 Task: Compose an email with the signature Markus Robinson with the subject Feedback on a social media marketing plan and the message Can you provide me with the training materials for the new software system? from softage.3@softage.net to softage.10@softage.net with an attached audio file Audio_guitar_jam.mp3, change the font of the message to Verdana and change the font typography to bold and italics Send the email. Finally, move the email from Sent Items to the label Trademark licenses
Action: Mouse moved to (101, 156)
Screenshot: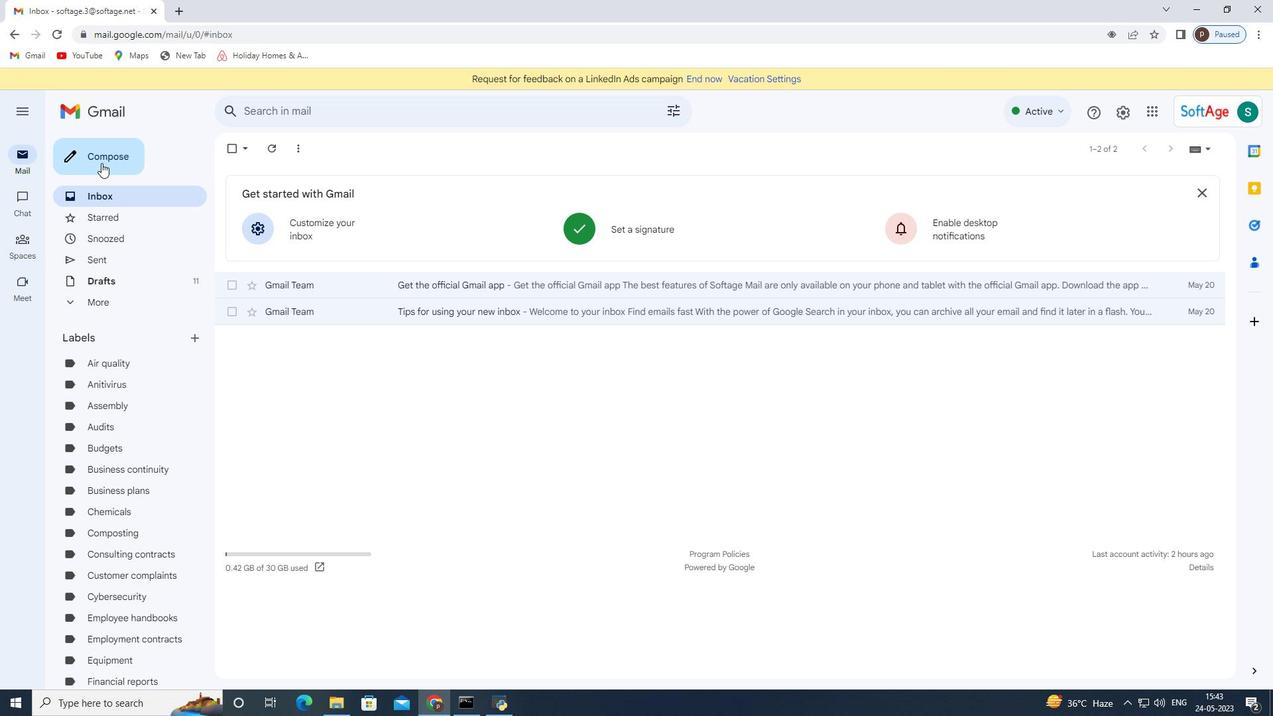 
Action: Mouse pressed left at (101, 156)
Screenshot: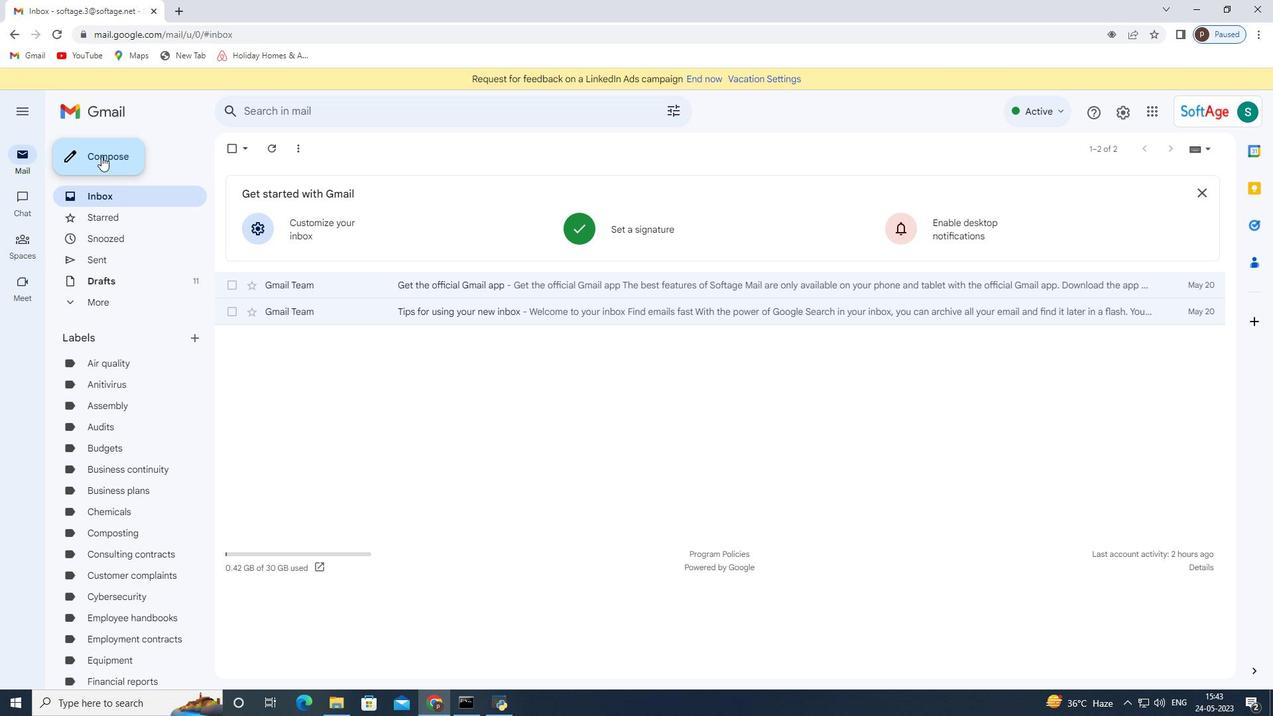 
Action: Mouse moved to (1067, 664)
Screenshot: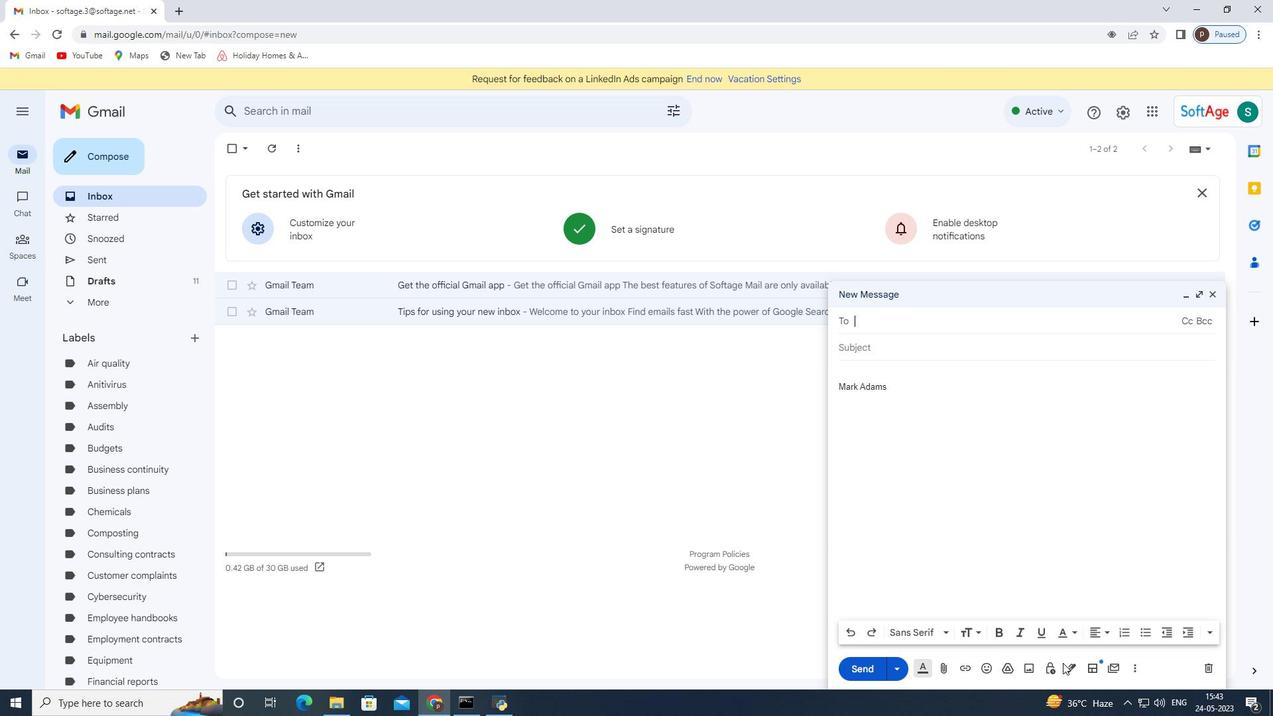 
Action: Mouse pressed left at (1067, 664)
Screenshot: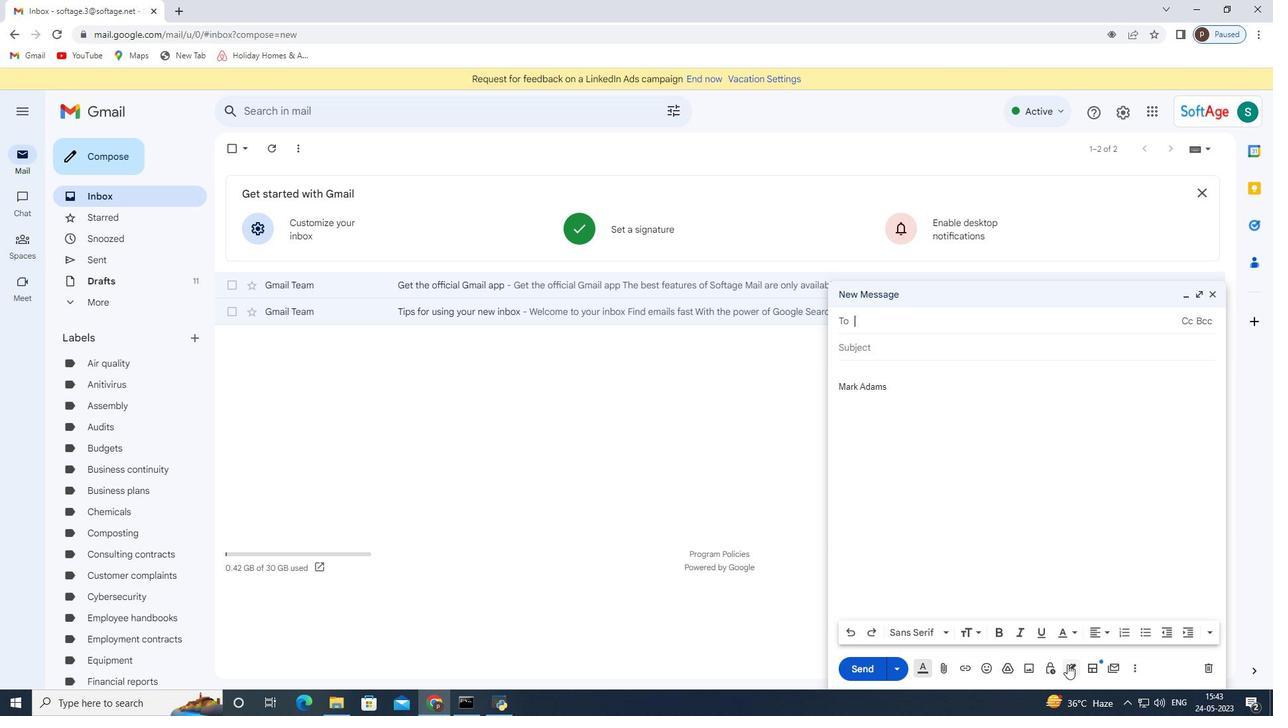 
Action: Mouse moved to (1088, 594)
Screenshot: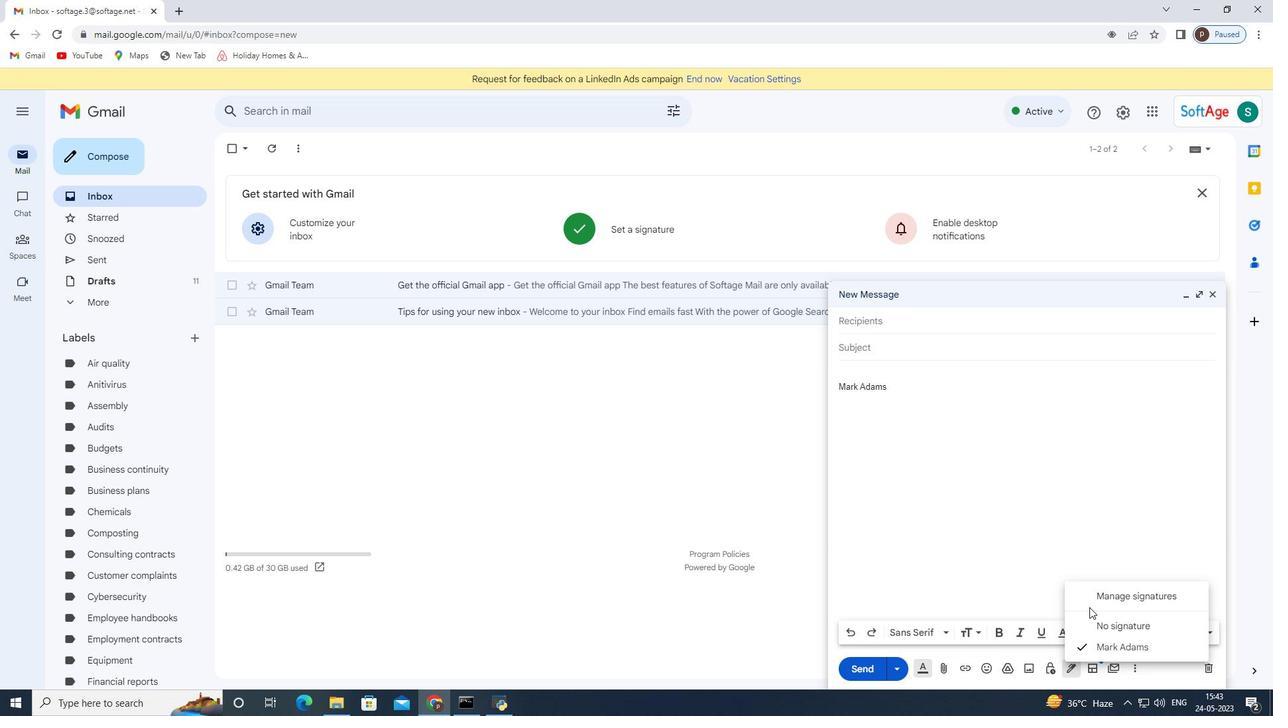 
Action: Mouse pressed left at (1088, 594)
Screenshot: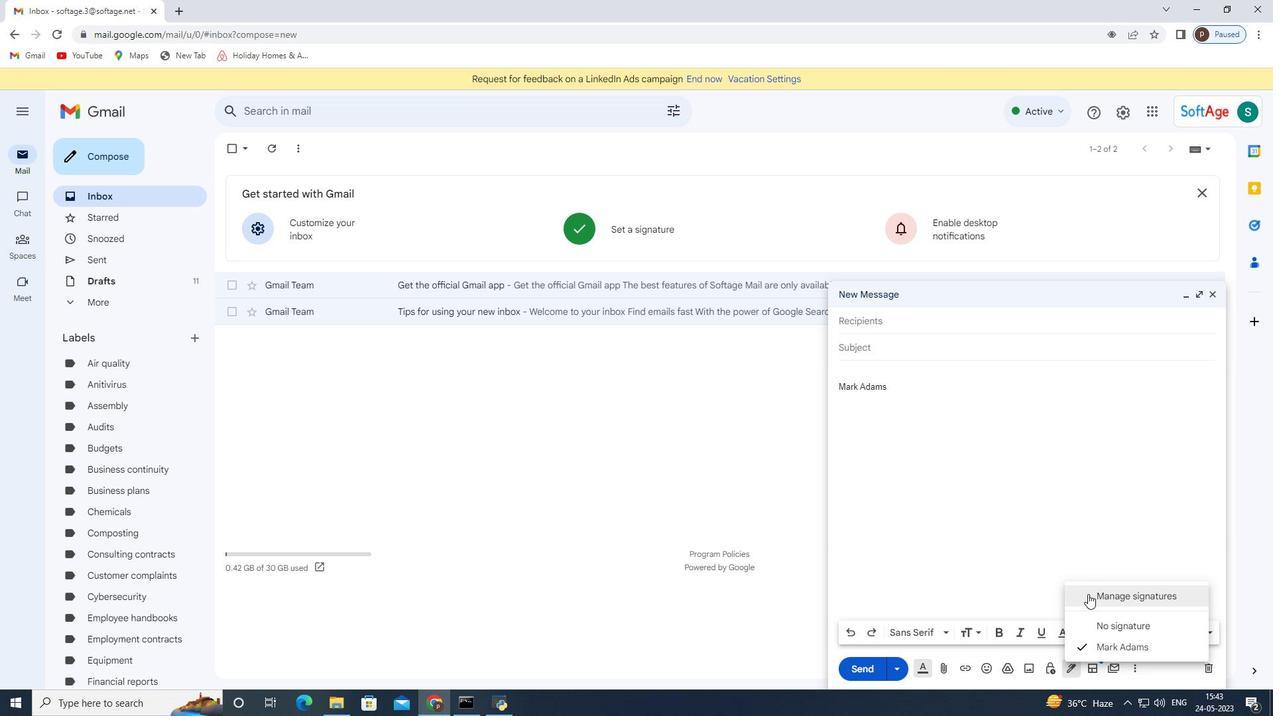 
Action: Mouse moved to (1209, 293)
Screenshot: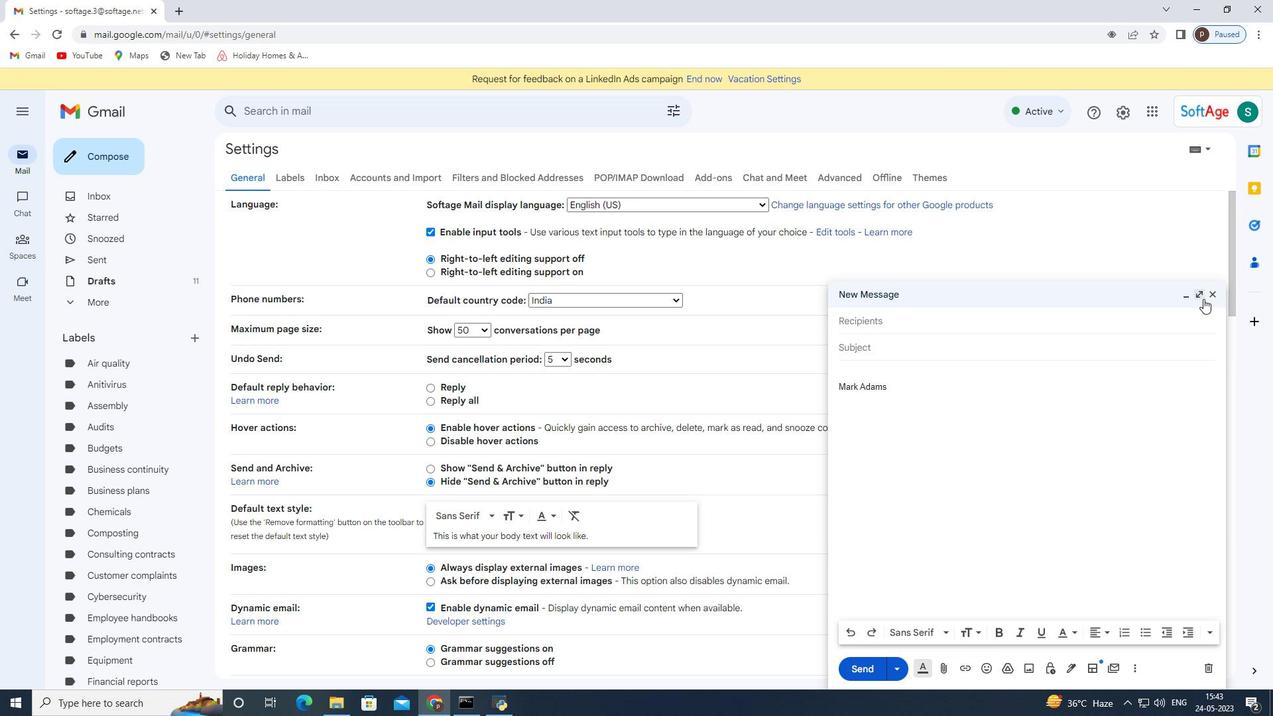 
Action: Mouse pressed left at (1209, 293)
Screenshot: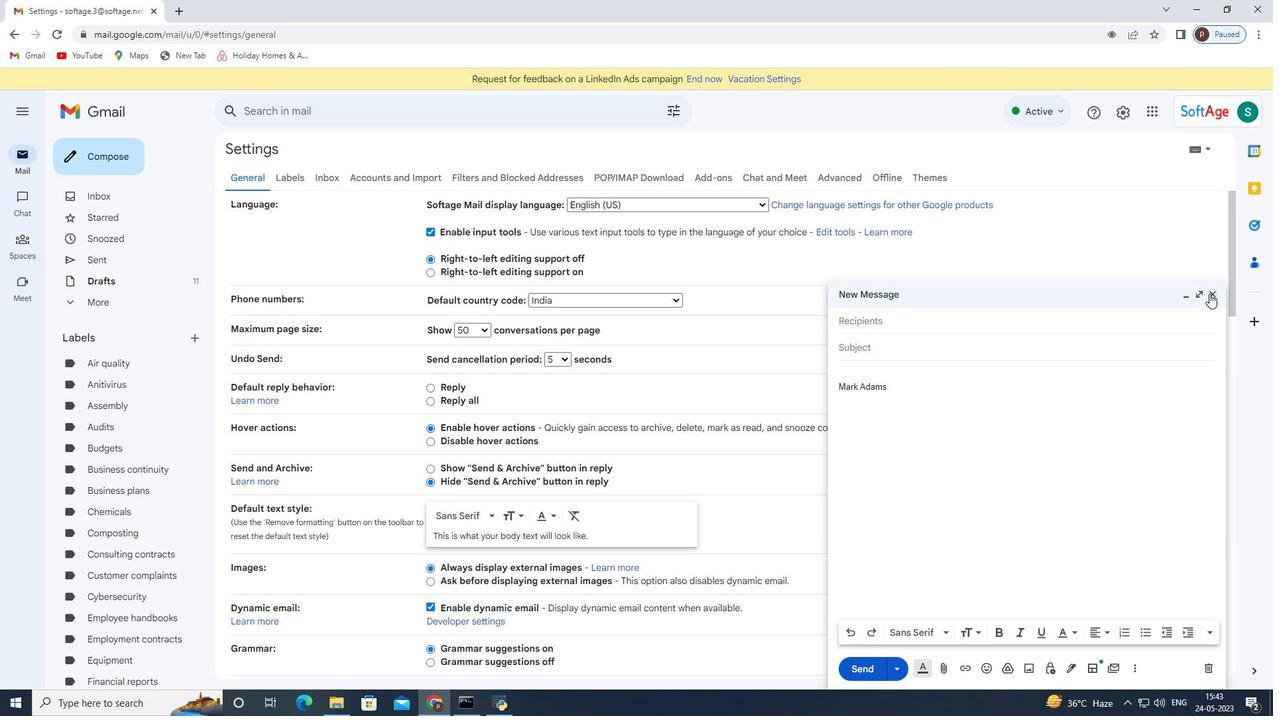 
Action: Mouse moved to (607, 456)
Screenshot: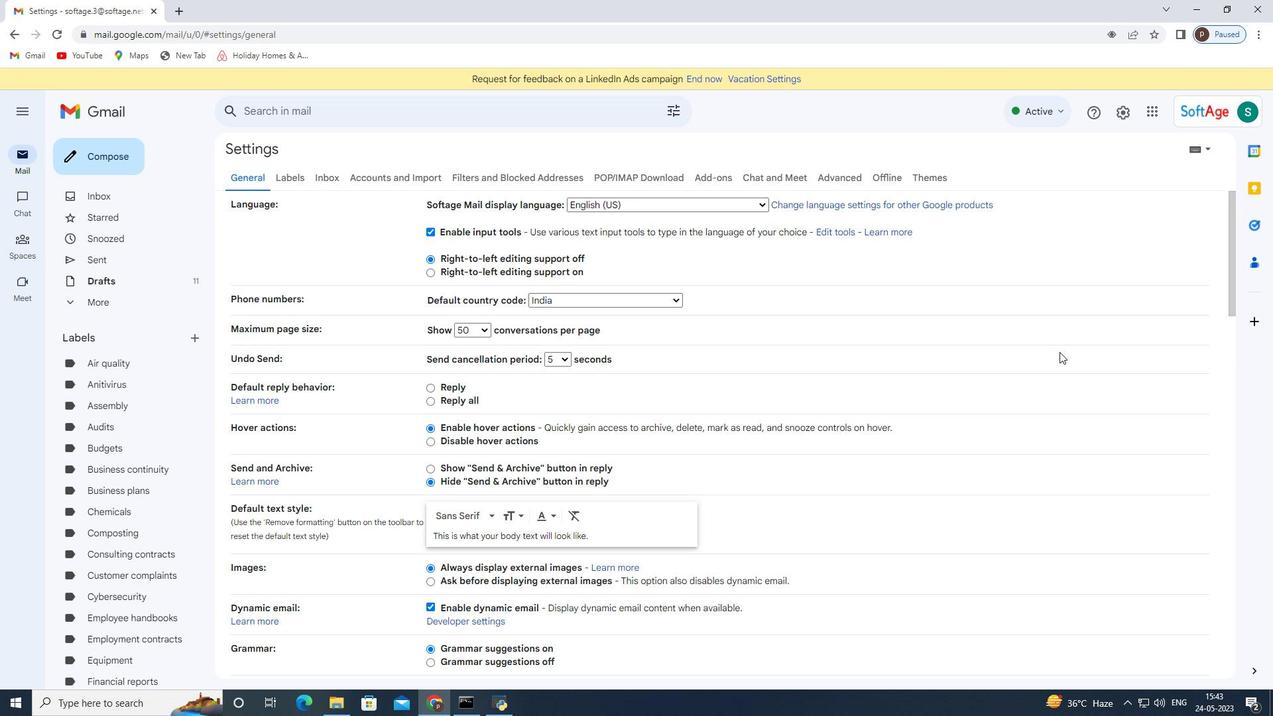 
Action: Mouse scrolled (607, 455) with delta (0, 0)
Screenshot: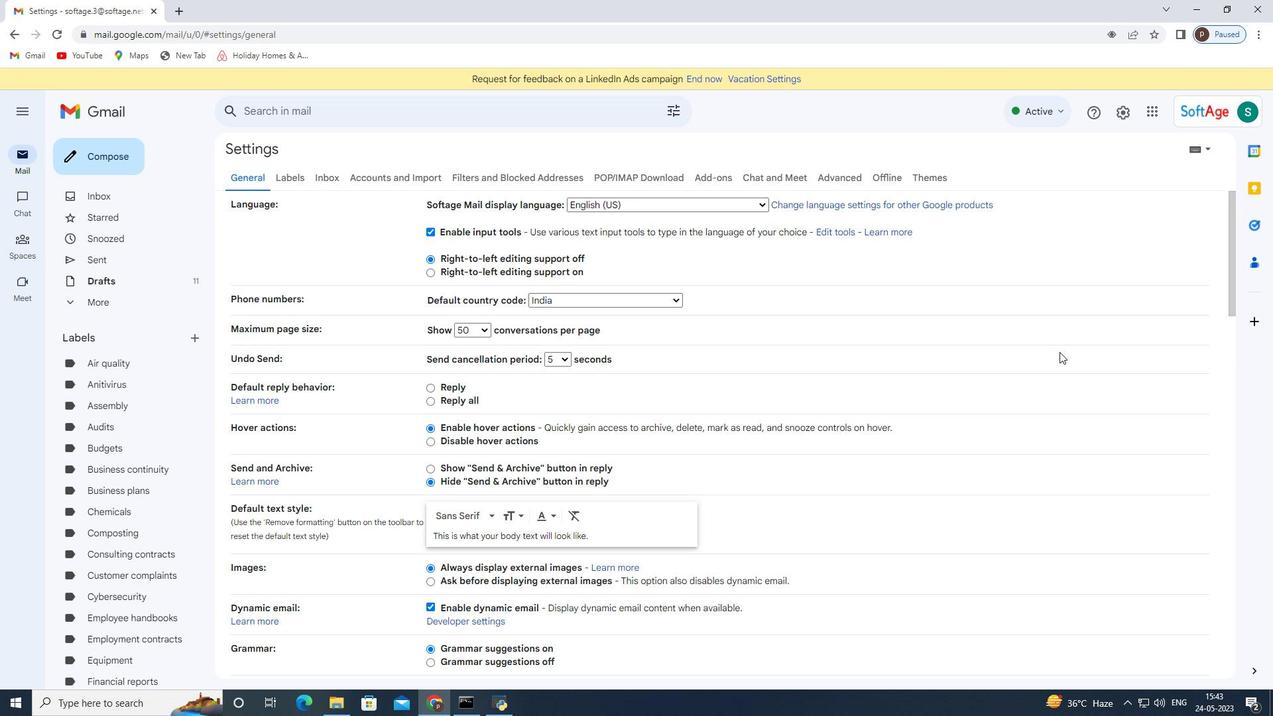 
Action: Mouse moved to (582, 464)
Screenshot: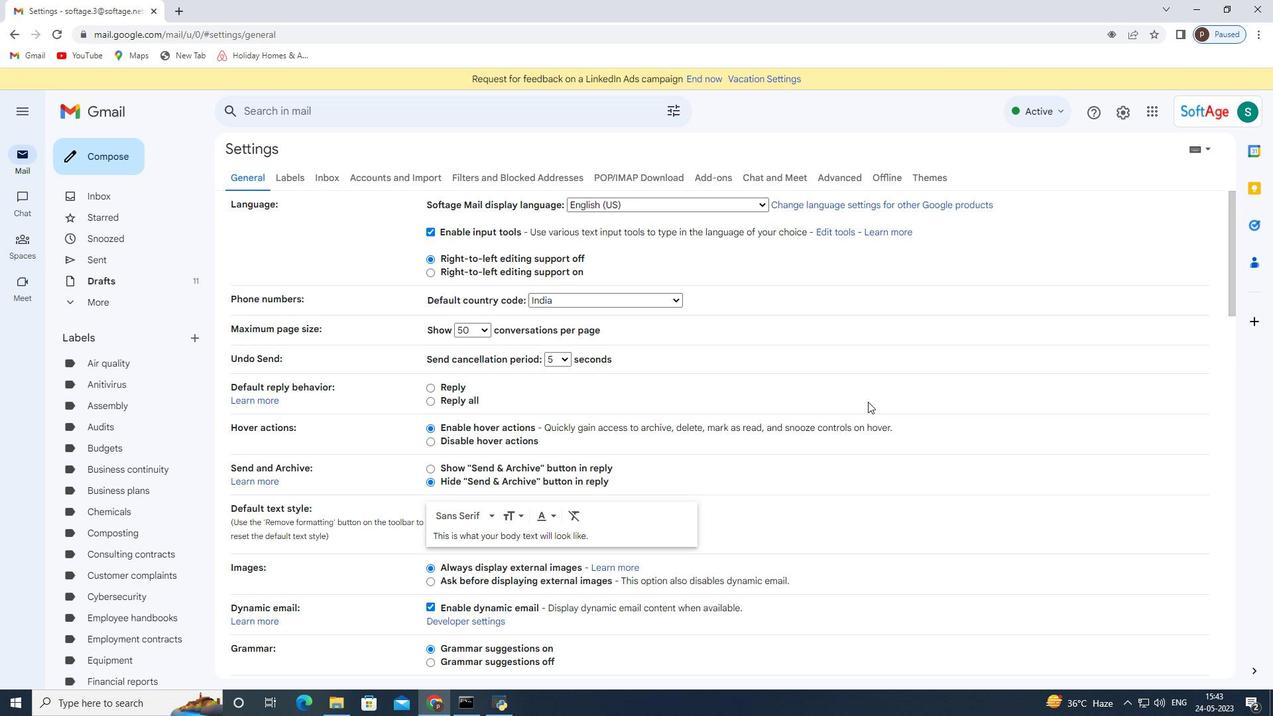 
Action: Mouse scrolled (582, 464) with delta (0, 0)
Screenshot: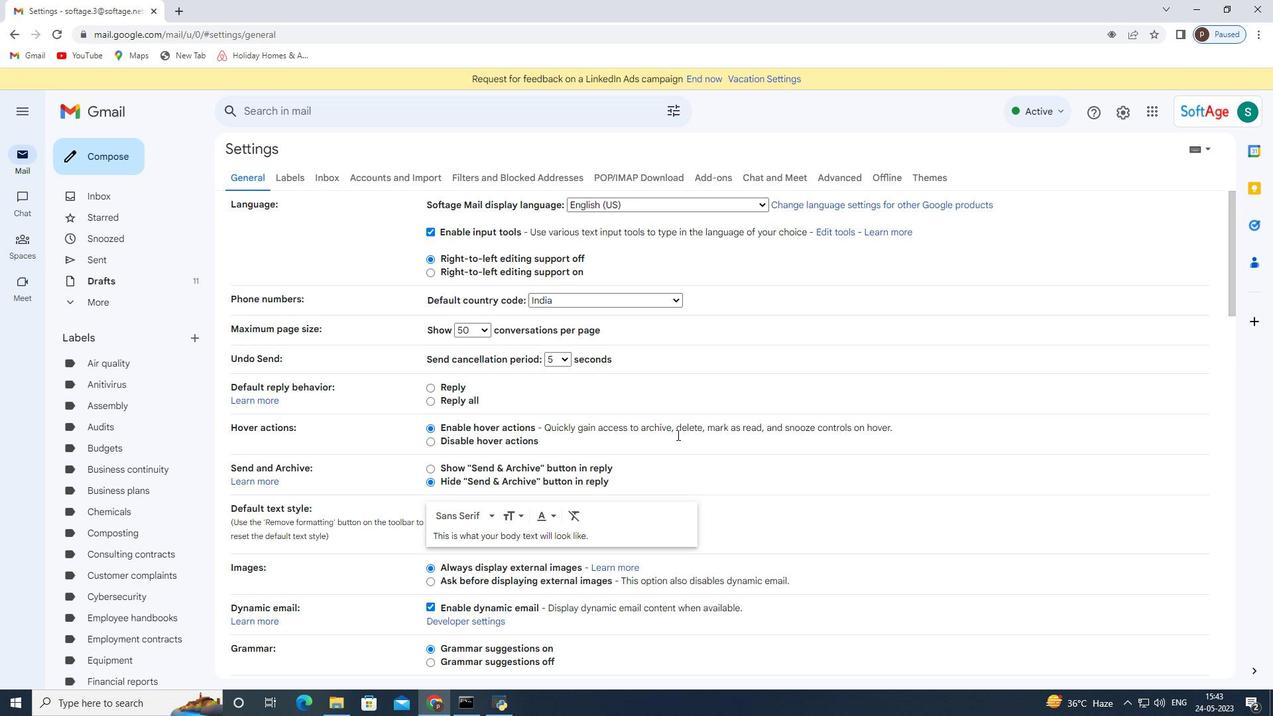
Action: Mouse moved to (572, 469)
Screenshot: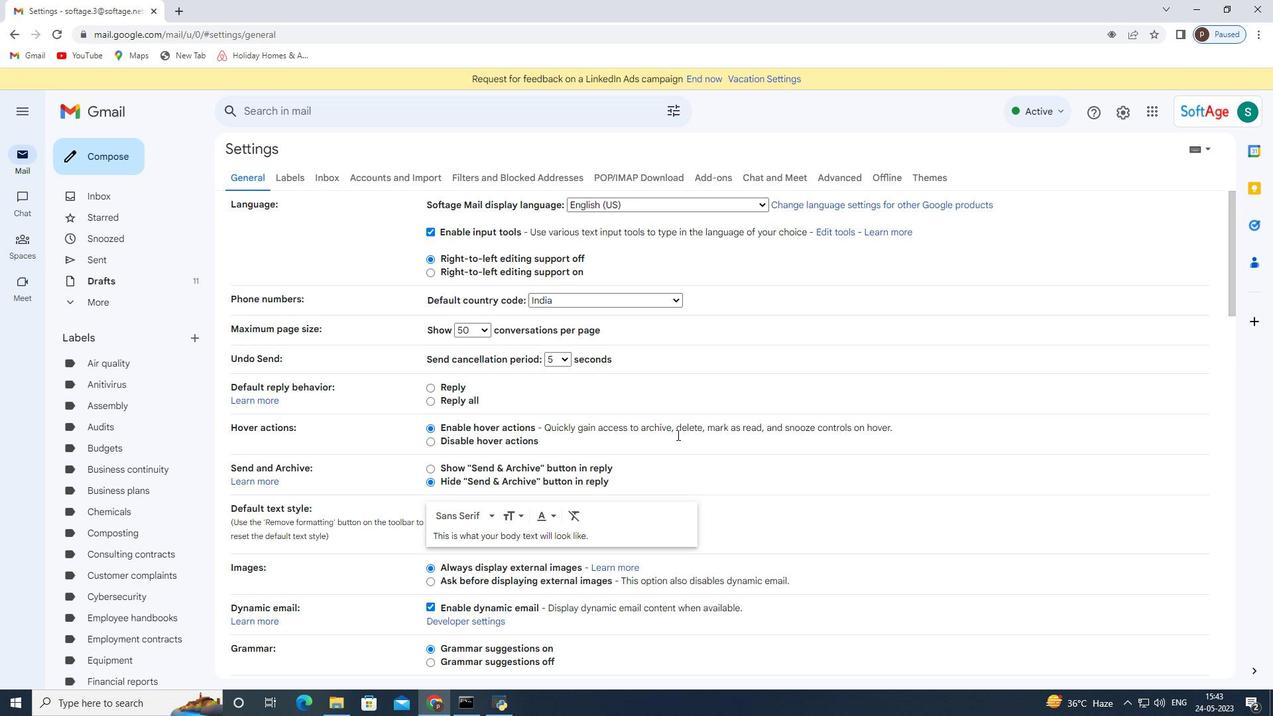 
Action: Mouse scrolled (572, 468) with delta (0, 0)
Screenshot: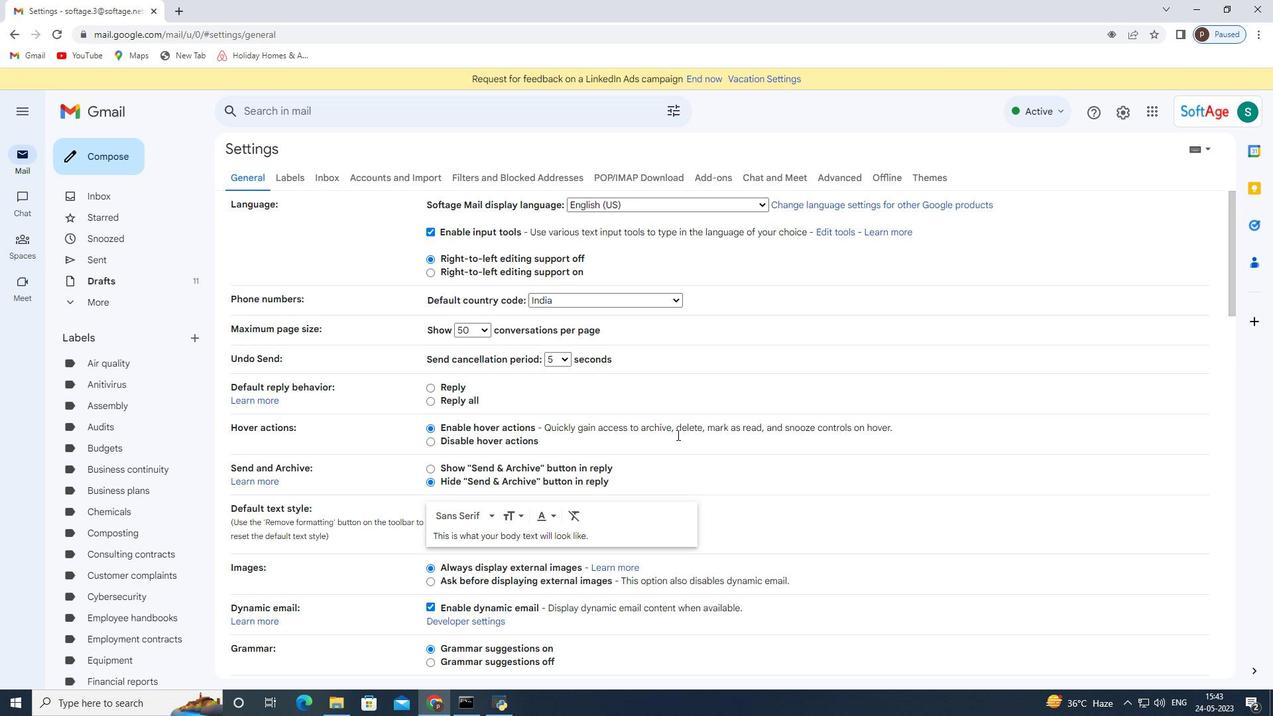 
Action: Mouse moved to (560, 474)
Screenshot: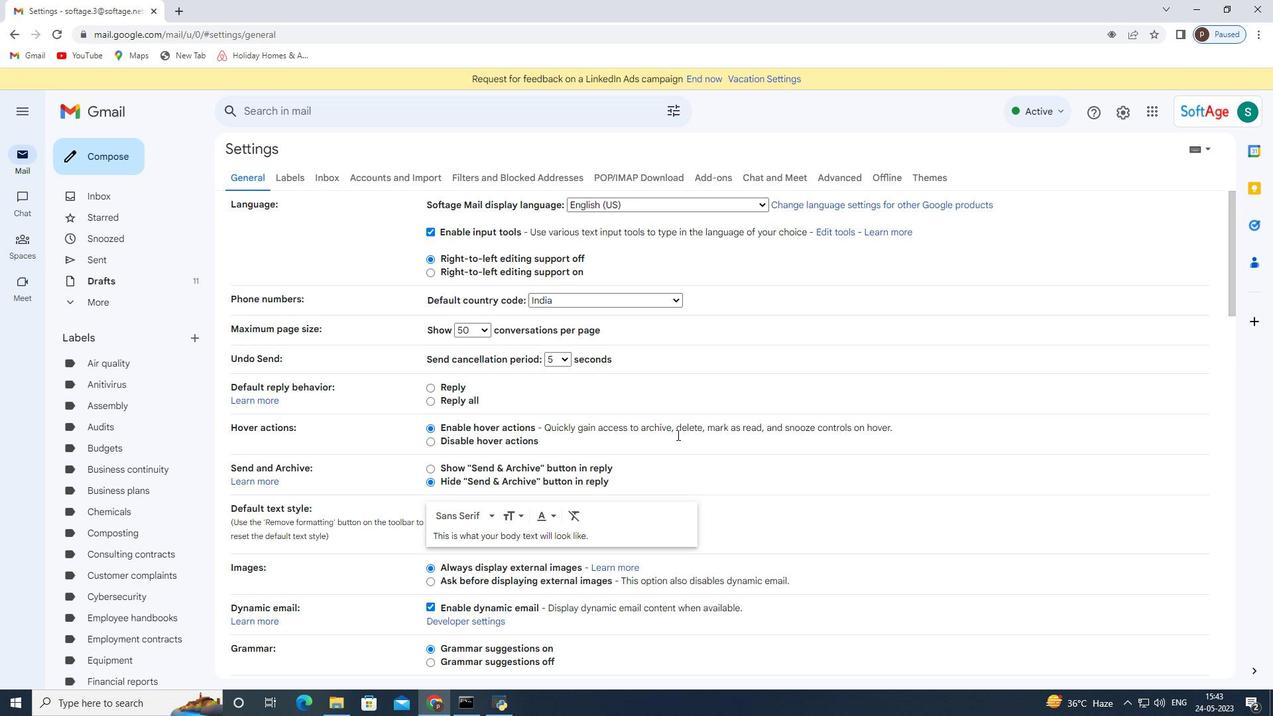 
Action: Mouse scrolled (560, 473) with delta (0, 0)
Screenshot: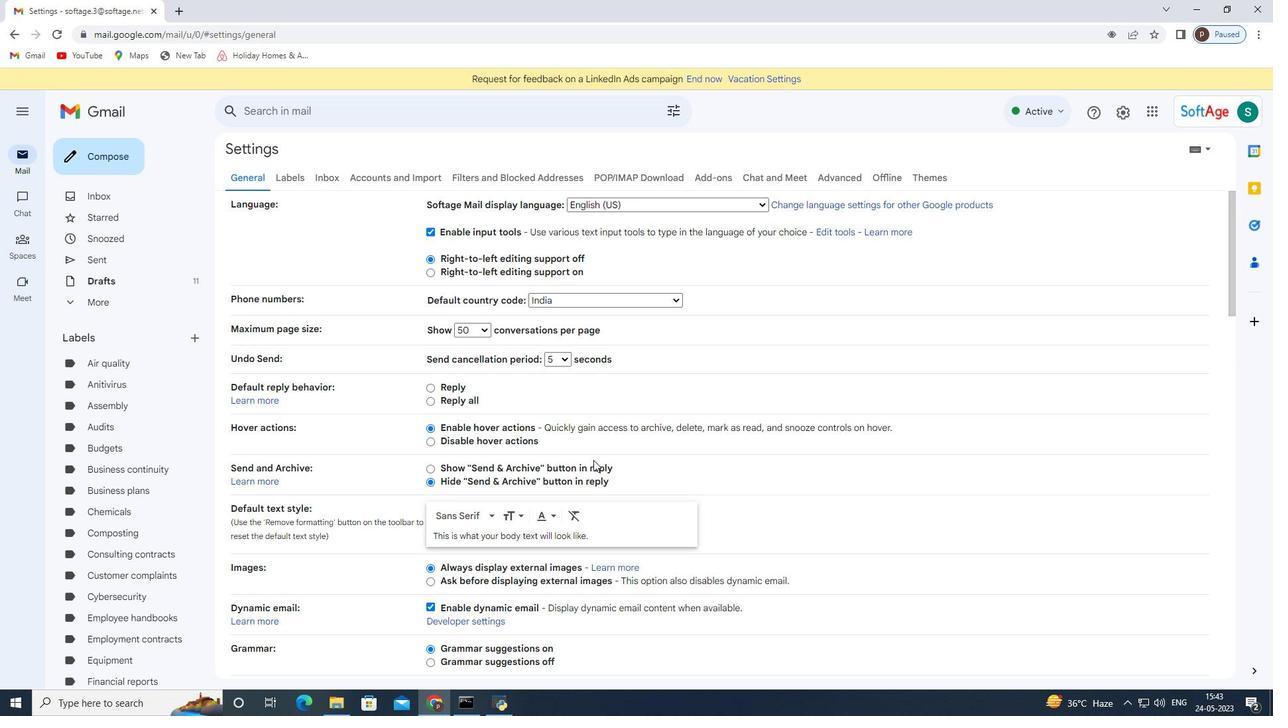 
Action: Mouse moved to (545, 480)
Screenshot: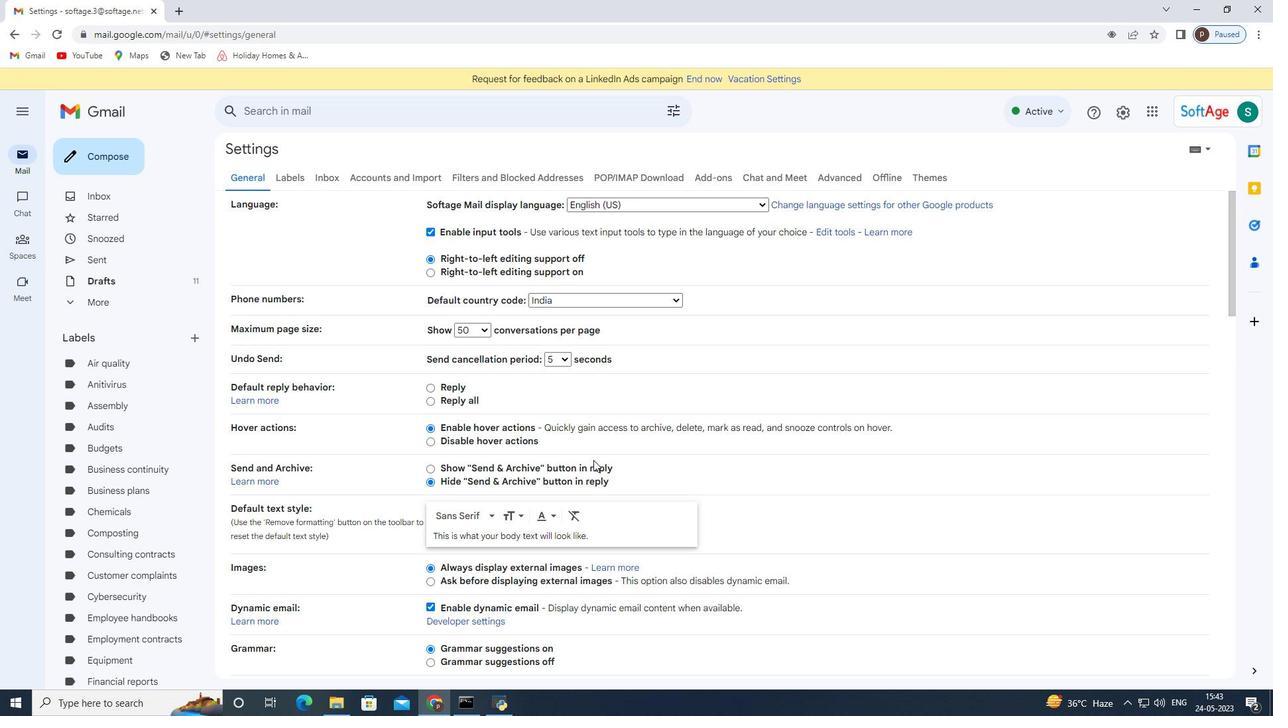 
Action: Mouse scrolled (545, 479) with delta (0, 0)
Screenshot: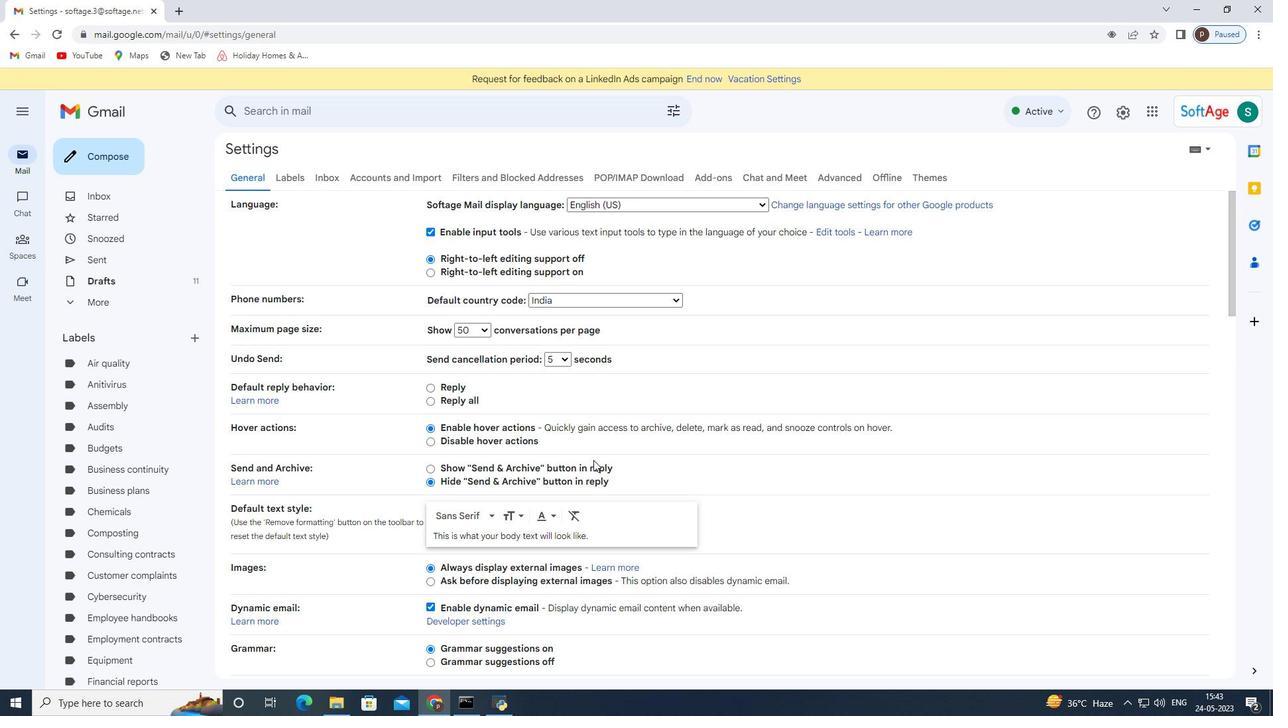 
Action: Mouse moved to (537, 486)
Screenshot: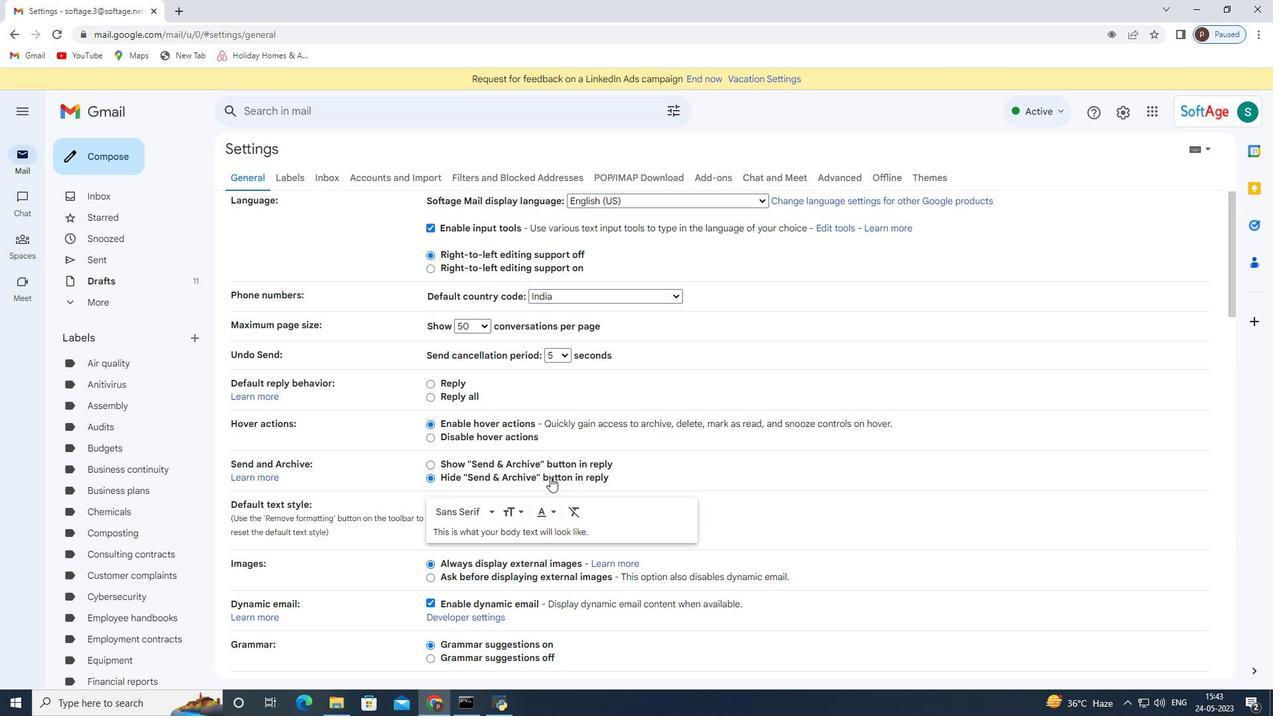 
Action: Mouse scrolled (537, 485) with delta (0, 0)
Screenshot: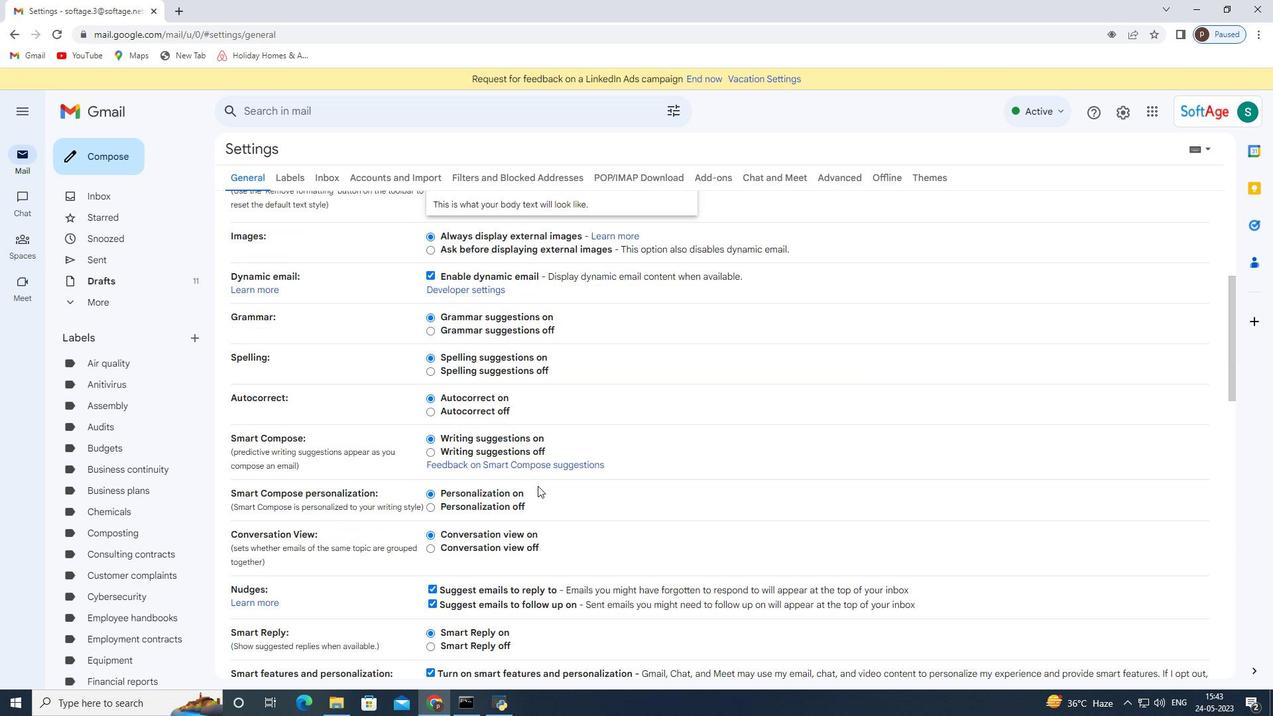 
Action: Mouse scrolled (537, 486) with delta (0, 0)
Screenshot: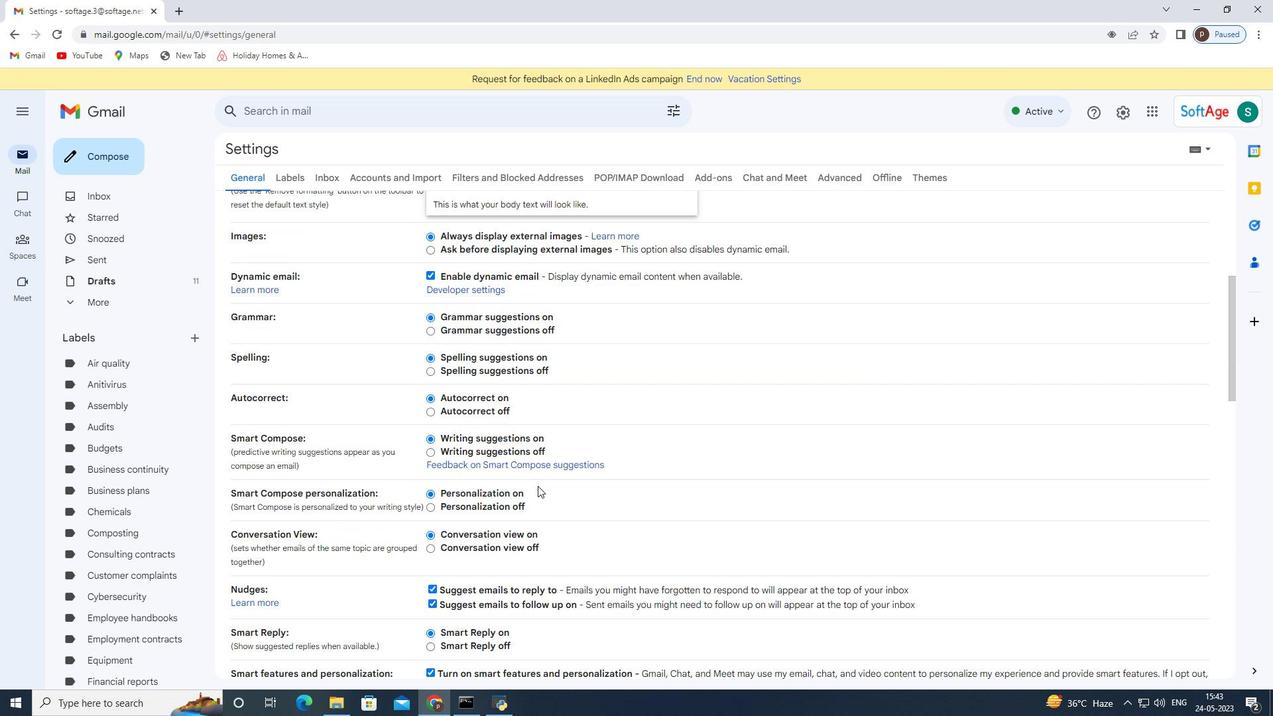 
Action: Mouse scrolled (537, 485) with delta (0, 0)
Screenshot: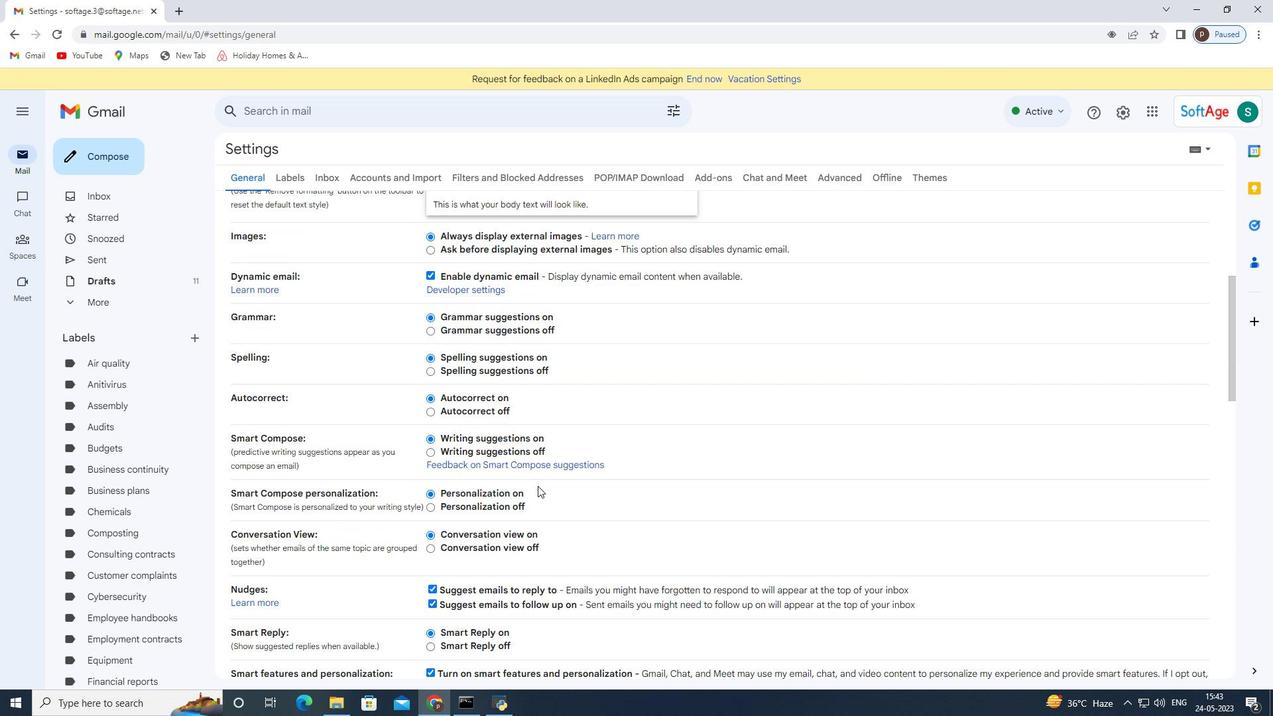 
Action: Mouse scrolled (537, 485) with delta (0, 0)
Screenshot: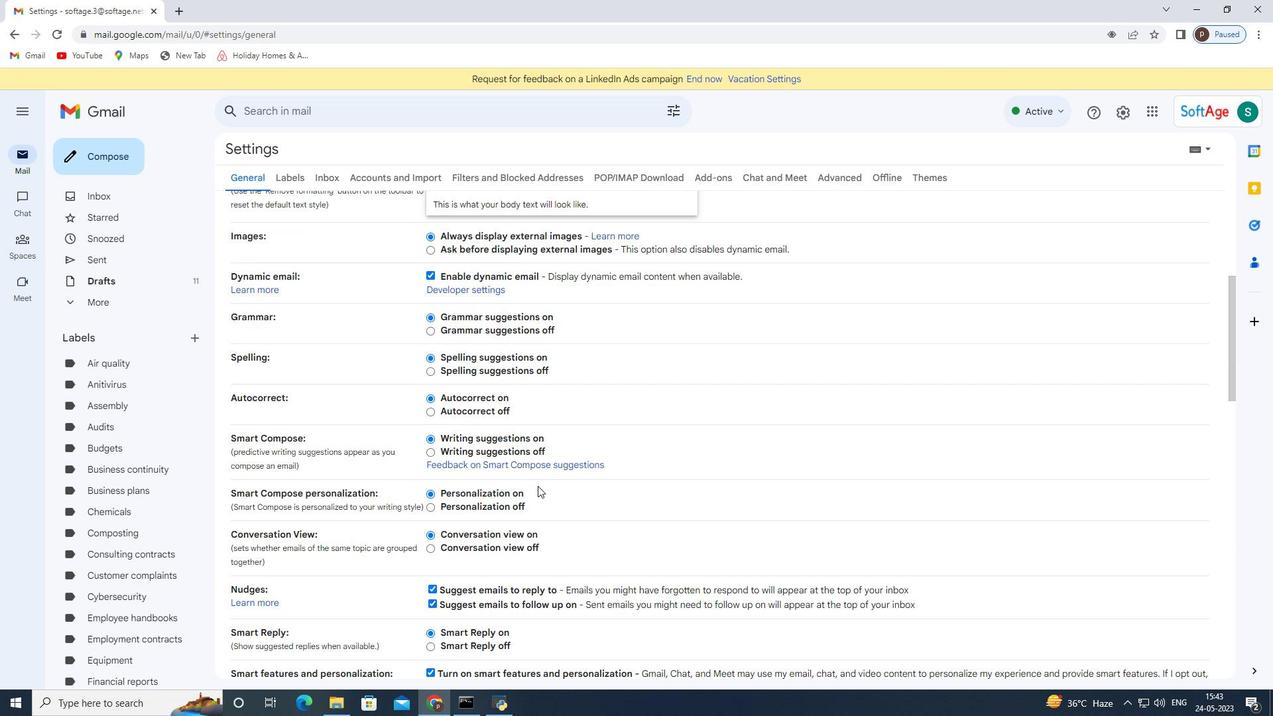 
Action: Mouse scrolled (537, 485) with delta (0, 0)
Screenshot: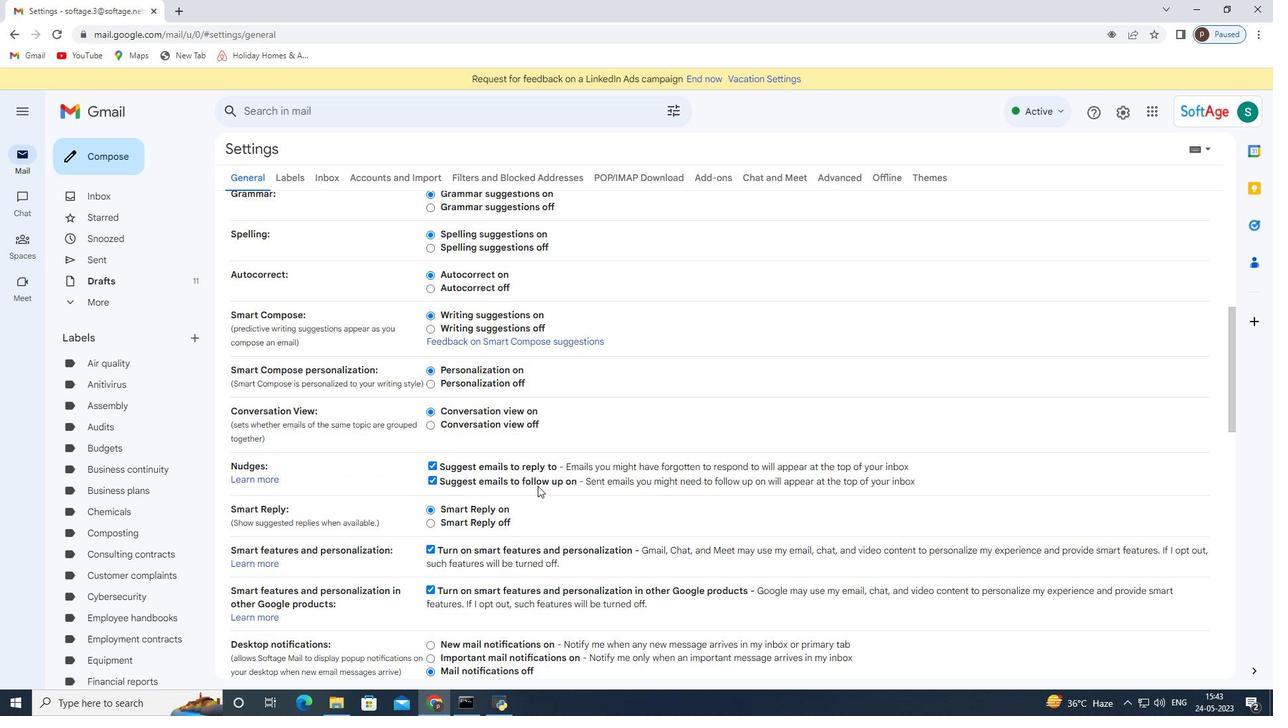 
Action: Mouse scrolled (537, 485) with delta (0, 0)
Screenshot: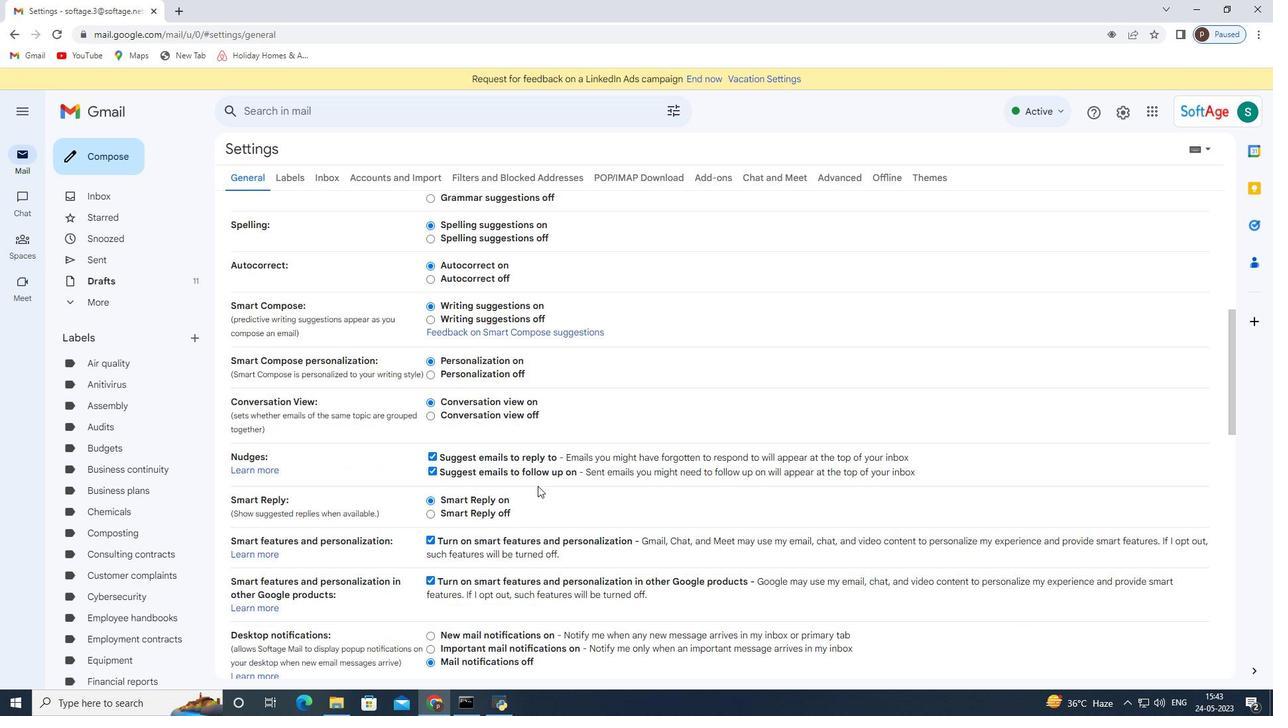 
Action: Mouse scrolled (537, 485) with delta (0, 0)
Screenshot: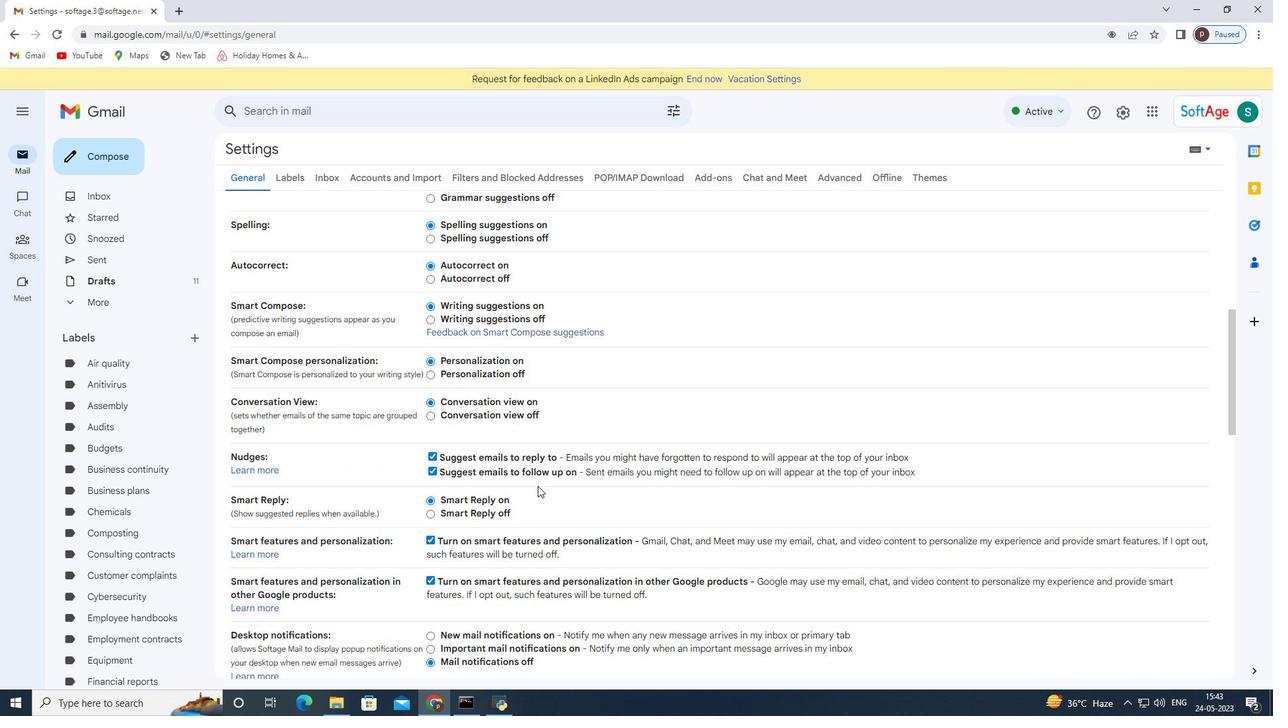 
Action: Mouse scrolled (537, 485) with delta (0, 0)
Screenshot: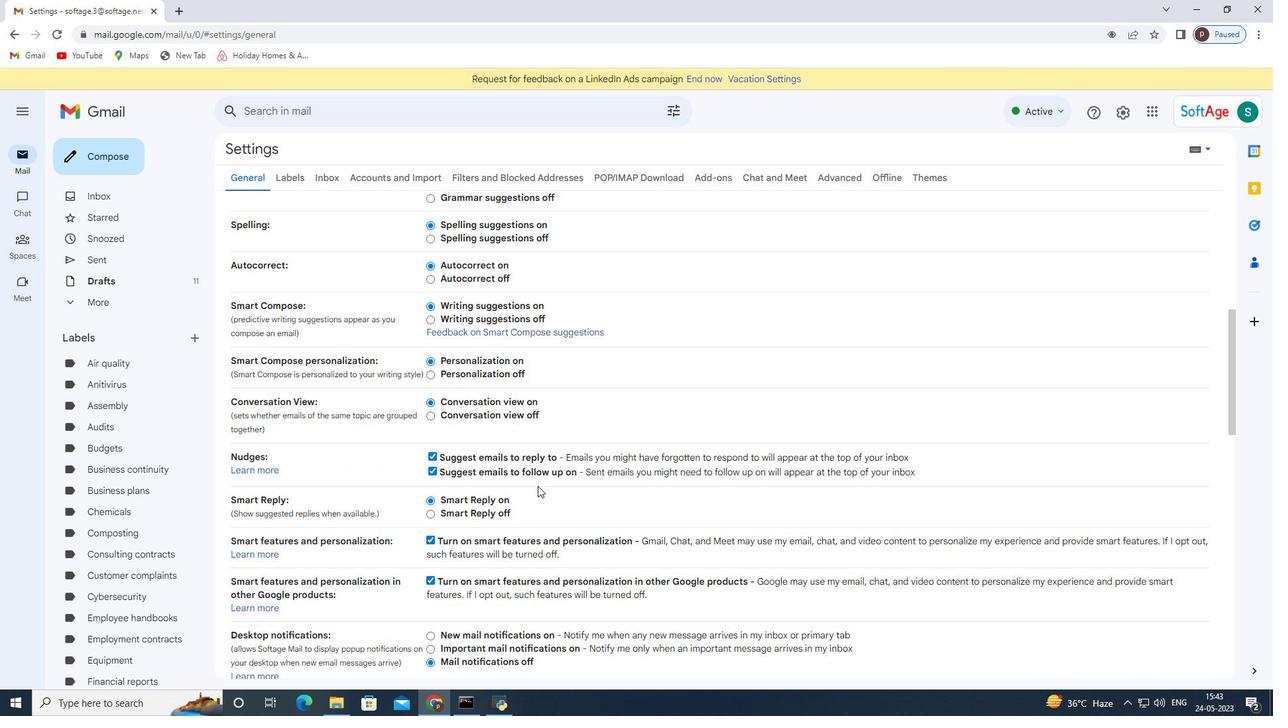 
Action: Mouse scrolled (537, 485) with delta (0, 0)
Screenshot: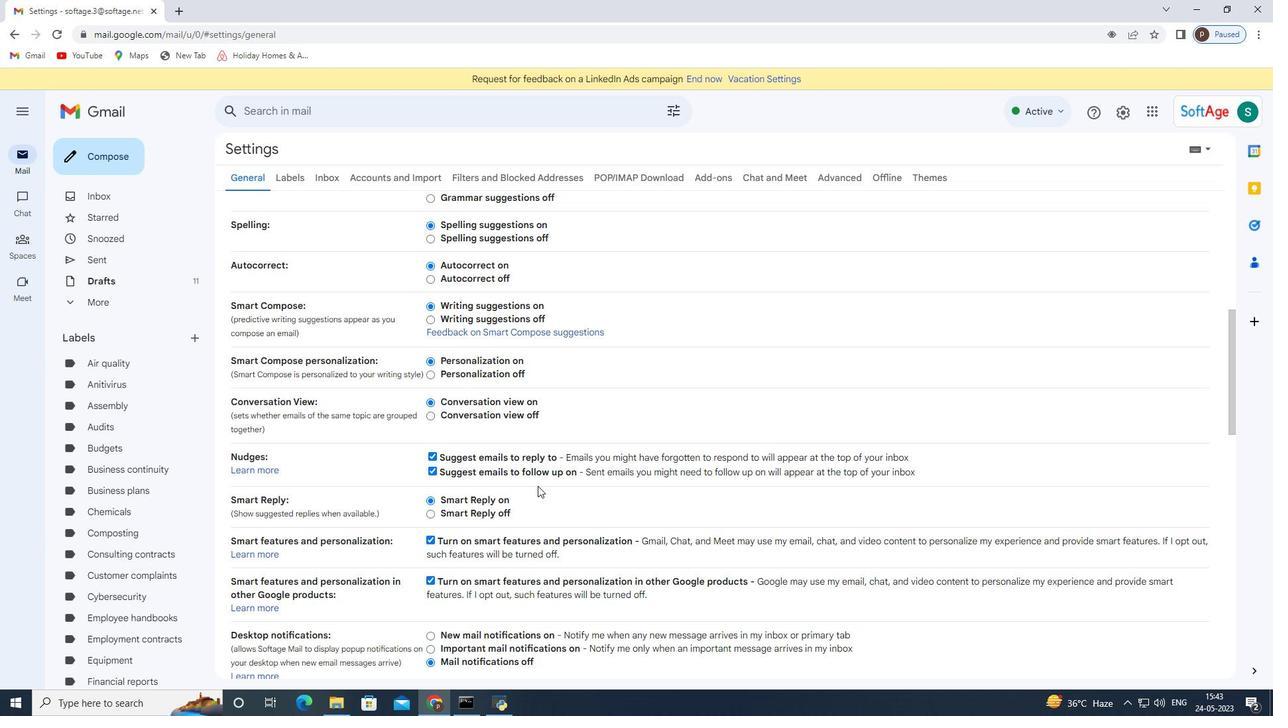 
Action: Mouse scrolled (537, 485) with delta (0, 0)
Screenshot: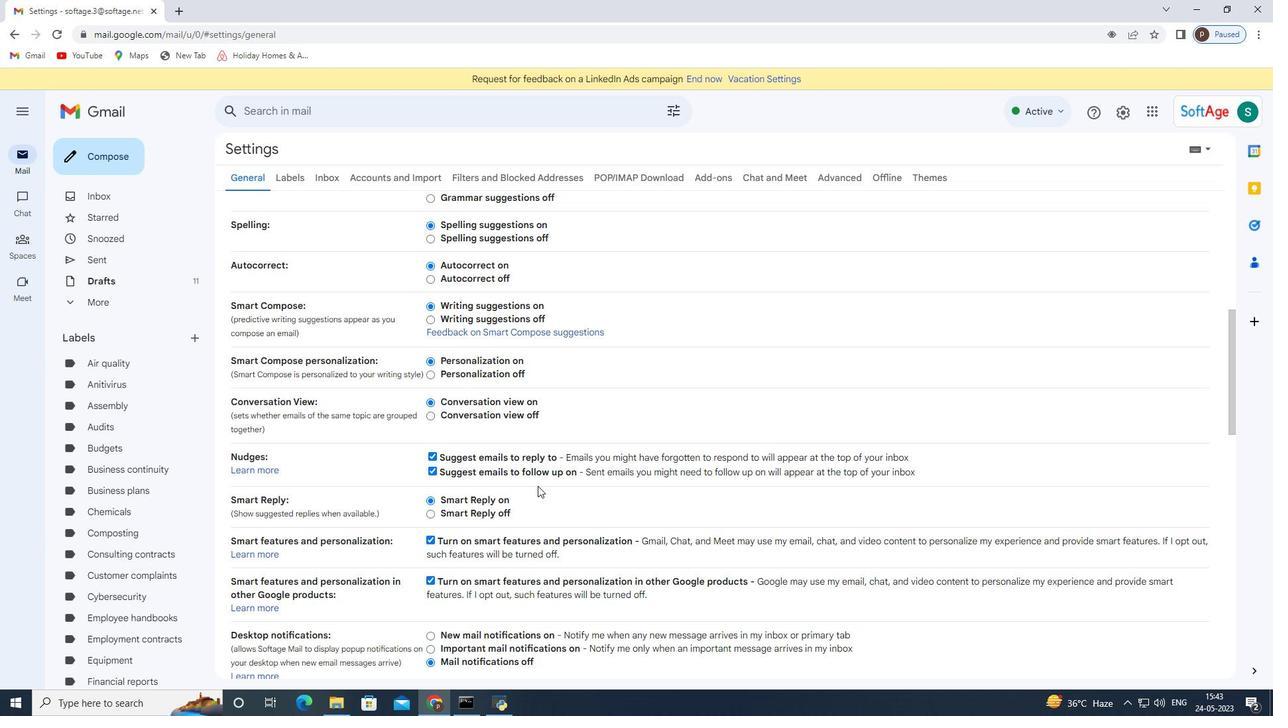
Action: Mouse scrolled (537, 485) with delta (0, 0)
Screenshot: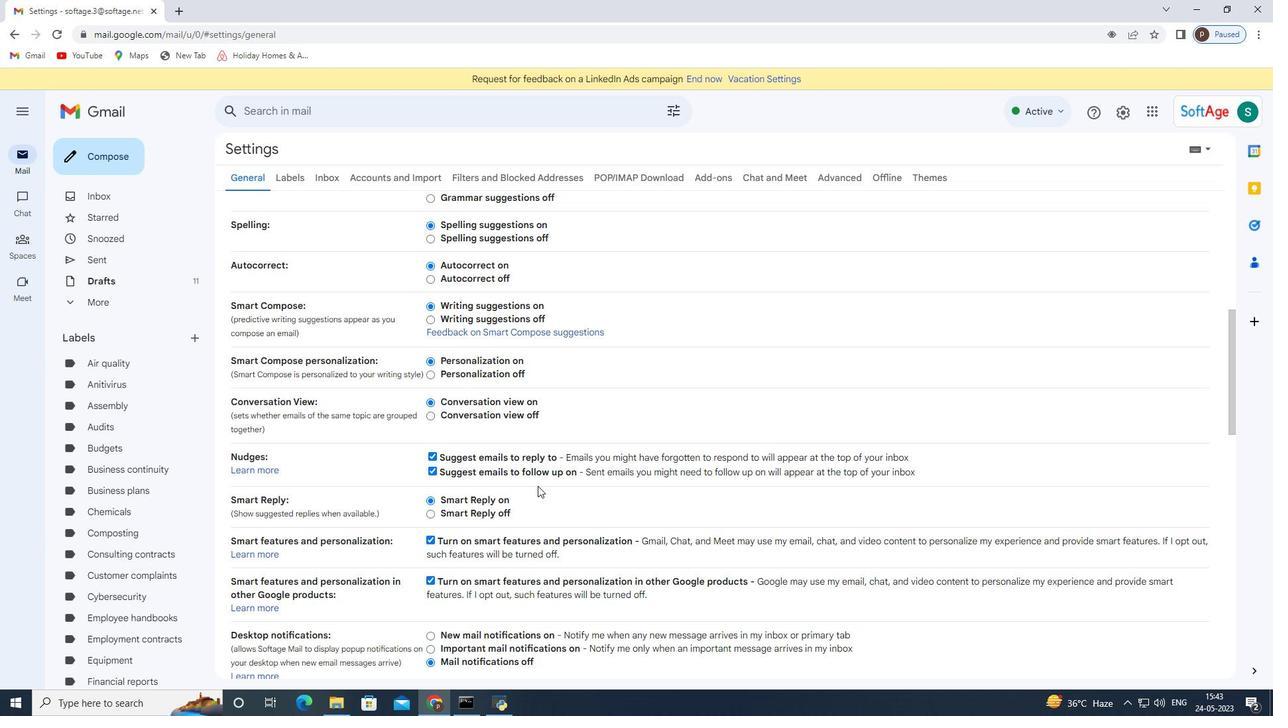 
Action: Mouse scrolled (537, 485) with delta (0, 0)
Screenshot: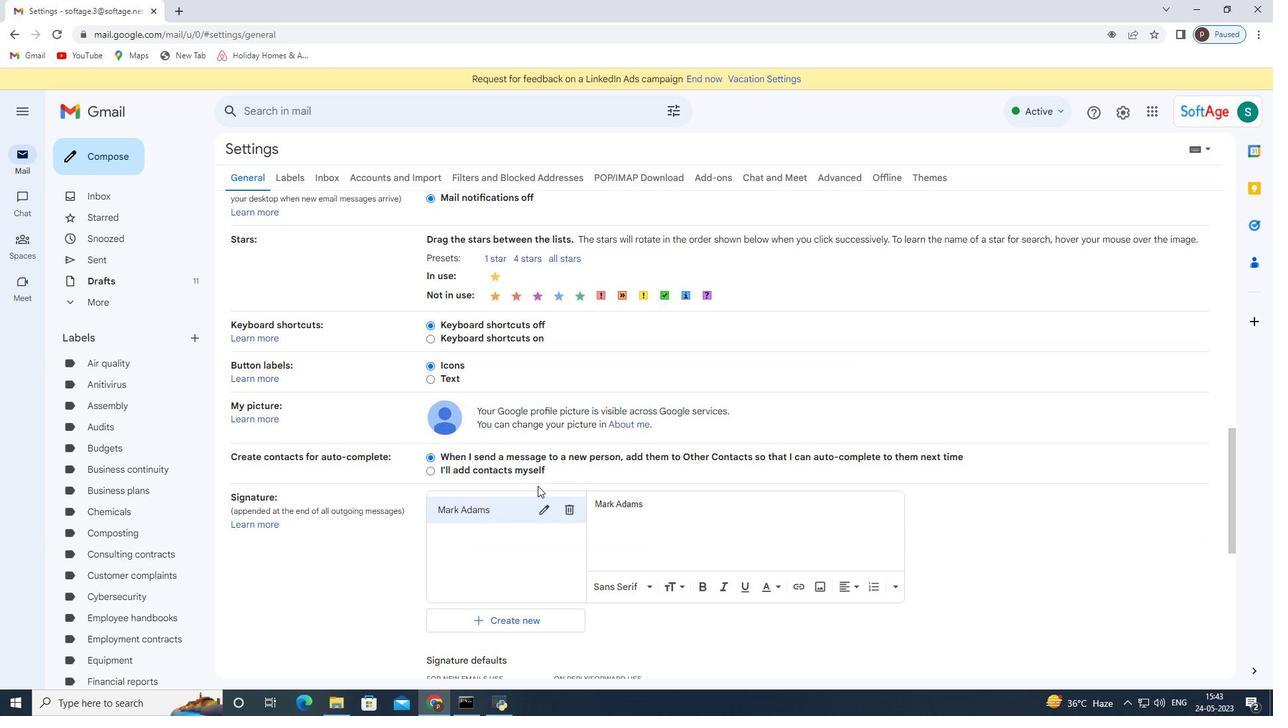 
Action: Mouse scrolled (537, 485) with delta (0, 0)
Screenshot: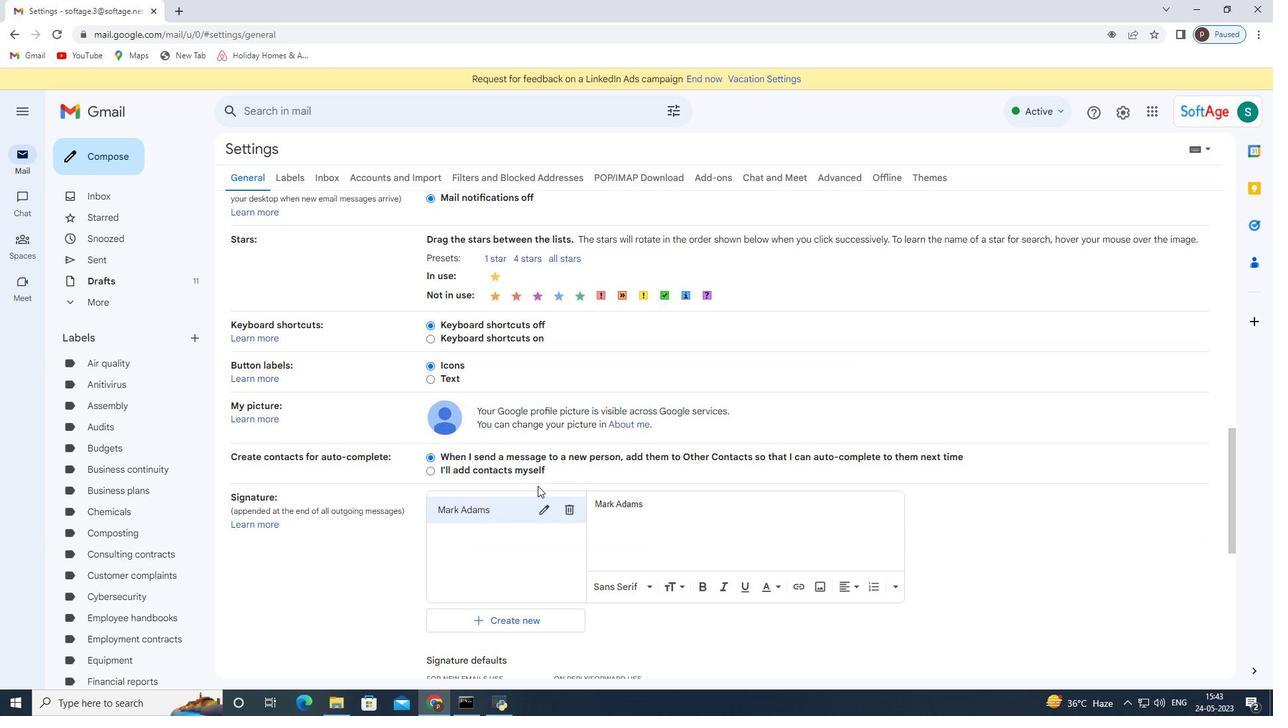 
Action: Mouse scrolled (537, 485) with delta (0, 0)
Screenshot: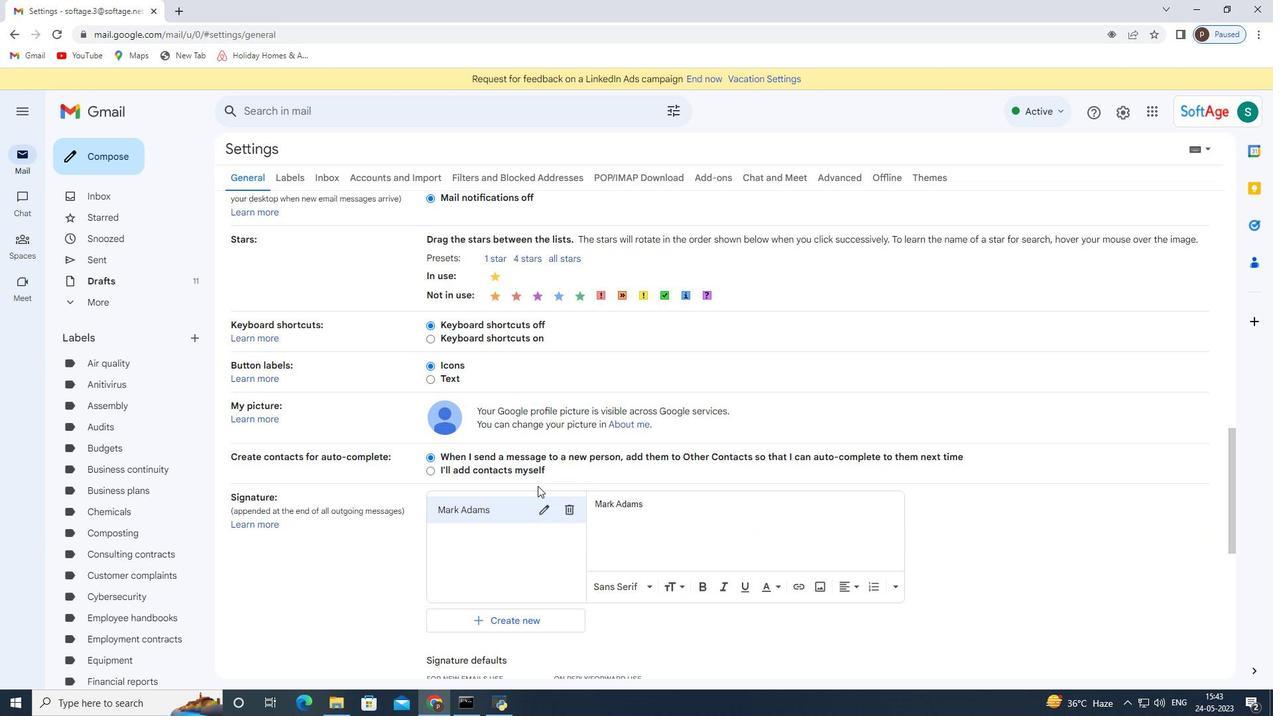 
Action: Mouse scrolled (537, 485) with delta (0, 0)
Screenshot: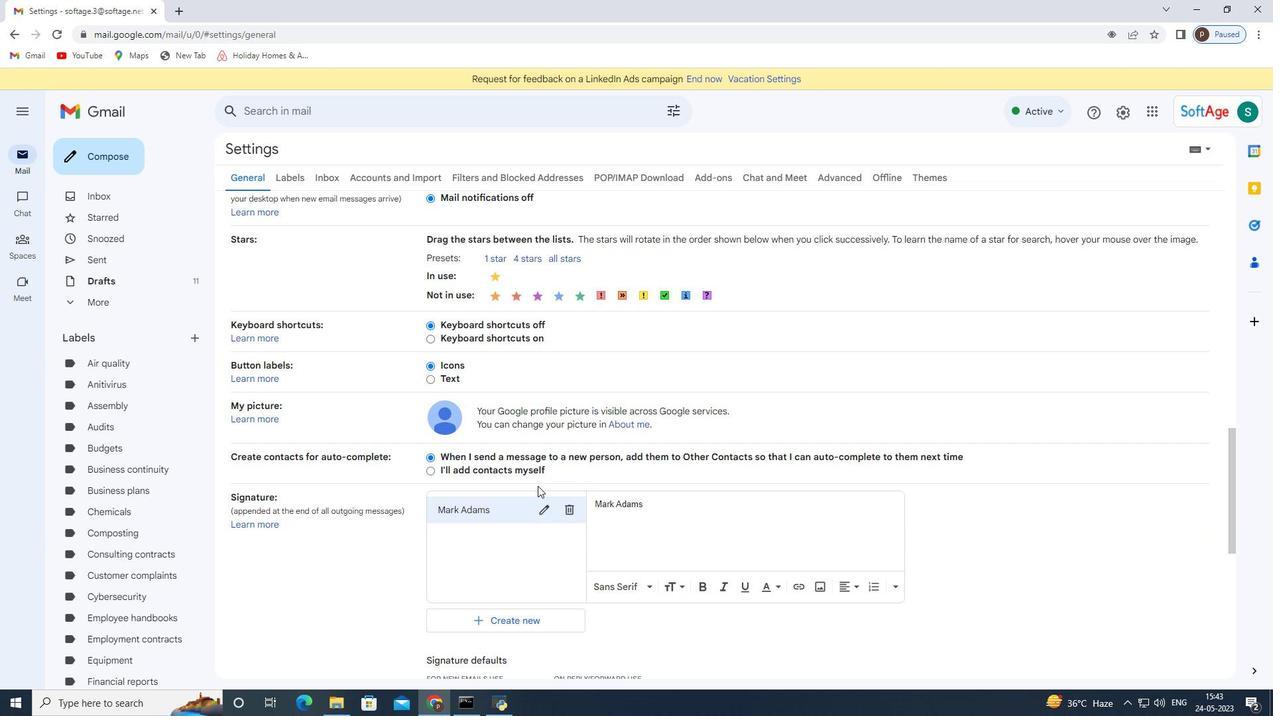
Action: Mouse moved to (573, 242)
Screenshot: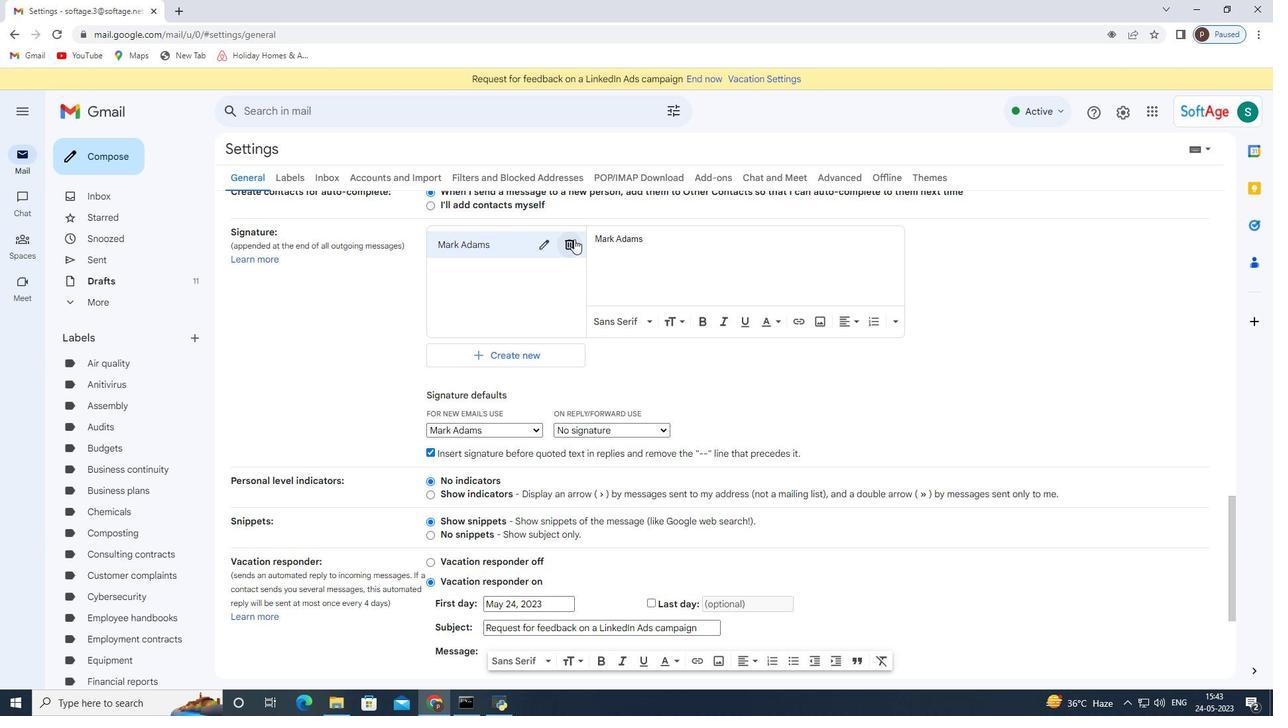 
Action: Mouse pressed left at (573, 242)
Screenshot: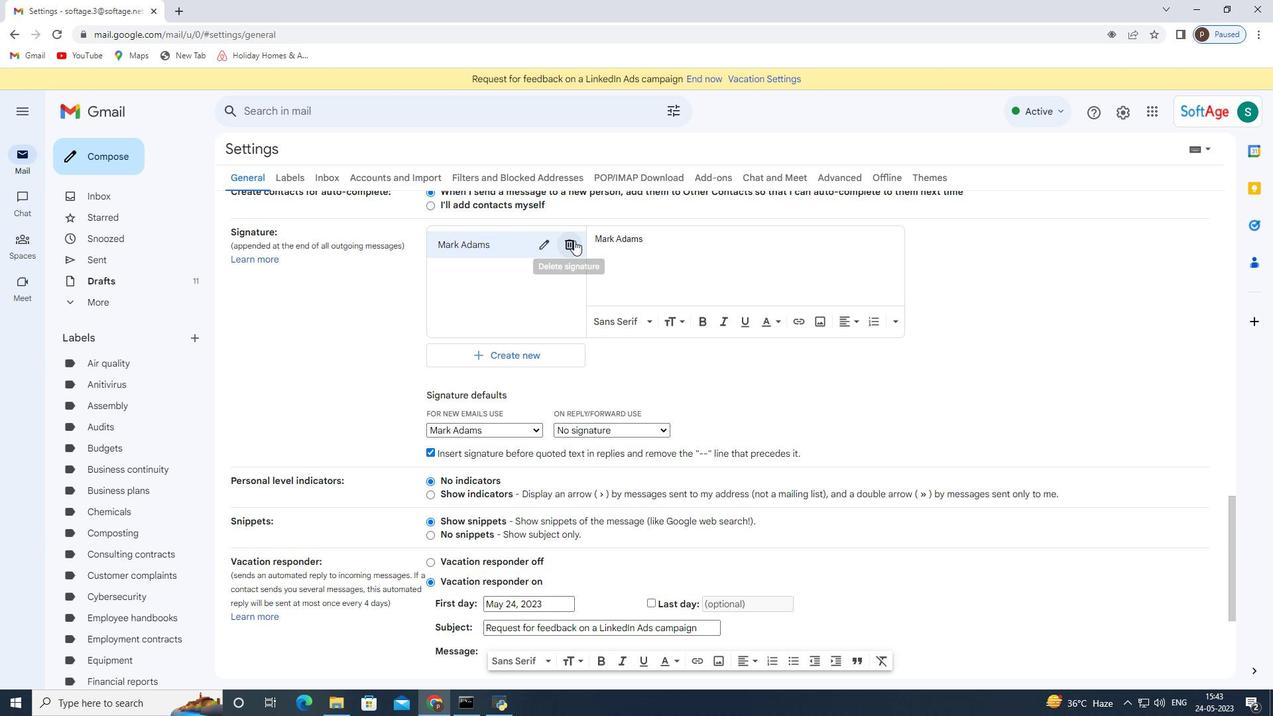
Action: Mouse moved to (748, 401)
Screenshot: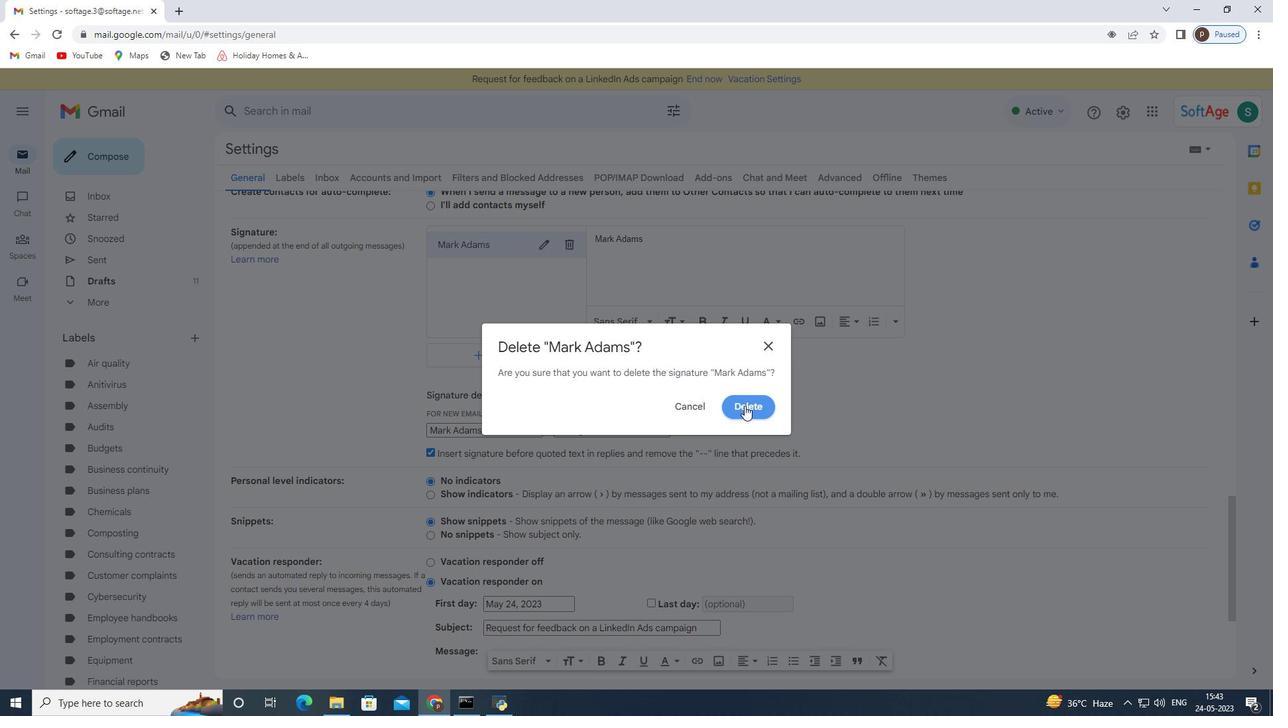 
Action: Mouse pressed left at (748, 401)
Screenshot: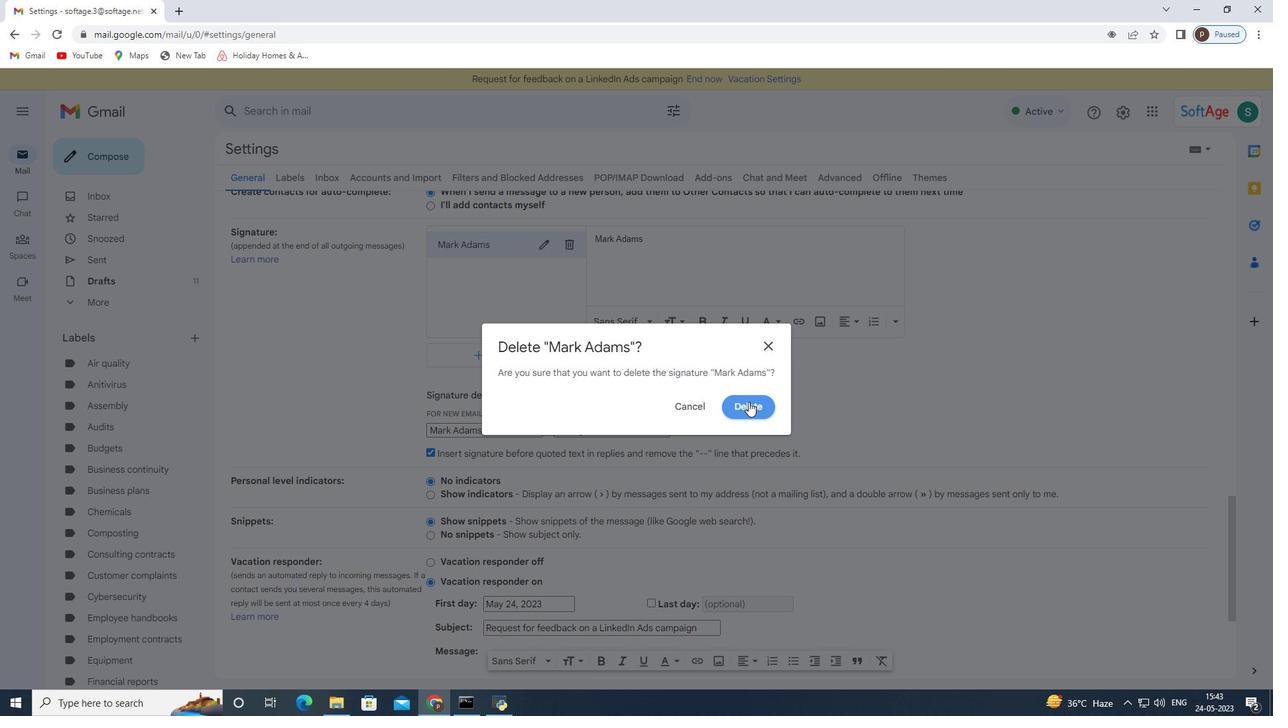 
Action: Mouse moved to (495, 259)
Screenshot: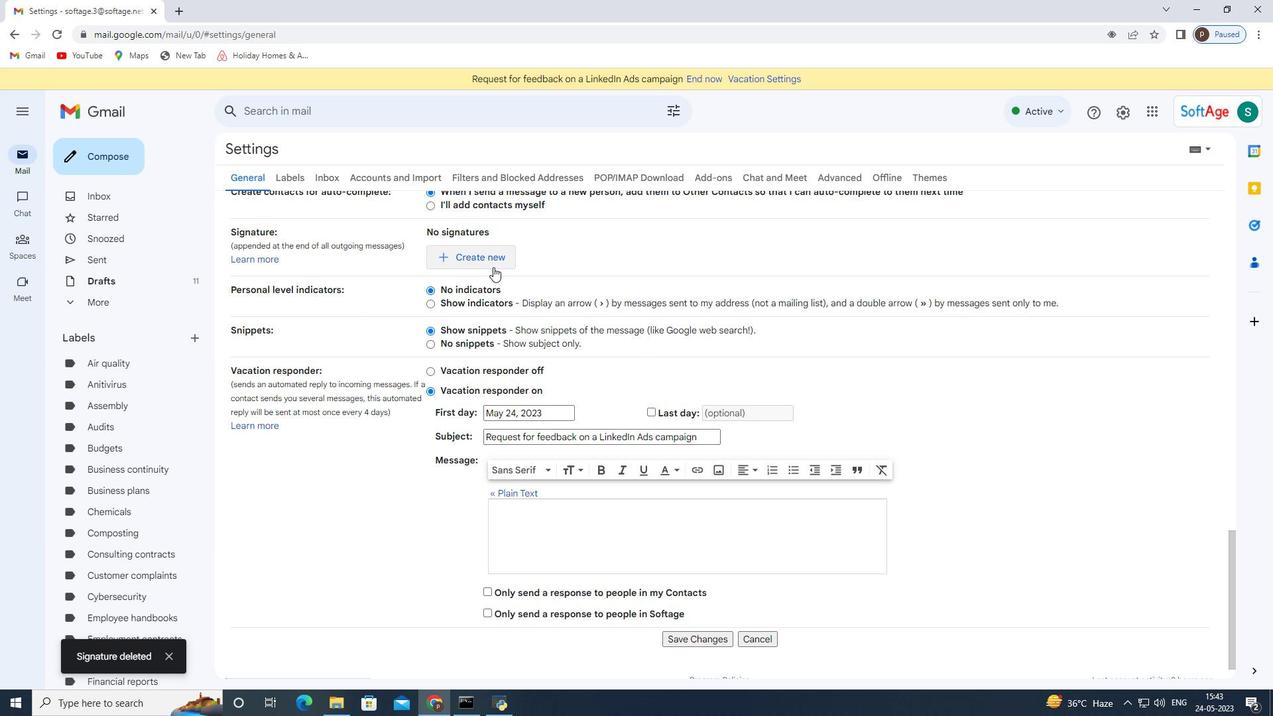 
Action: Mouse pressed left at (495, 259)
Screenshot: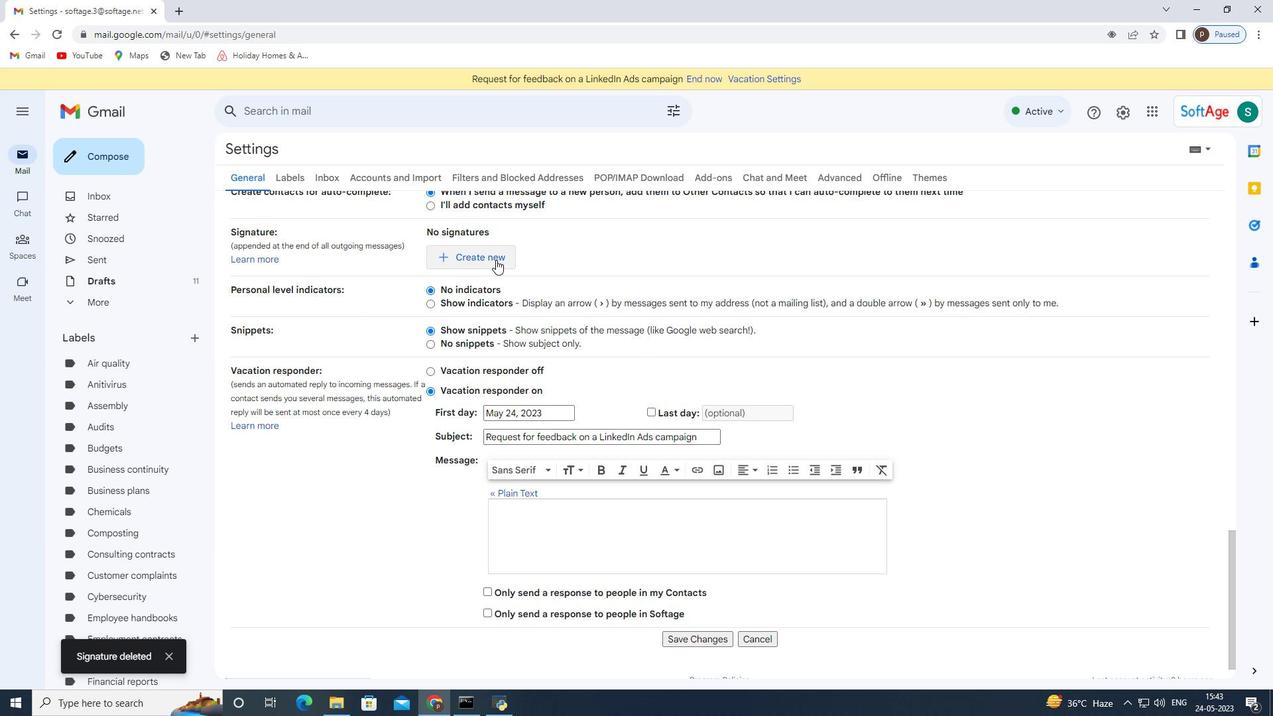 
Action: Mouse moved to (525, 375)
Screenshot: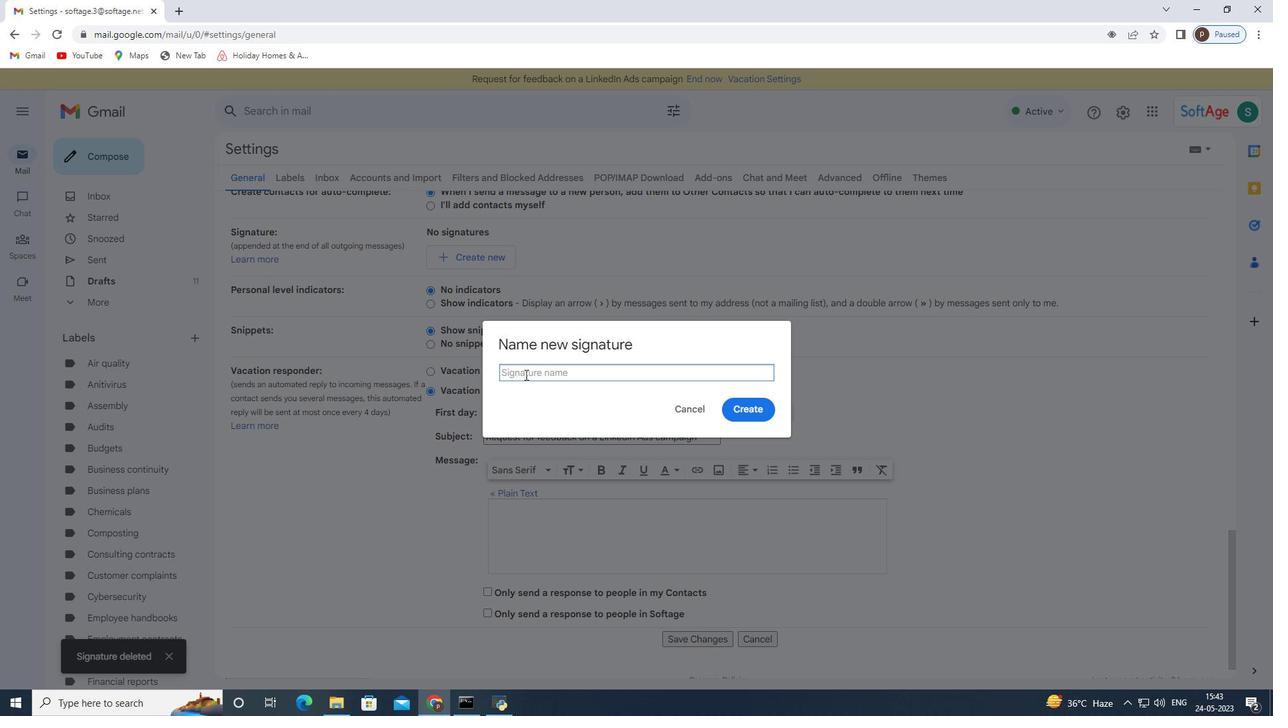 
Action: Mouse pressed left at (525, 375)
Screenshot: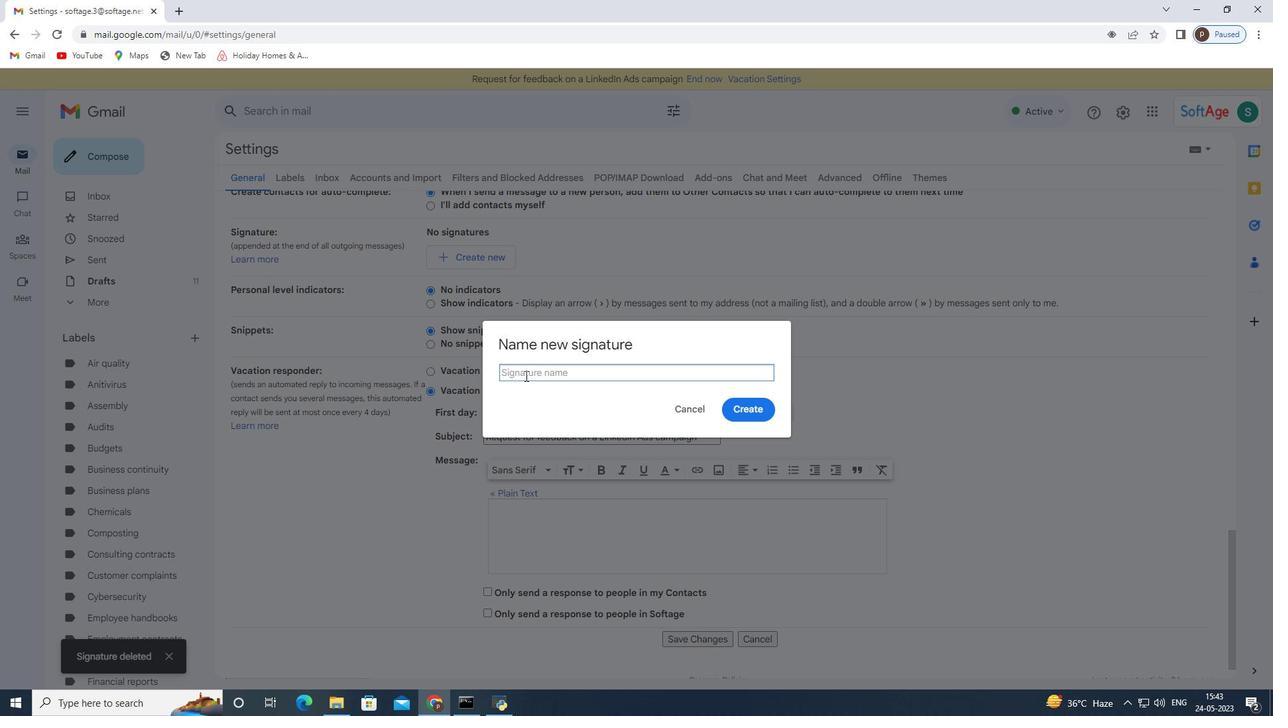 
Action: Key pressed <Key.shift>Markus<Key.space><Key.shift>Robinson<Key.enter>
Screenshot: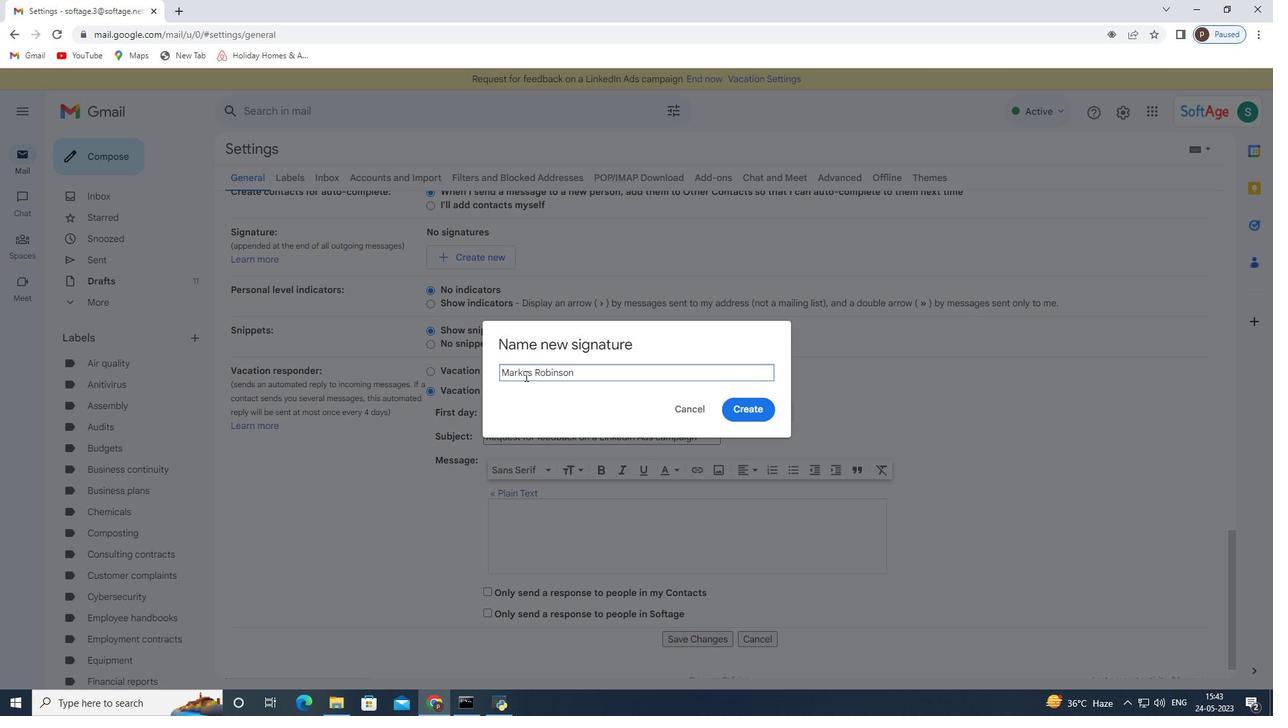 
Action: Mouse moved to (637, 247)
Screenshot: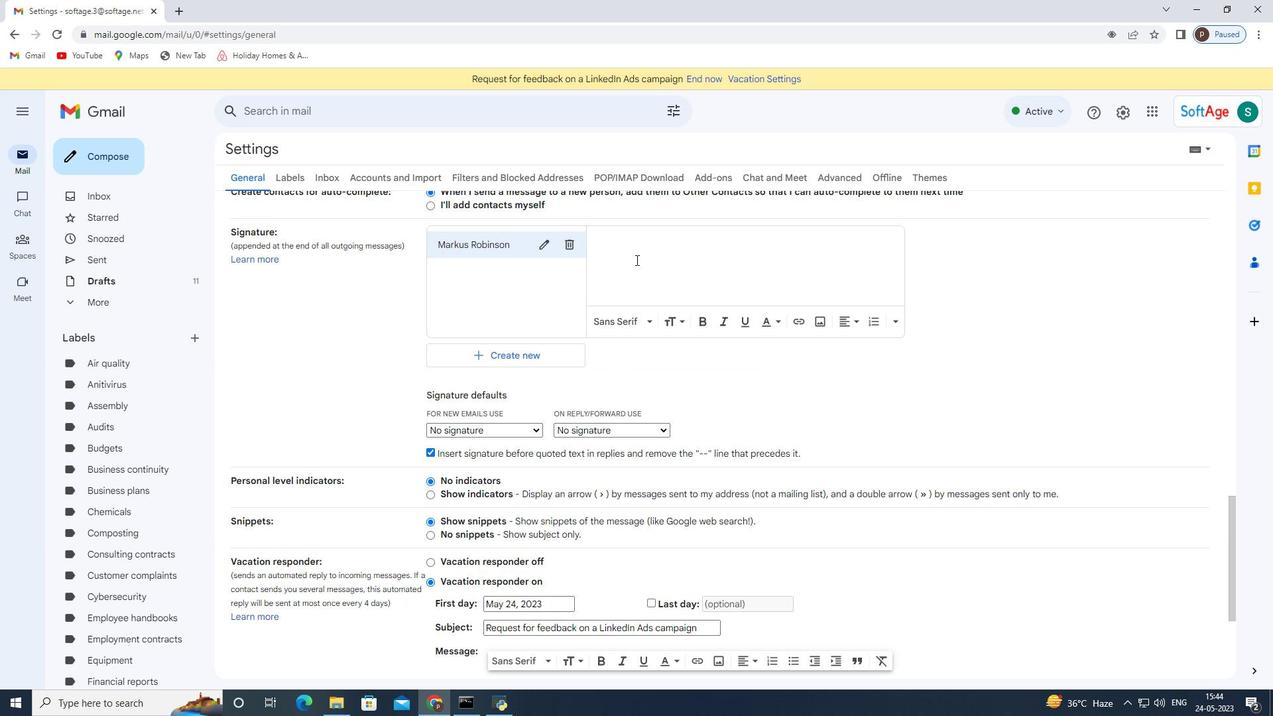 
Action: Mouse pressed left at (637, 247)
Screenshot: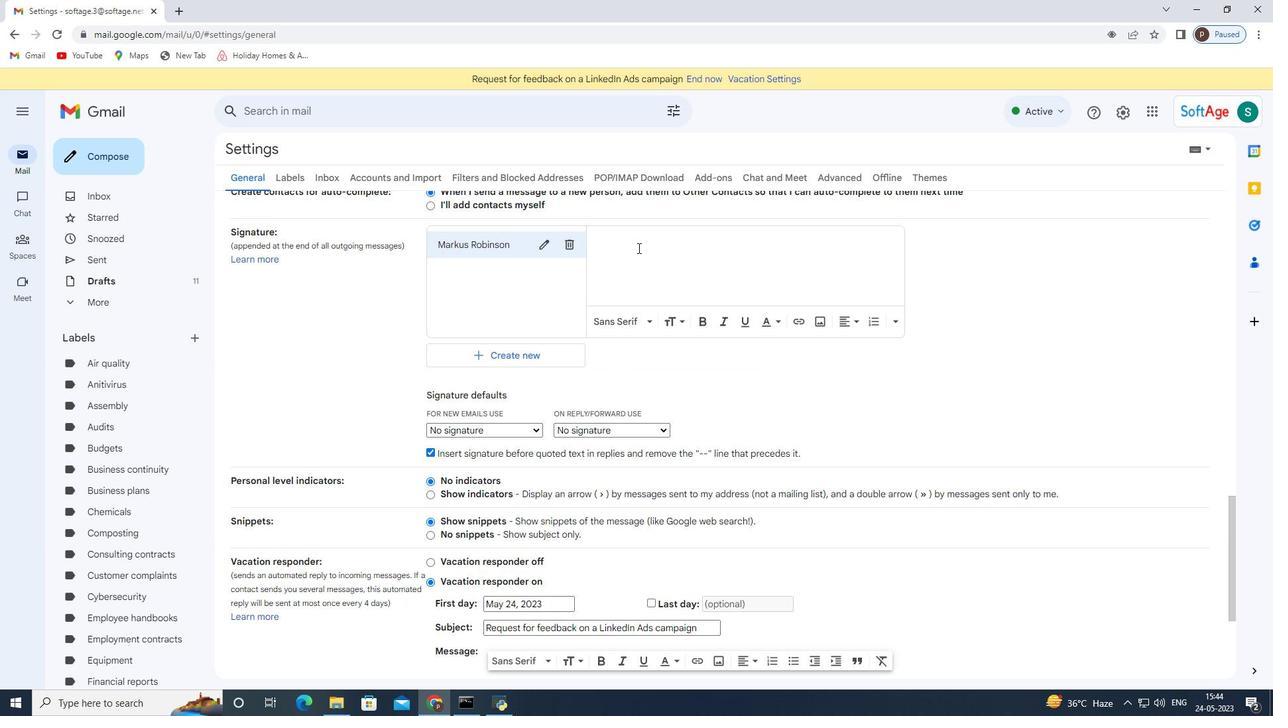 
Action: Key pressed <Key.shift>Markus<Key.space><Key.shift>Robinson
Screenshot: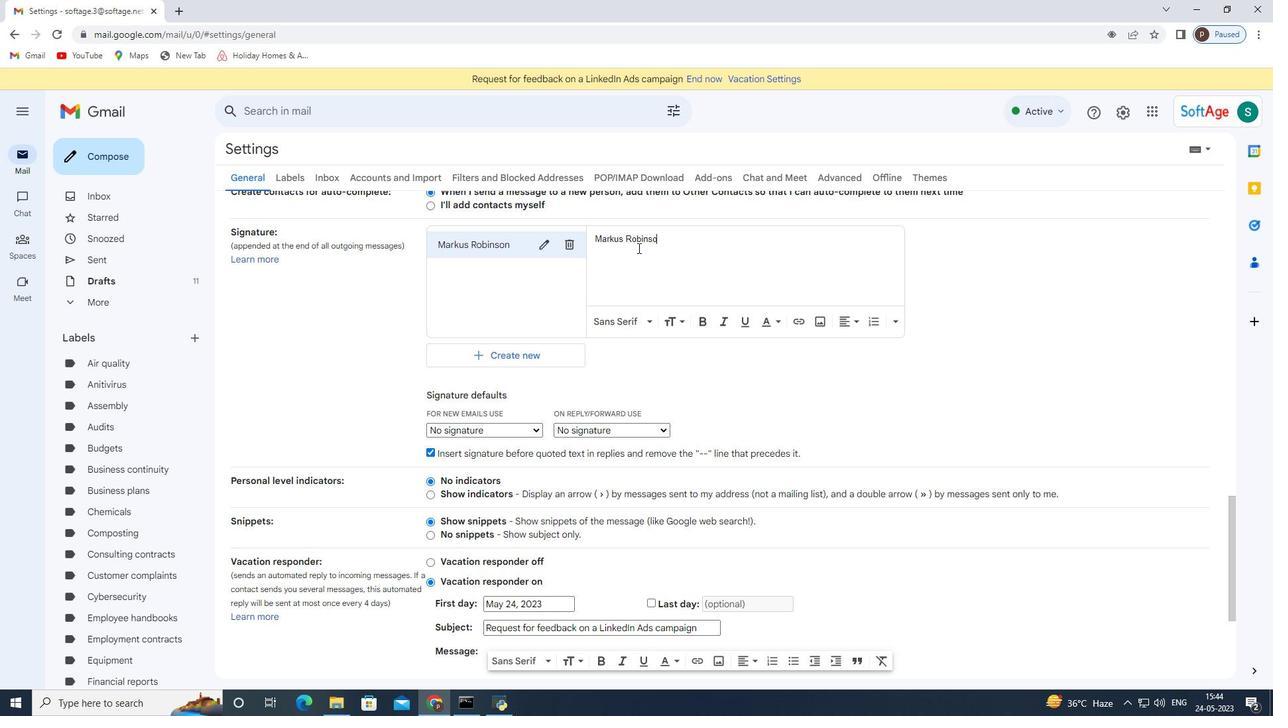 
Action: Mouse moved to (486, 432)
Screenshot: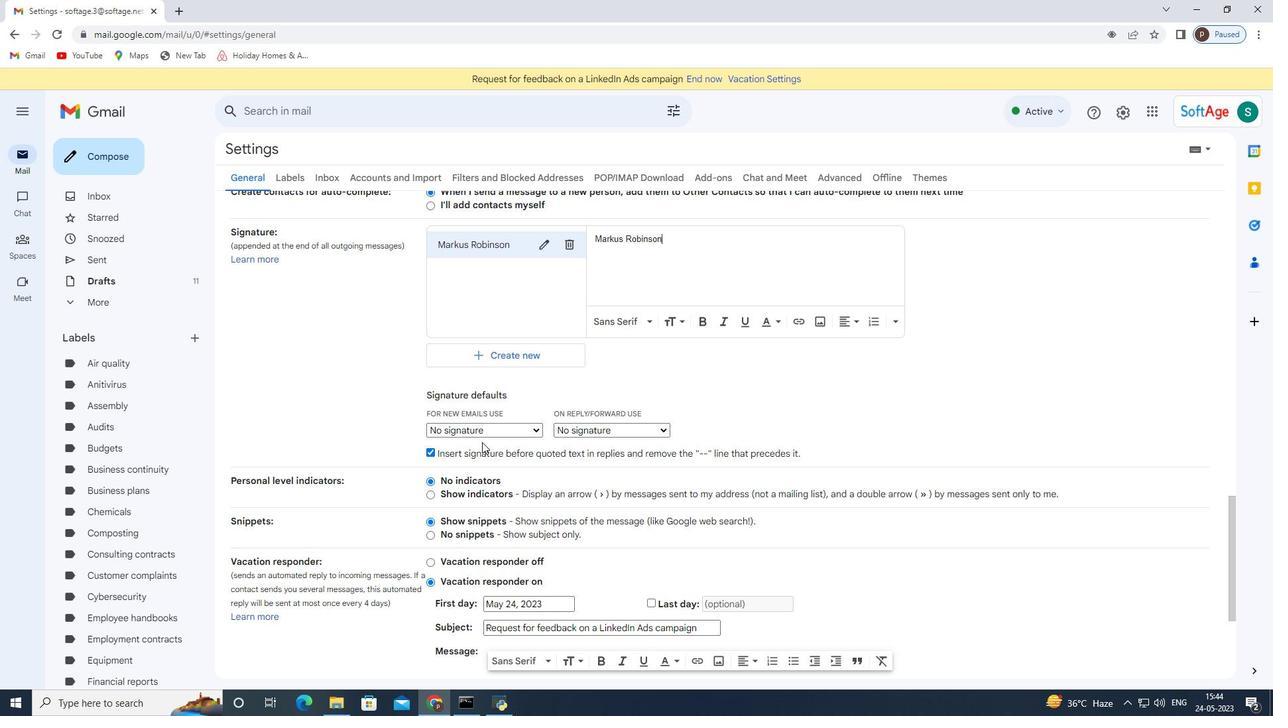 
Action: Mouse pressed left at (486, 432)
Screenshot: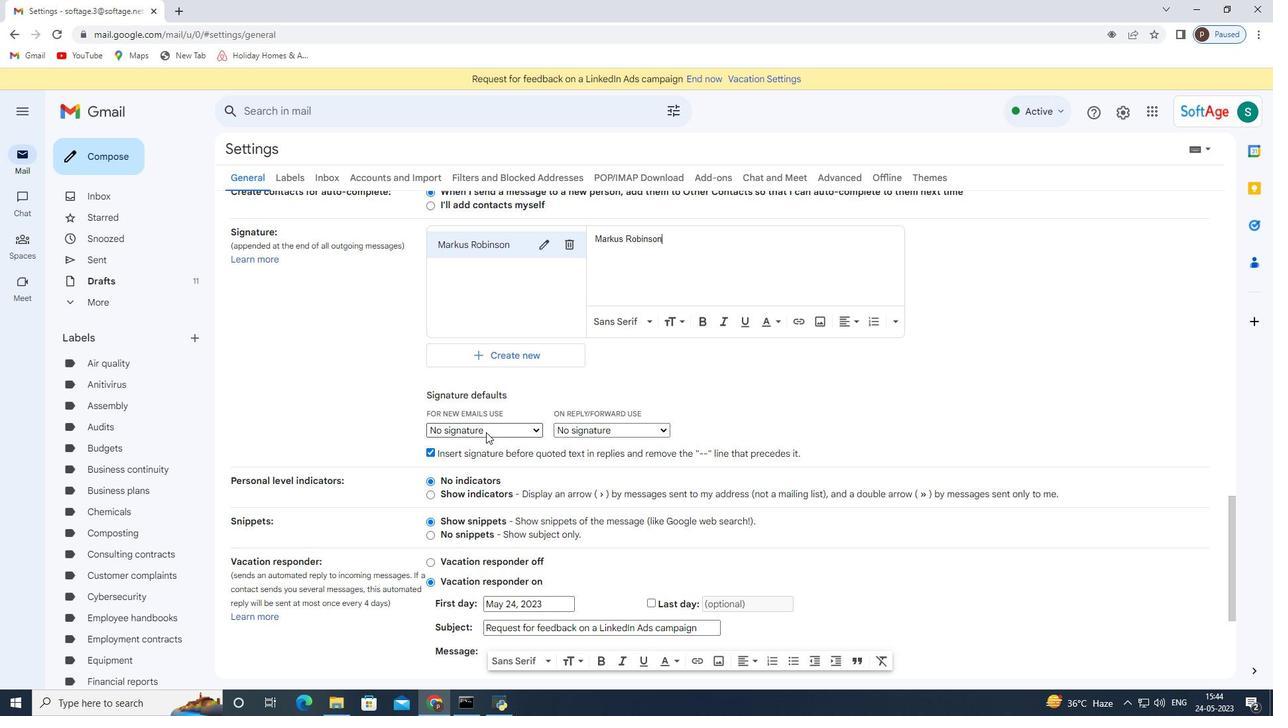 
Action: Mouse moved to (480, 462)
Screenshot: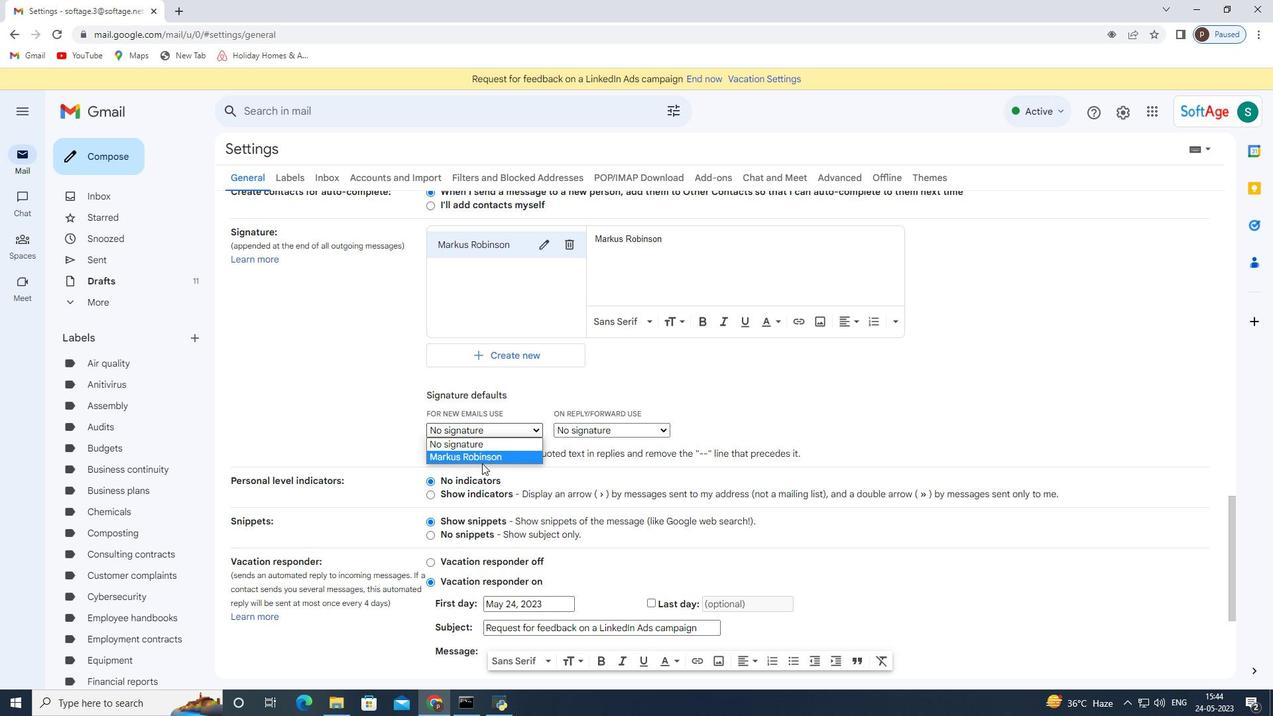 
Action: Mouse pressed left at (480, 462)
Screenshot: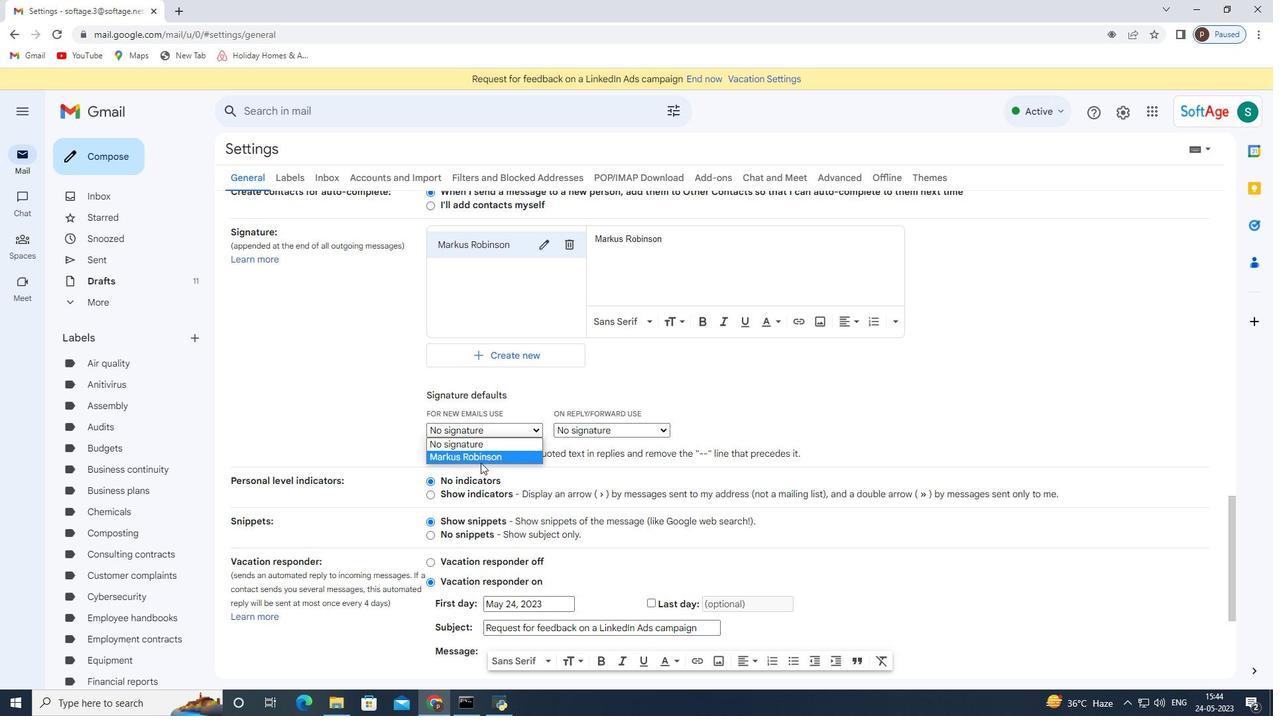 
Action: Mouse scrolled (480, 462) with delta (0, 0)
Screenshot: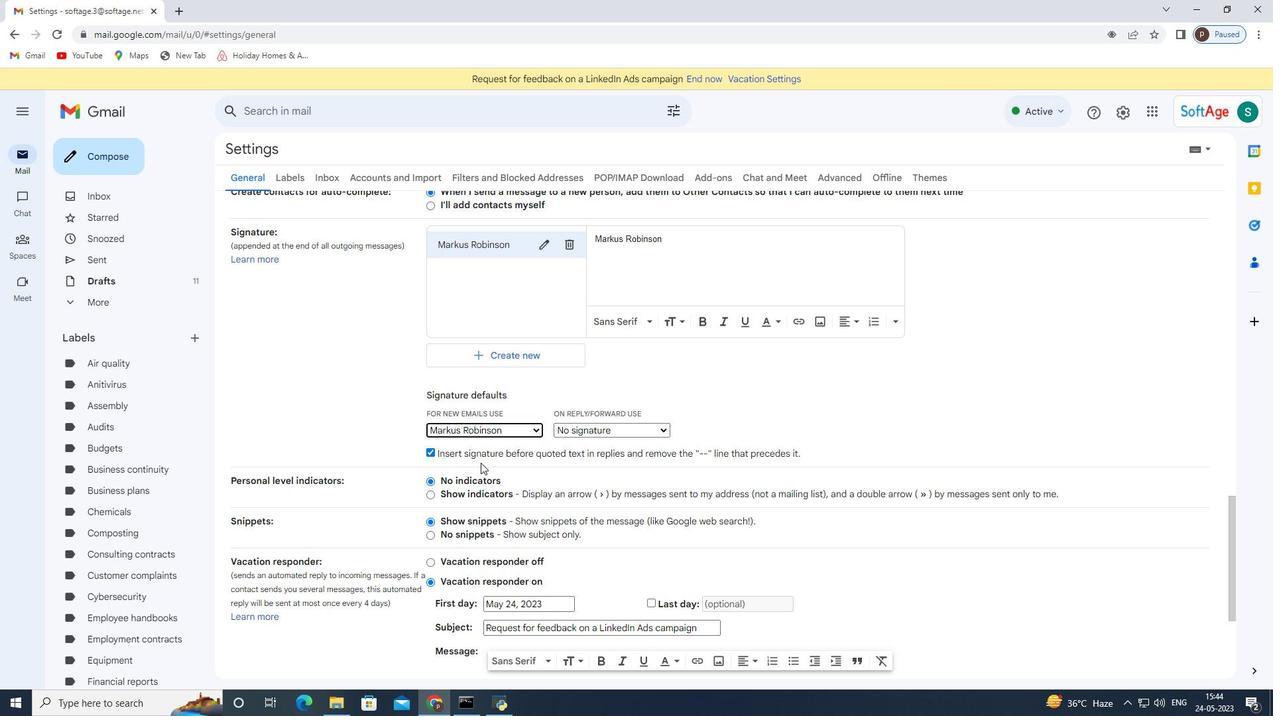 
Action: Mouse scrolled (480, 462) with delta (0, 0)
Screenshot: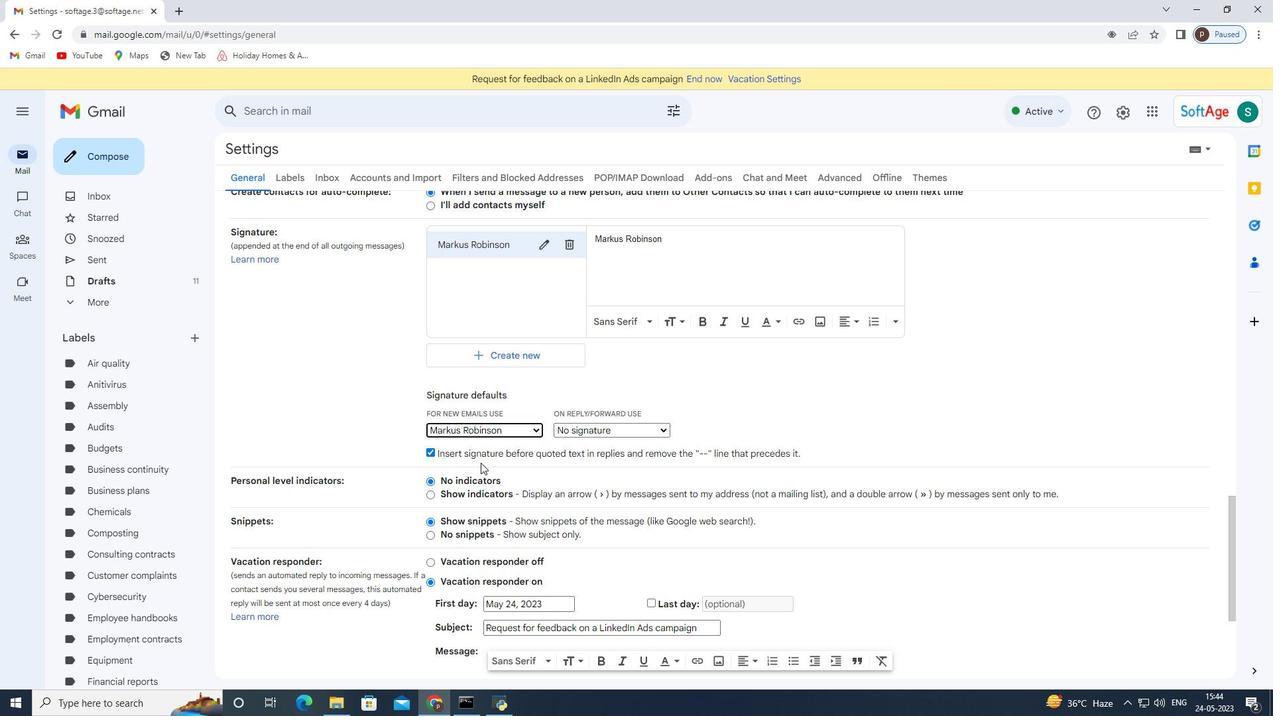 
Action: Mouse scrolled (480, 462) with delta (0, 0)
Screenshot: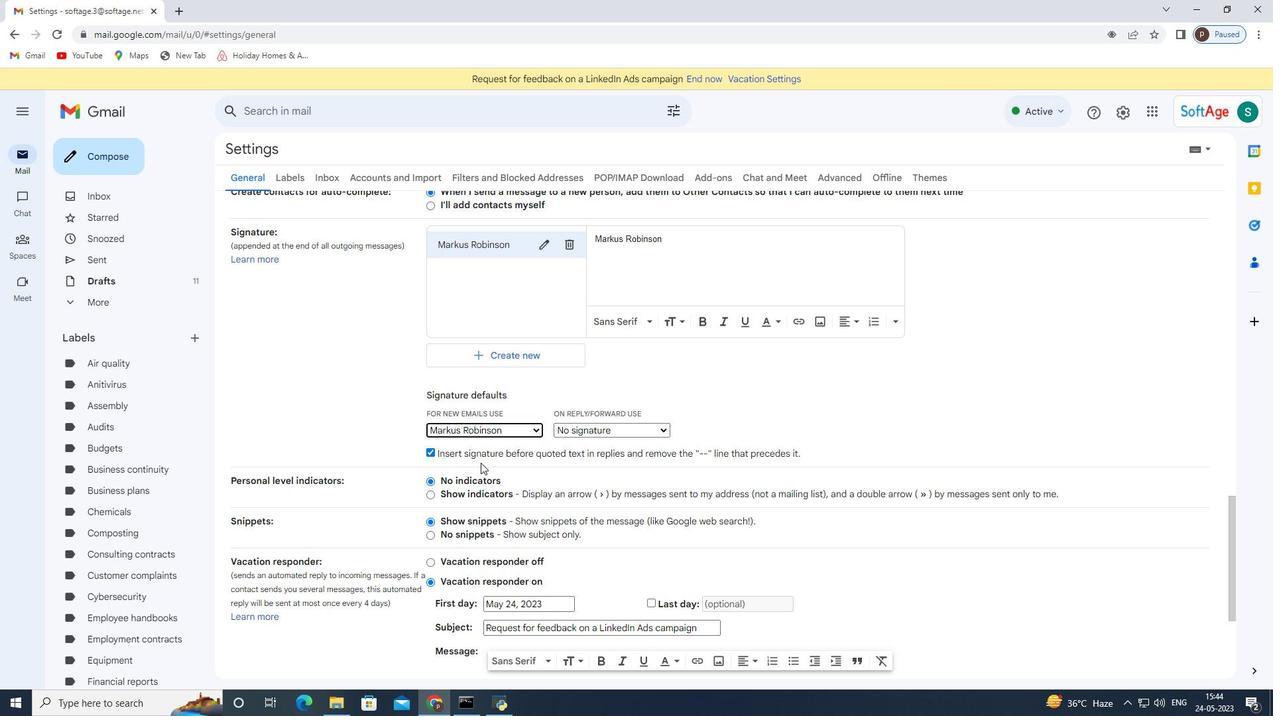
Action: Mouse scrolled (480, 462) with delta (0, 0)
Screenshot: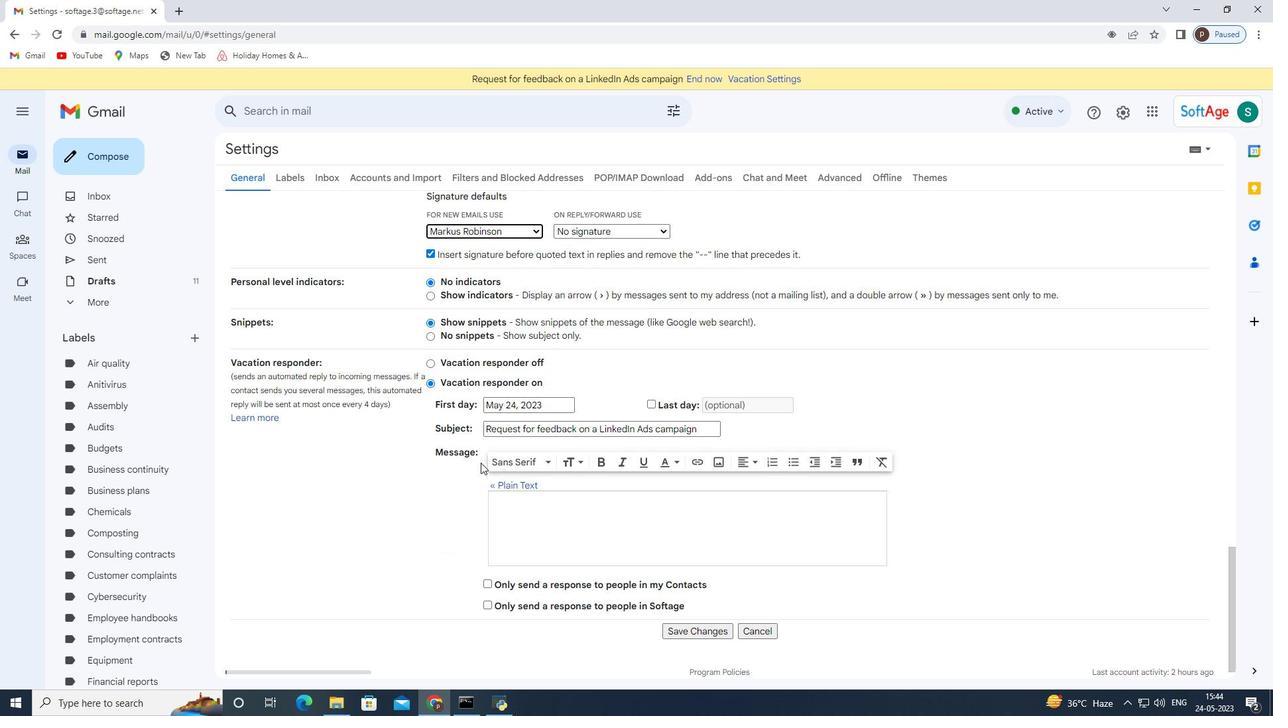 
Action: Mouse moved to (702, 606)
Screenshot: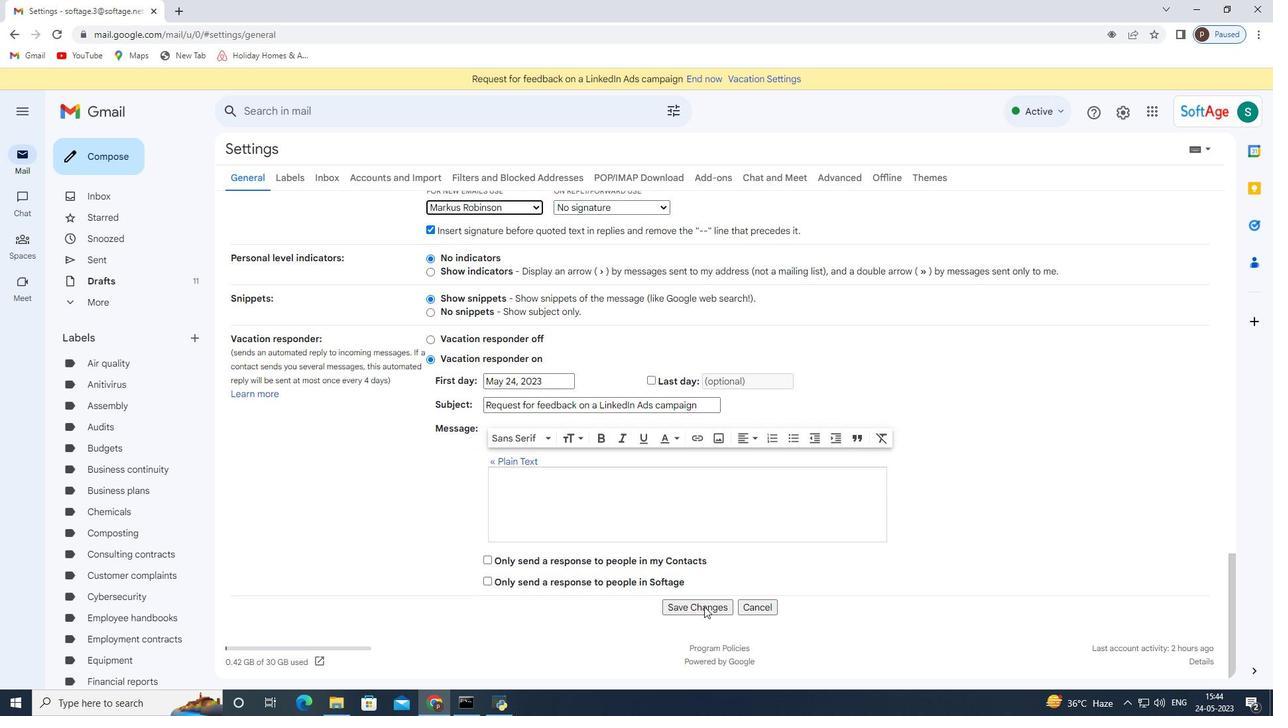 
Action: Mouse pressed left at (702, 606)
Screenshot: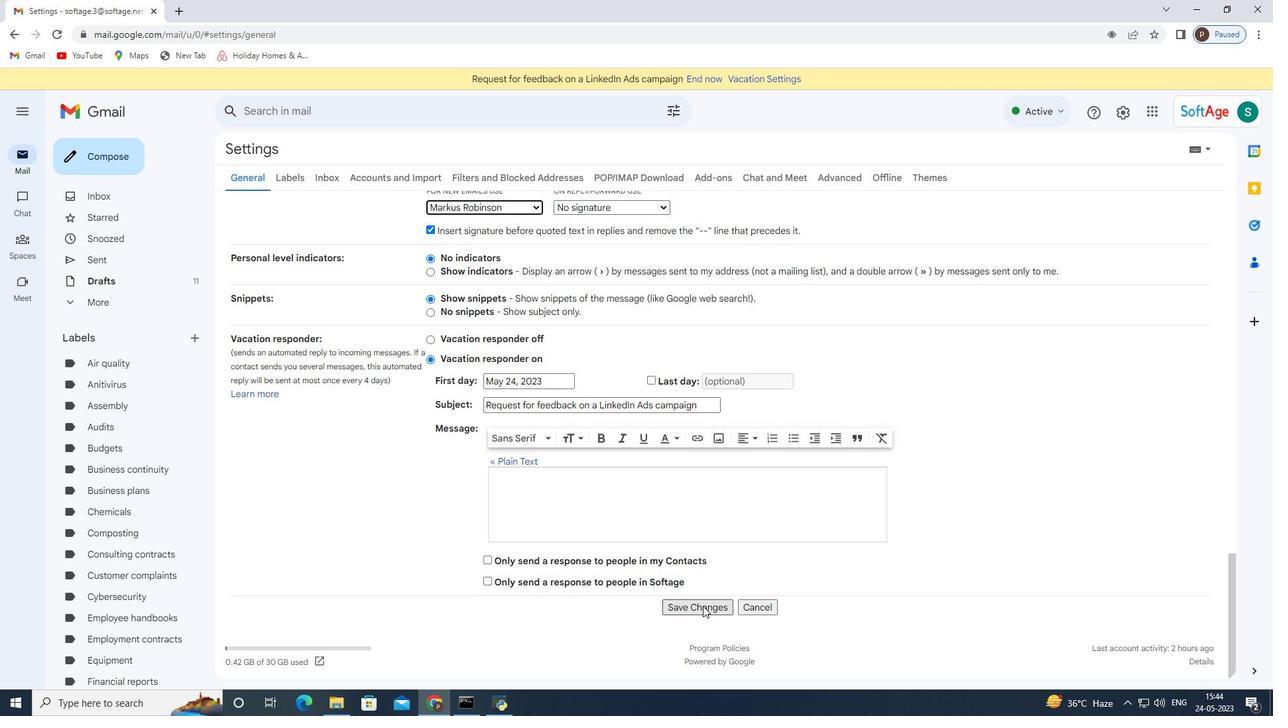 
Action: Mouse moved to (127, 168)
Screenshot: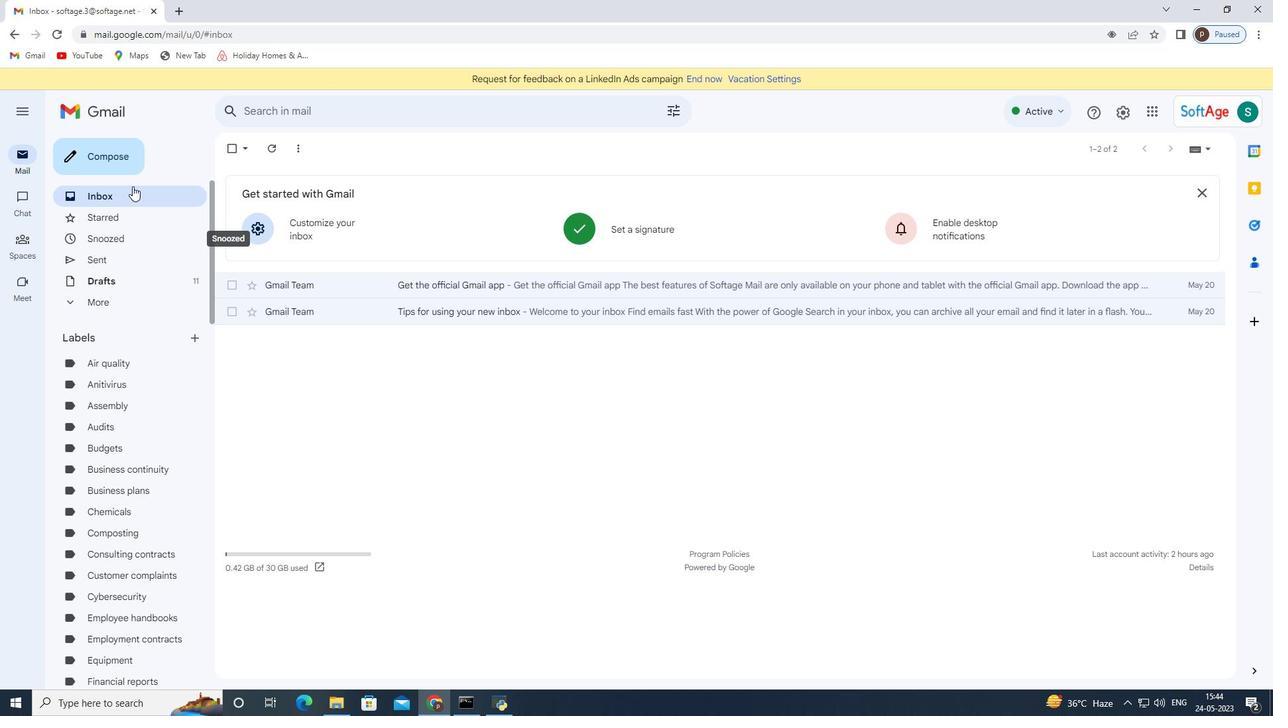 
Action: Mouse pressed left at (127, 168)
Screenshot: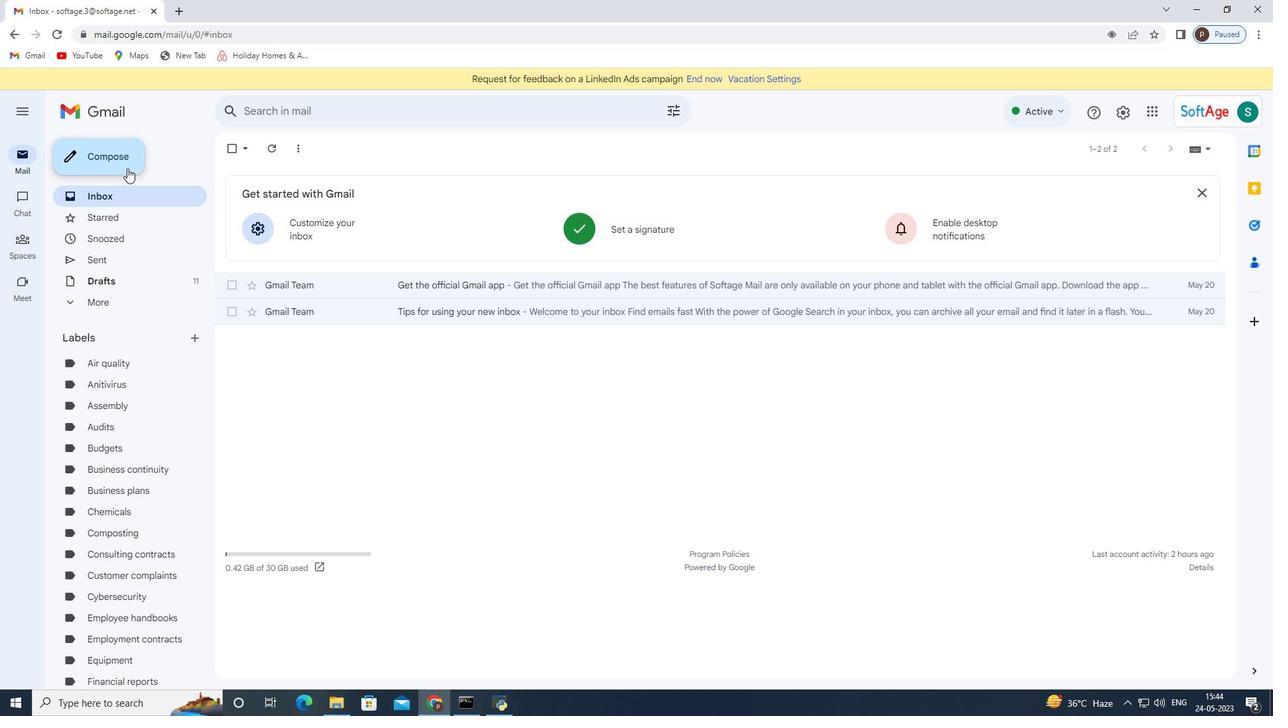 
Action: Mouse moved to (851, 346)
Screenshot: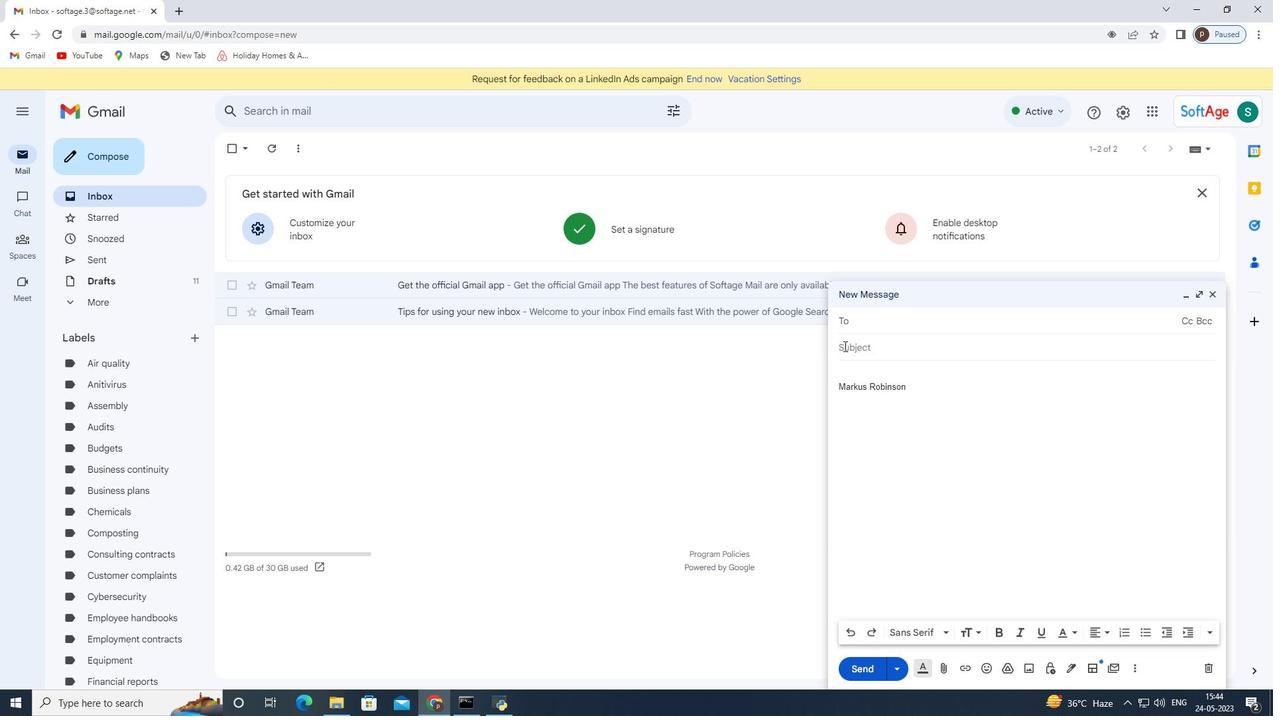 
Action: Mouse pressed left at (851, 346)
Screenshot: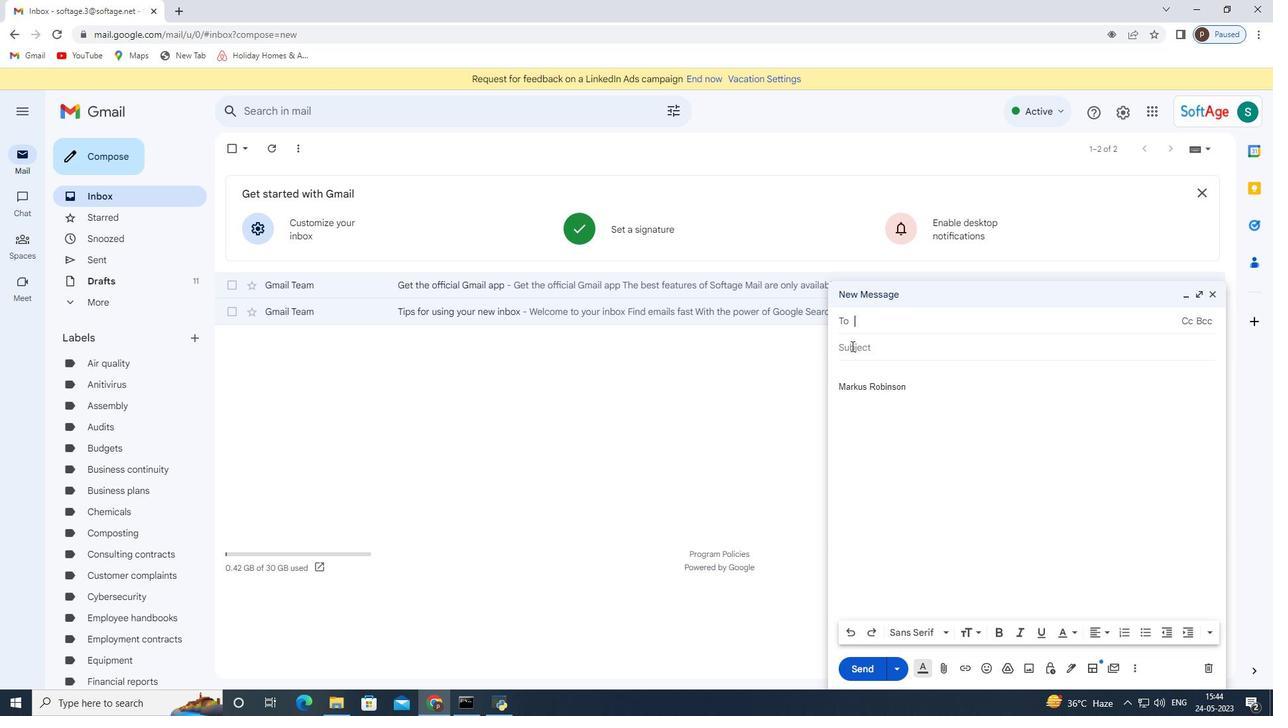 
Action: Mouse moved to (852, 346)
Screenshot: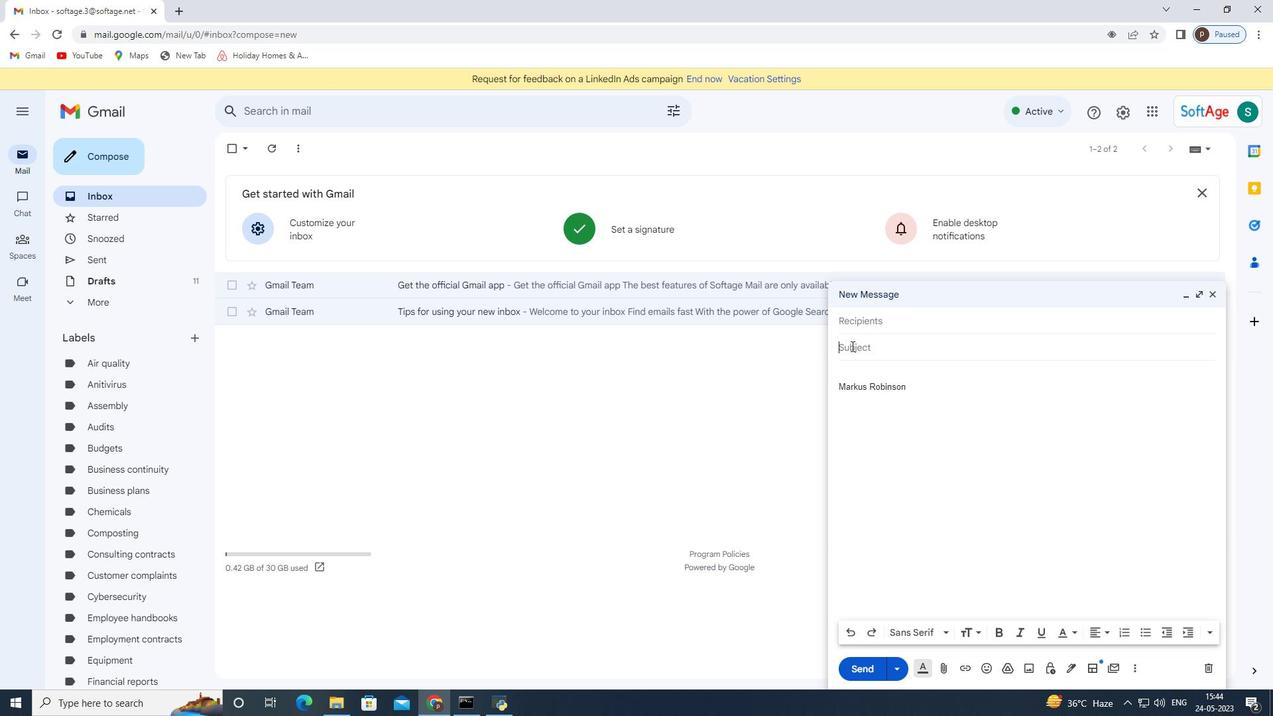 
Action: Key pressed <Key.shift>Feedback<Key.space>on<Key.space>a<Key.space>social<Key.space>media<Key.space>marketing<Key.space>plan<Key.space><Key.backspace><Key.tab><Key.shift>Can<Key.space>you<Key.space>provide<Key.space>me<Key.space>with<Key.space>the<Key.space>training<Key.space>materials<Key.space>for<Key.space>the<Key.space>new<Key.space>software<Key.space>system<Key.shift_r>?
Screenshot: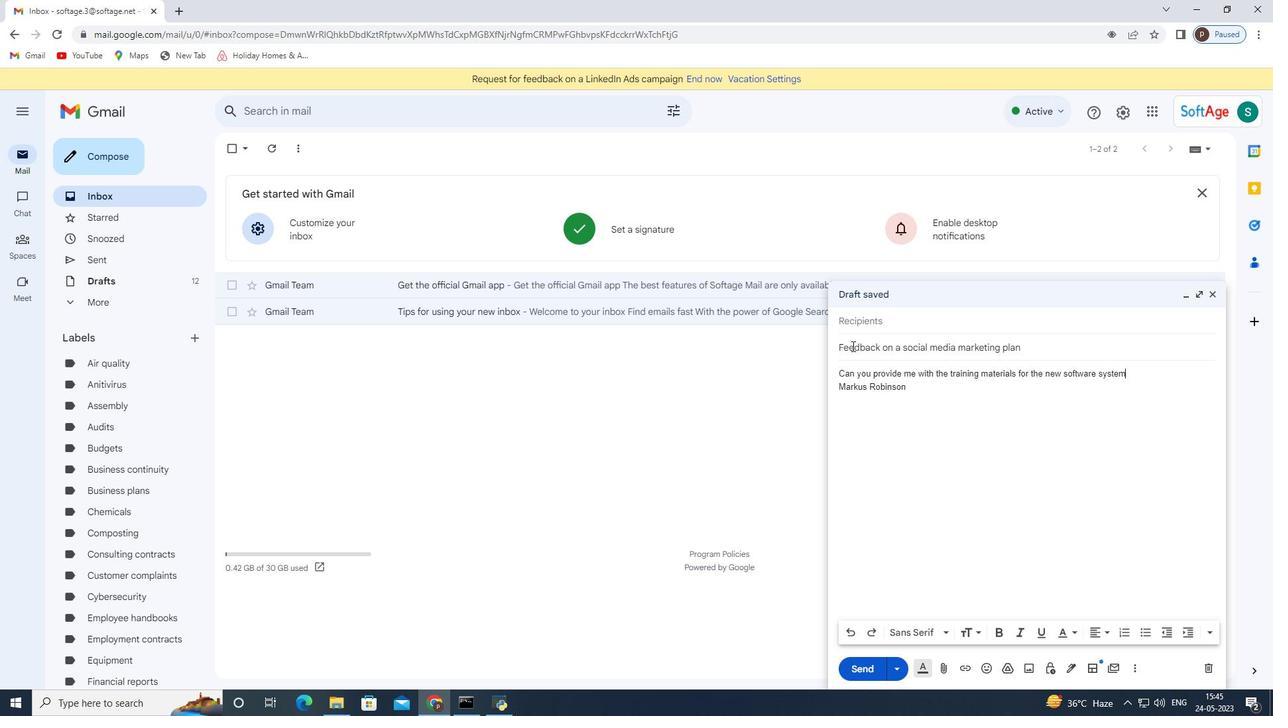 
Action: Mouse moved to (909, 319)
Screenshot: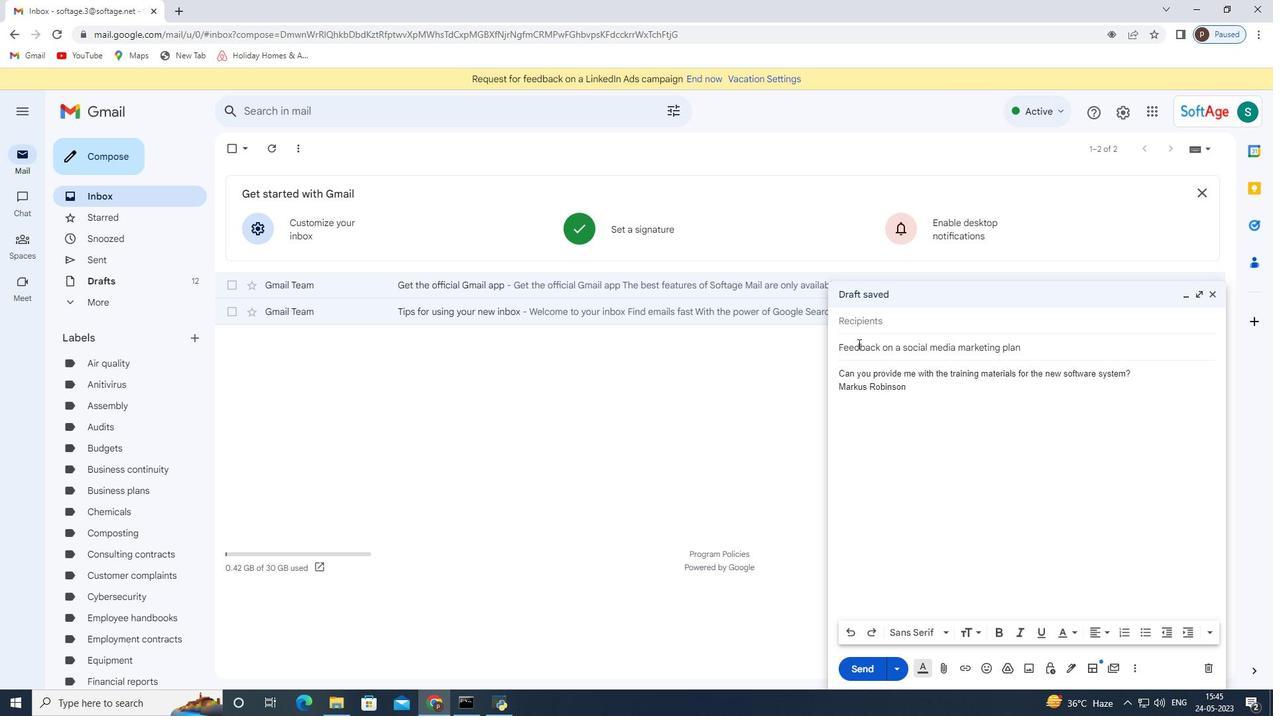 
Action: Mouse pressed left at (909, 319)
Screenshot: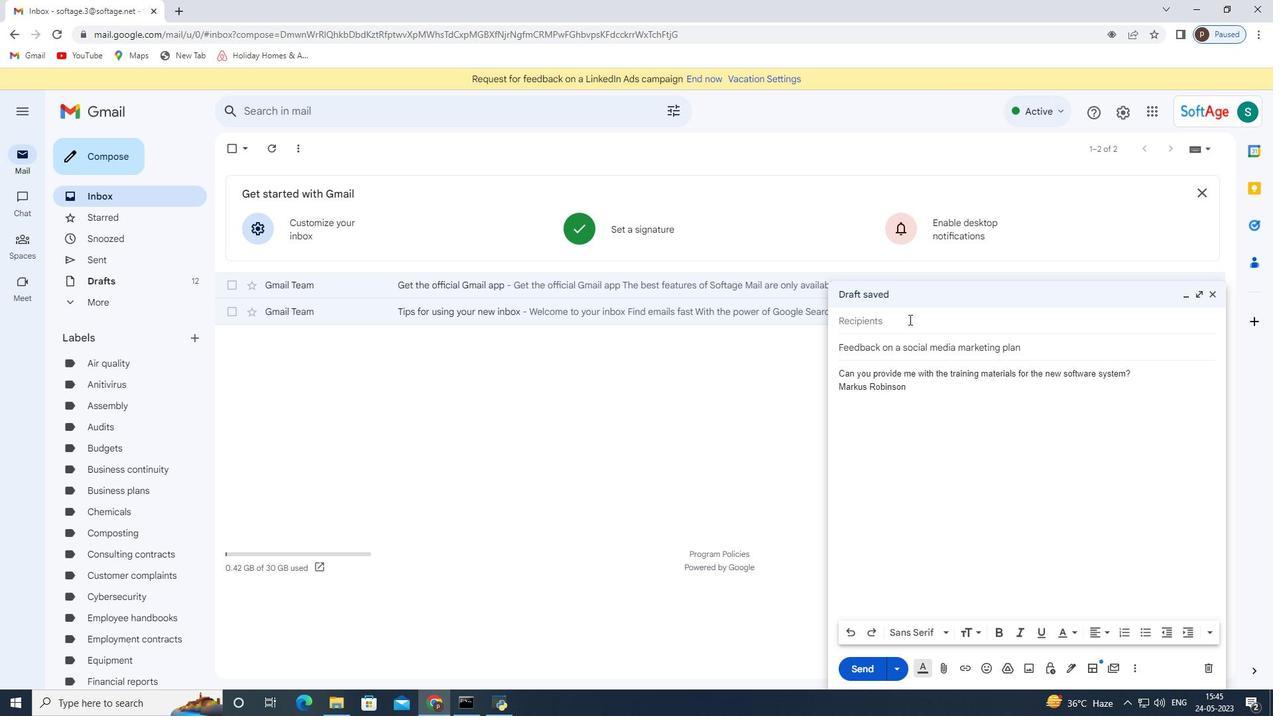 
Action: Key pressed softage.10<Key.shift>@softage.net<Key.enter>
Screenshot: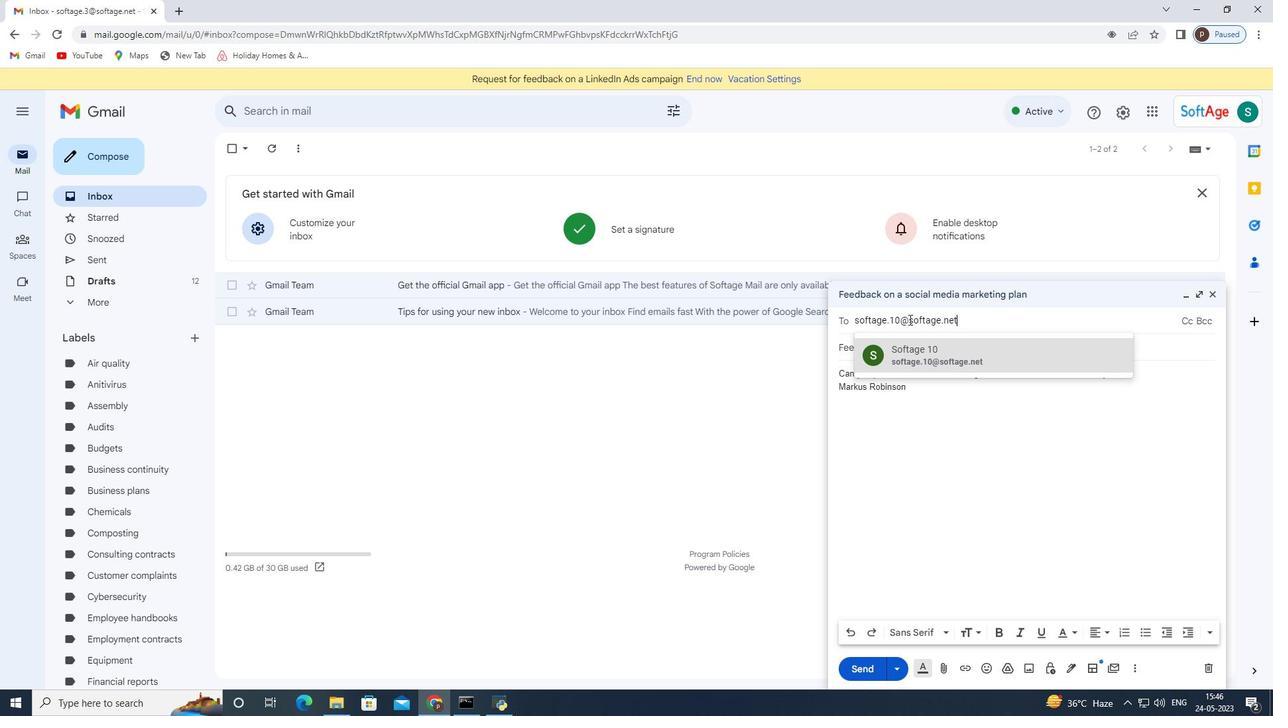 
Action: Mouse moved to (946, 670)
Screenshot: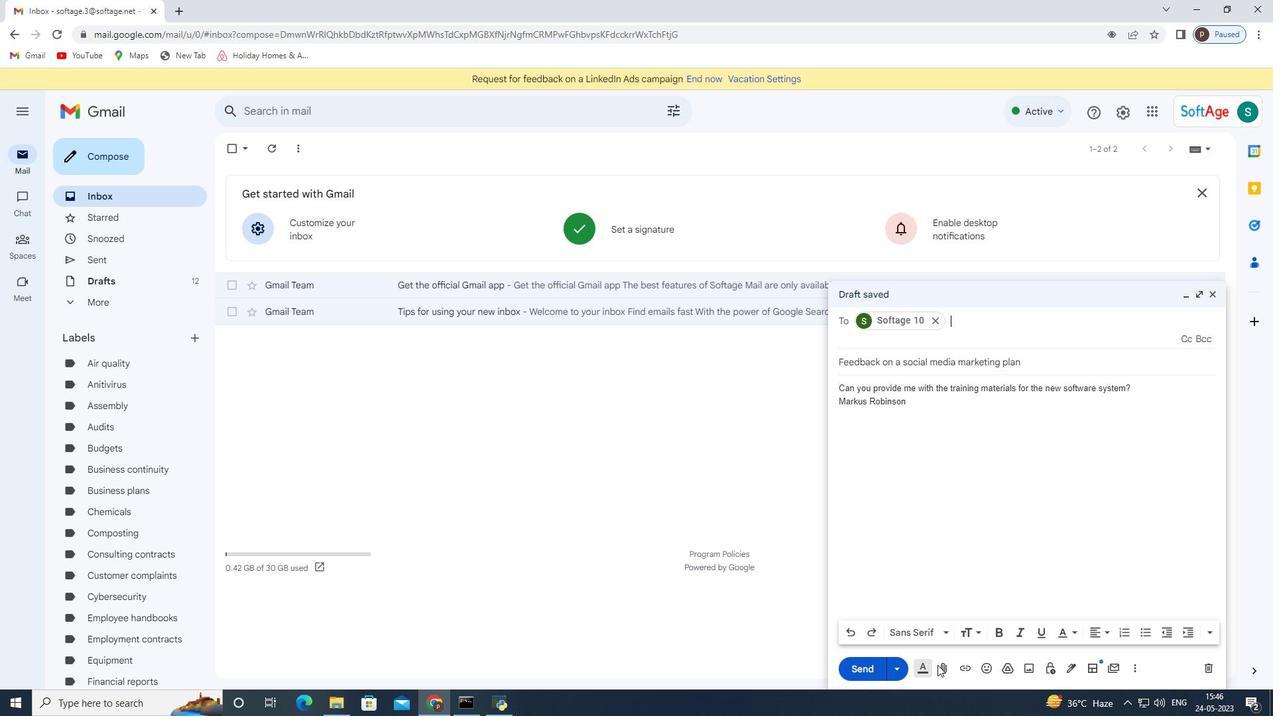 
Action: Mouse pressed left at (946, 670)
Screenshot: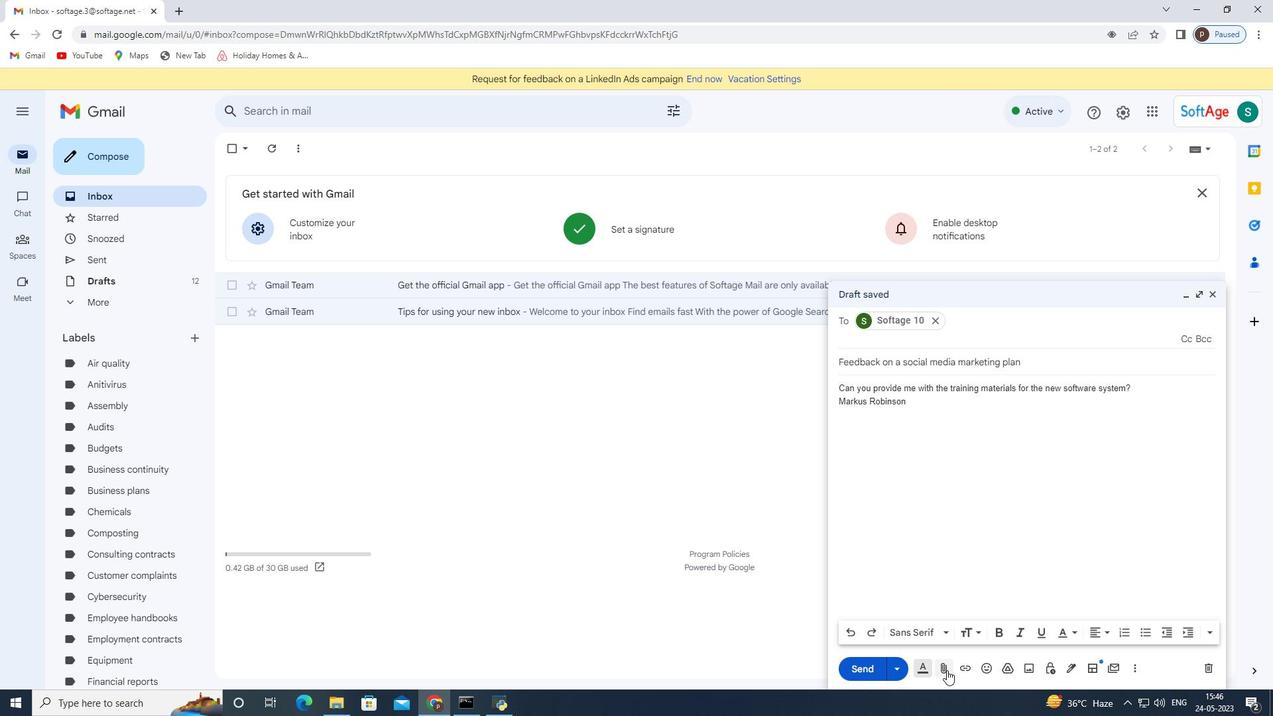 
Action: Mouse moved to (216, 116)
Screenshot: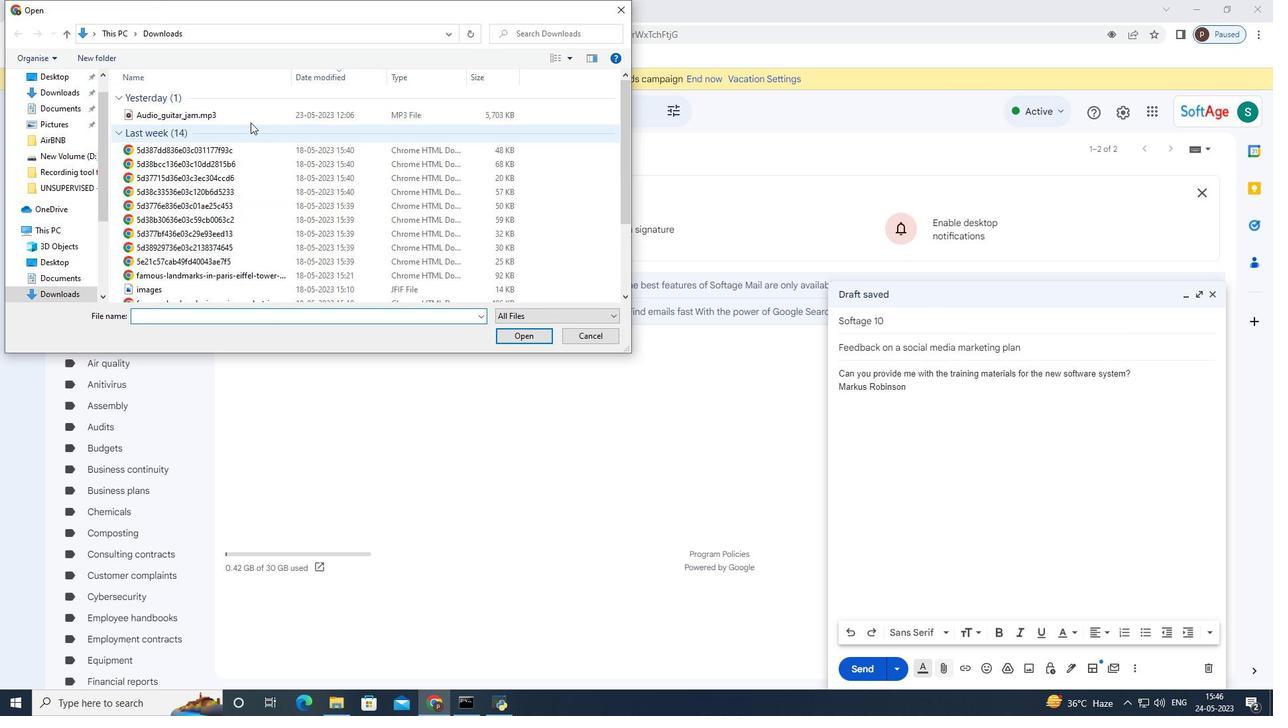 
Action: Mouse pressed left at (216, 116)
Screenshot: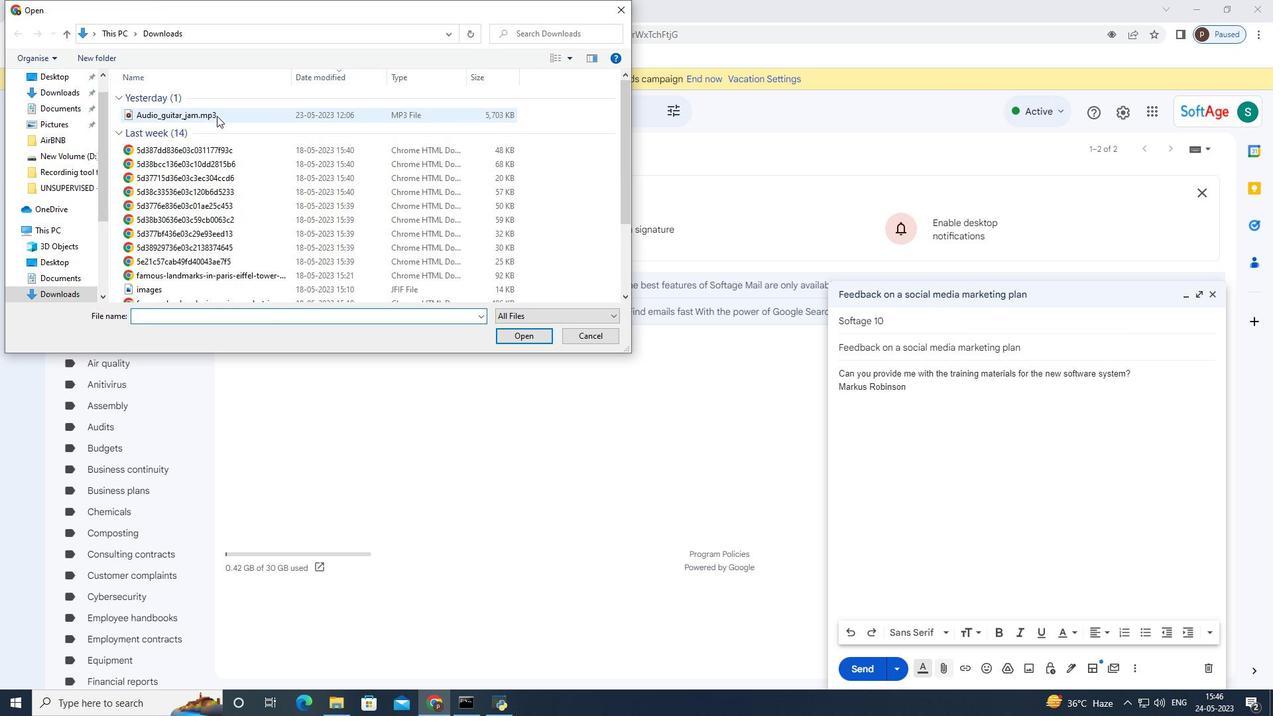 
Action: Mouse moved to (519, 340)
Screenshot: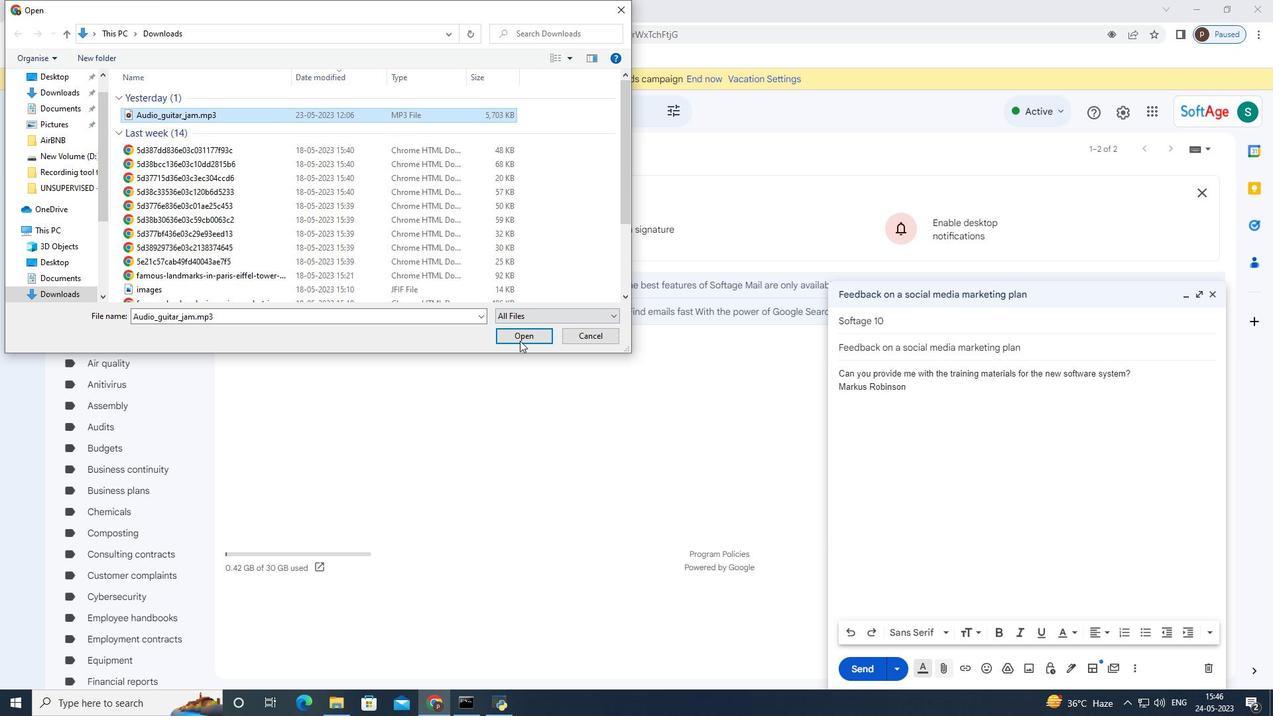 
Action: Mouse pressed left at (519, 340)
Screenshot: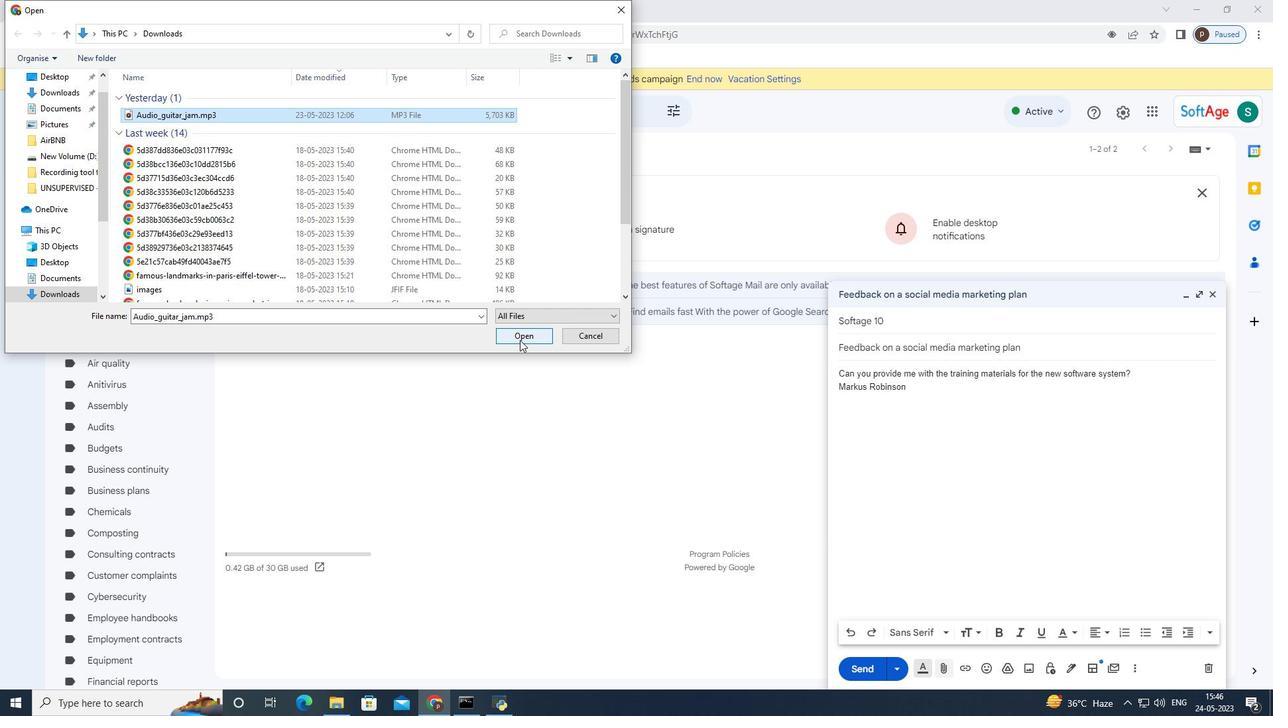
Action: Mouse moved to (1141, 389)
Screenshot: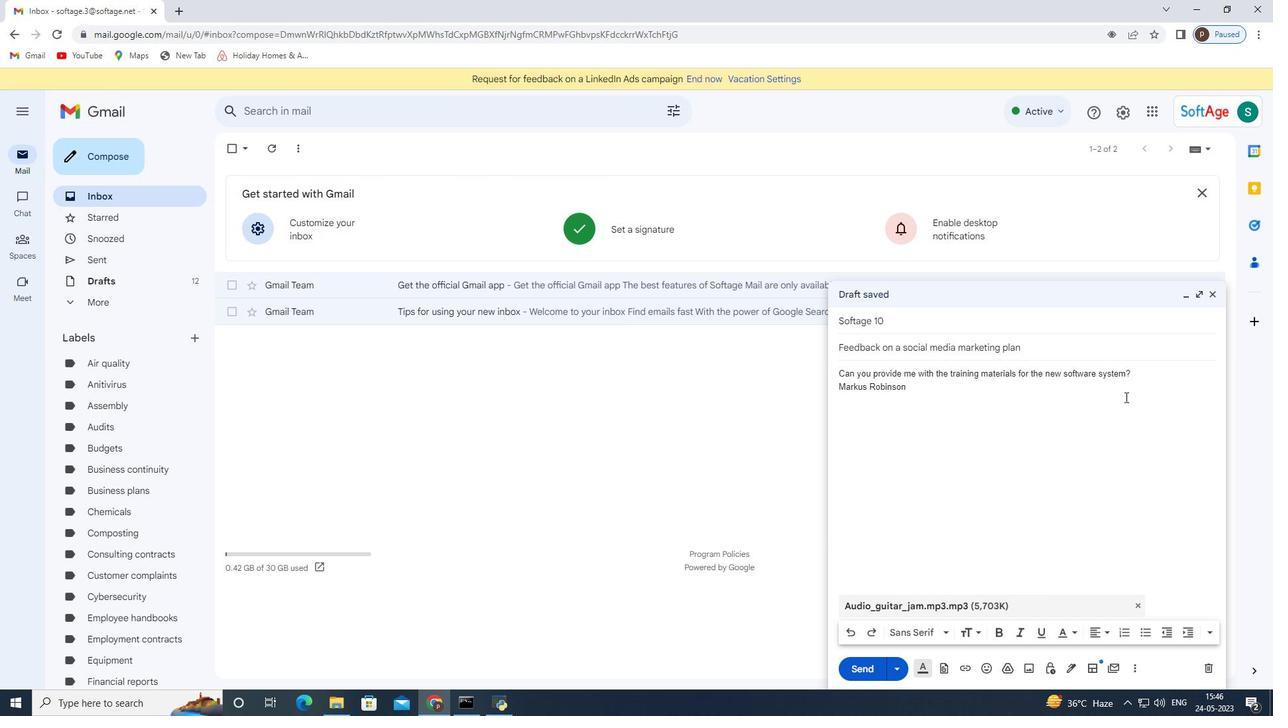 
Action: Key pressed <Key.enter>
Screenshot: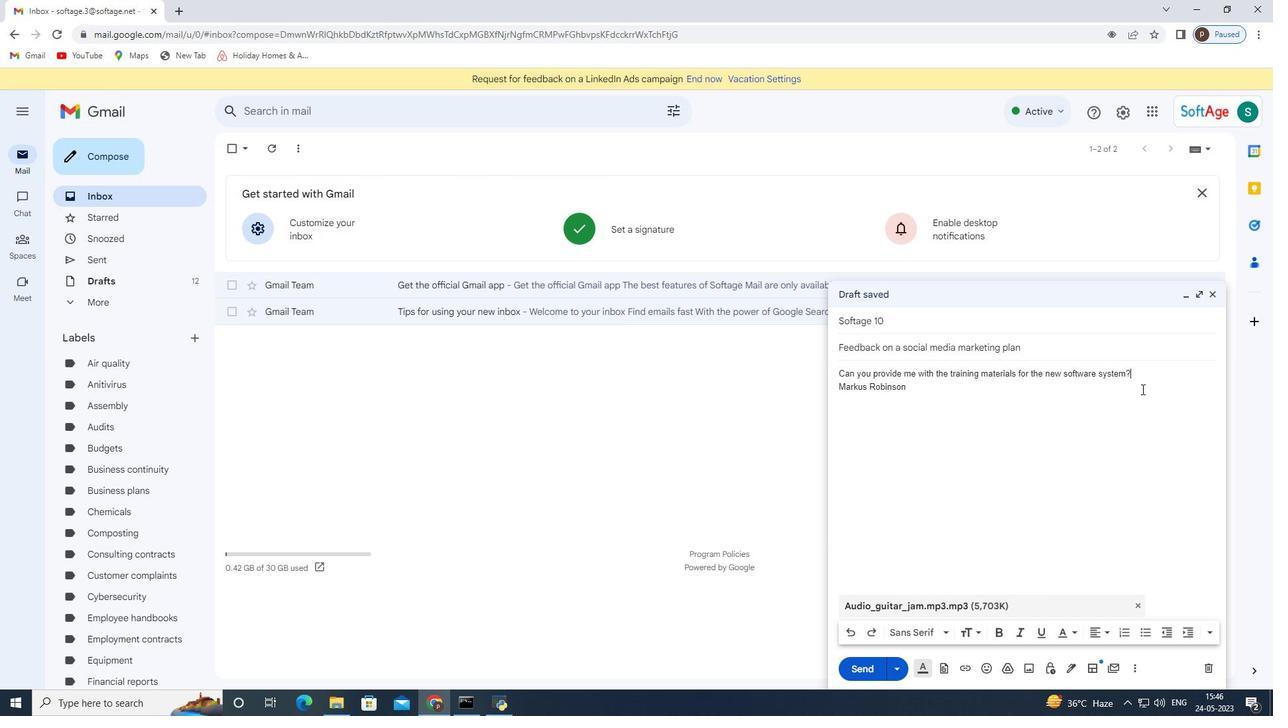 
Action: Mouse moved to (1141, 362)
Screenshot: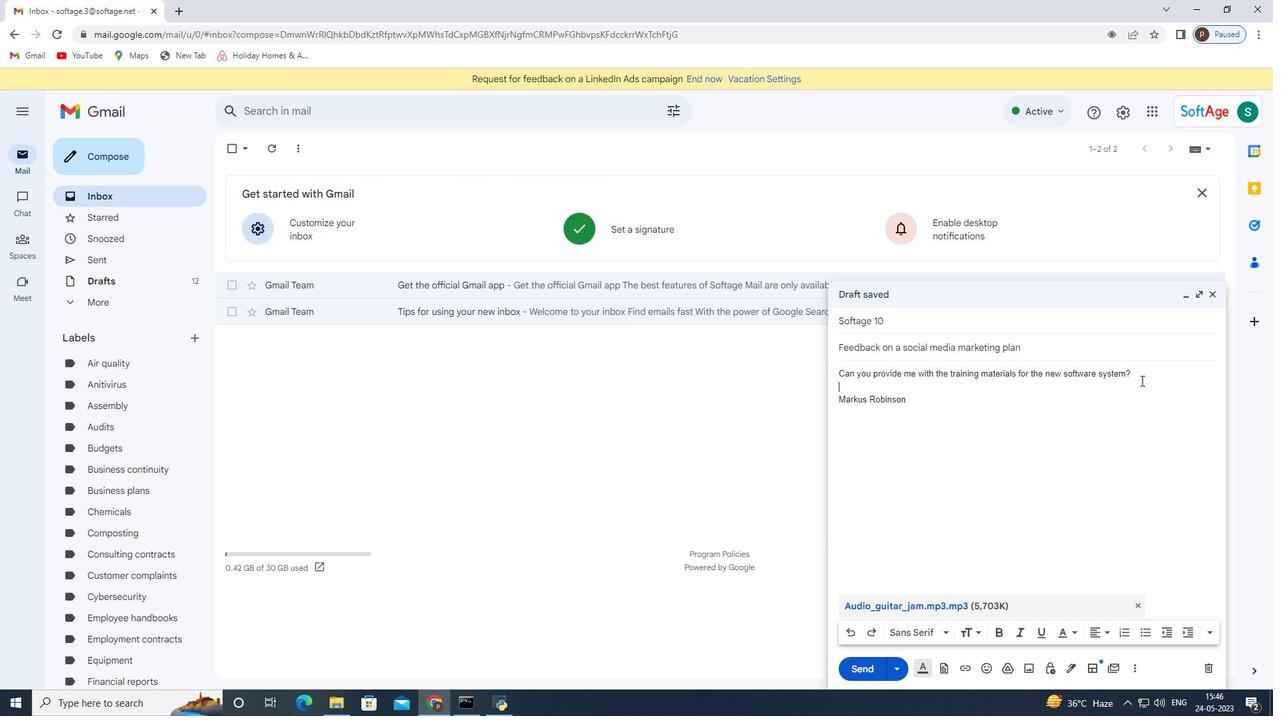 
Action: Mouse pressed left at (1141, 362)
Screenshot: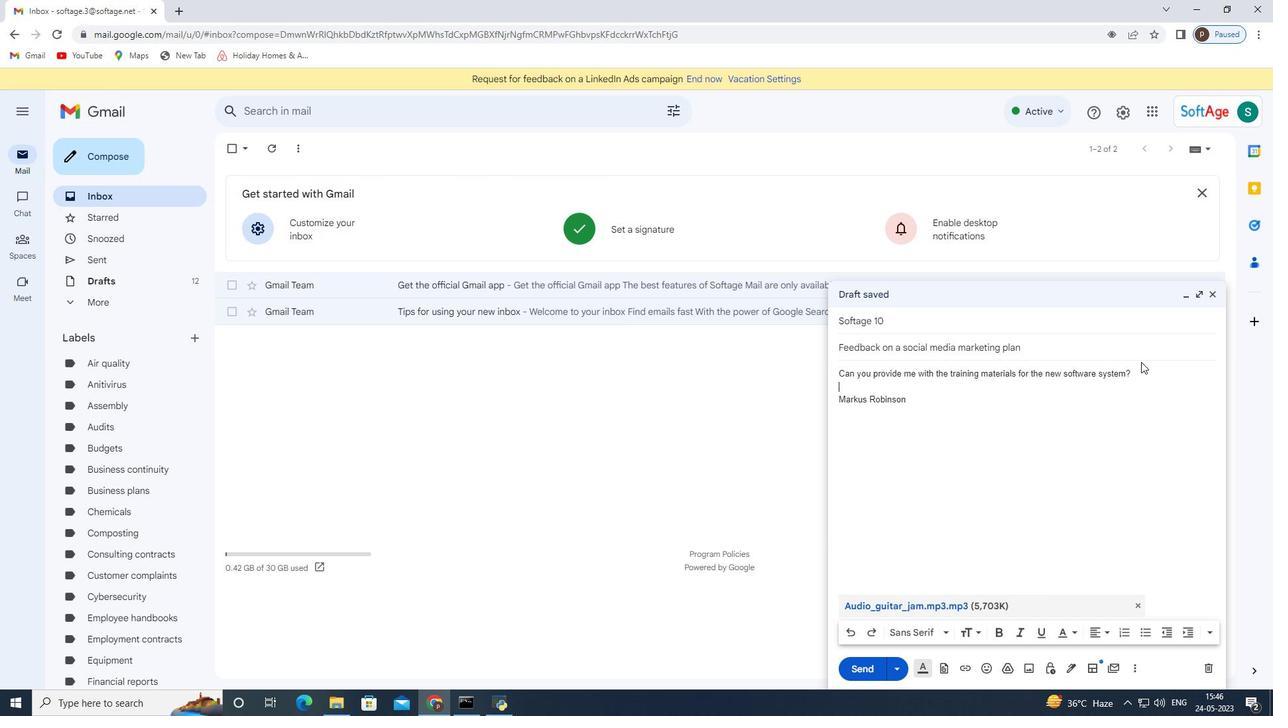 
Action: Mouse moved to (1137, 371)
Screenshot: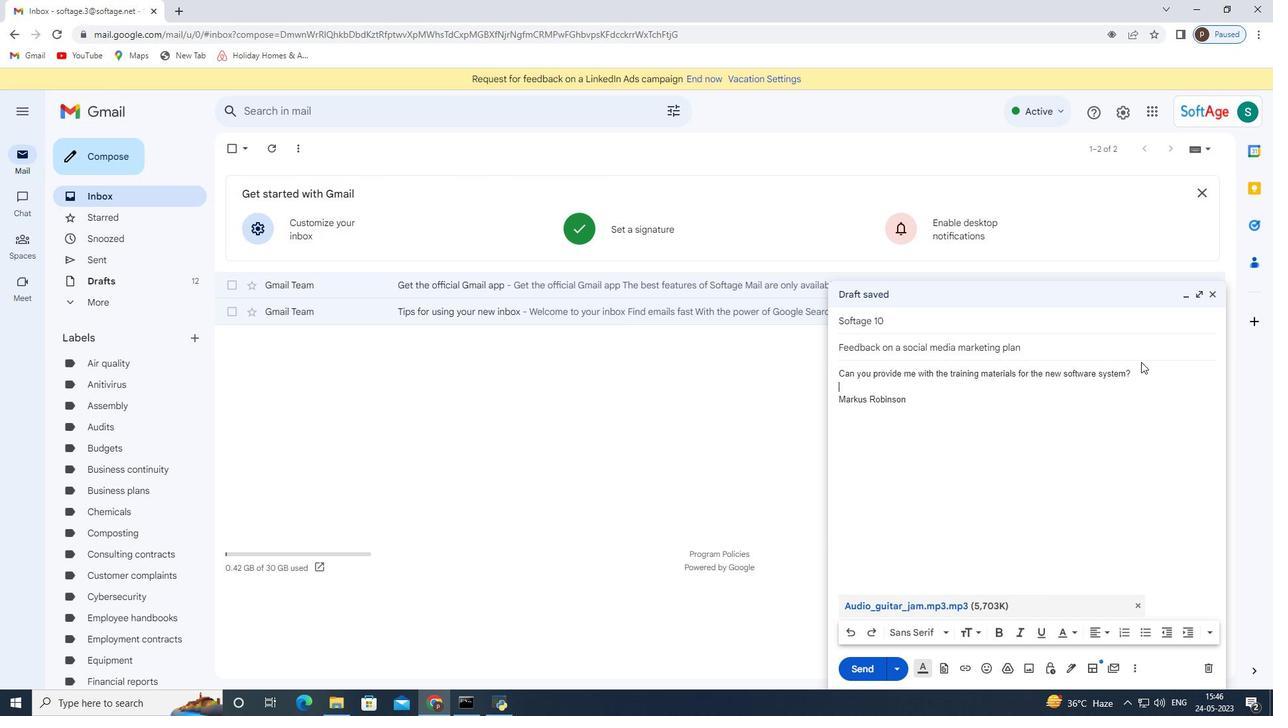
Action: Mouse pressed left at (1137, 371)
Screenshot: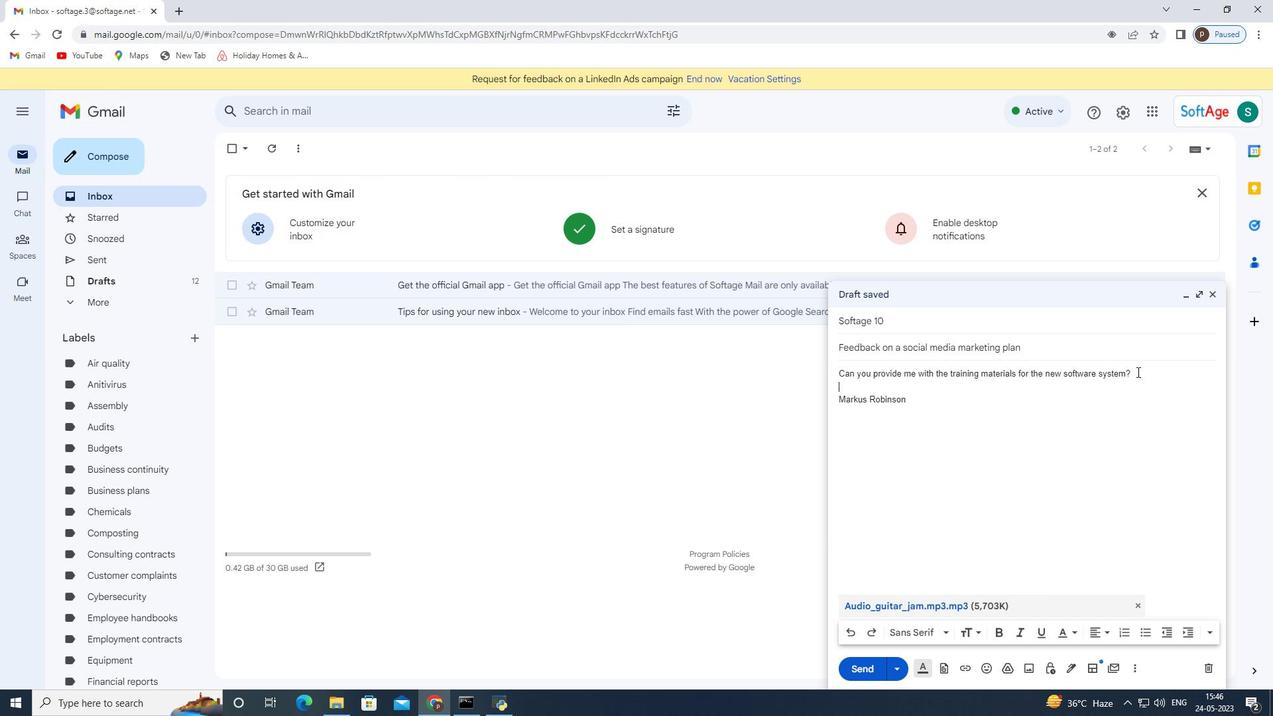 
Action: Mouse pressed left at (1137, 371)
Screenshot: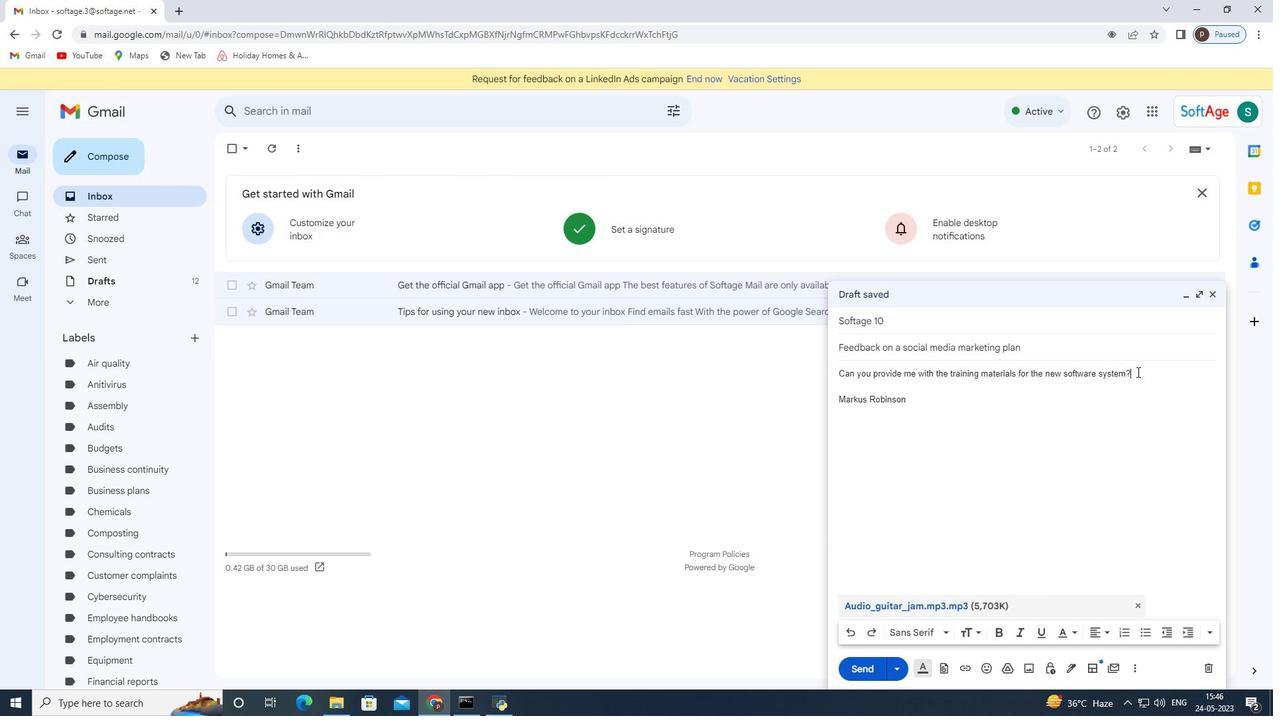 
Action: Mouse pressed left at (1137, 371)
Screenshot: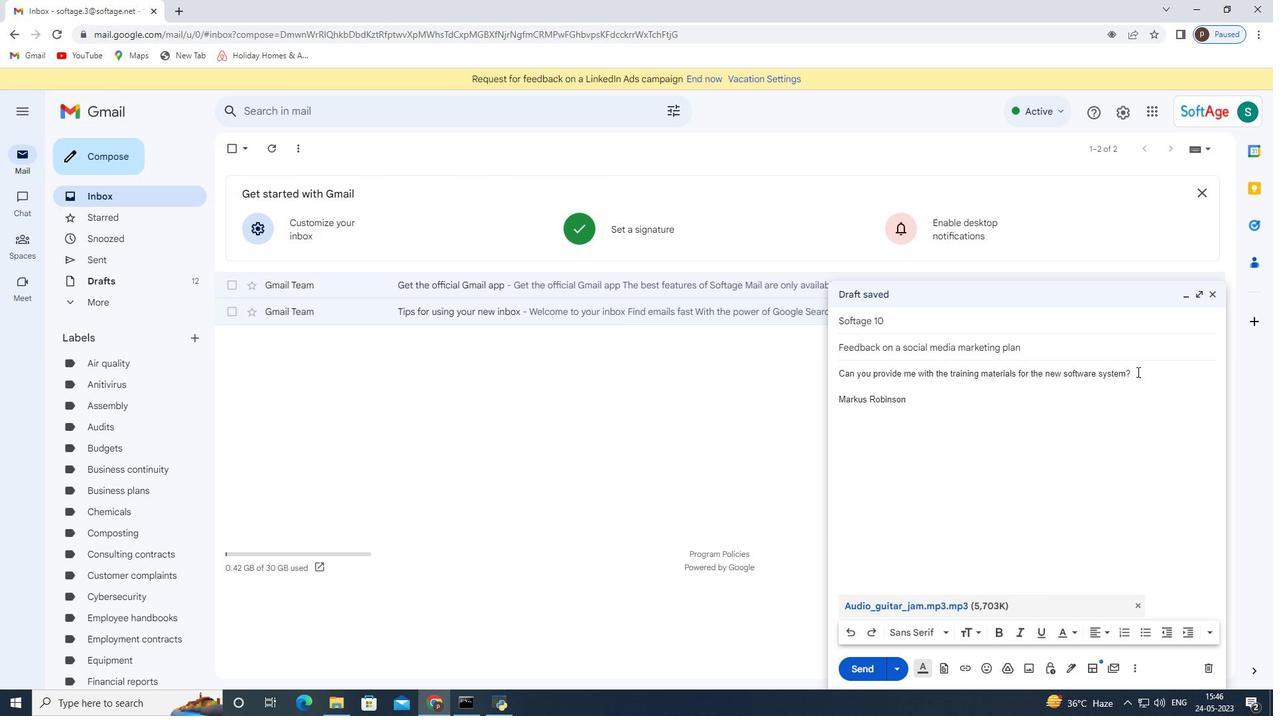
Action: Mouse moved to (946, 633)
Screenshot: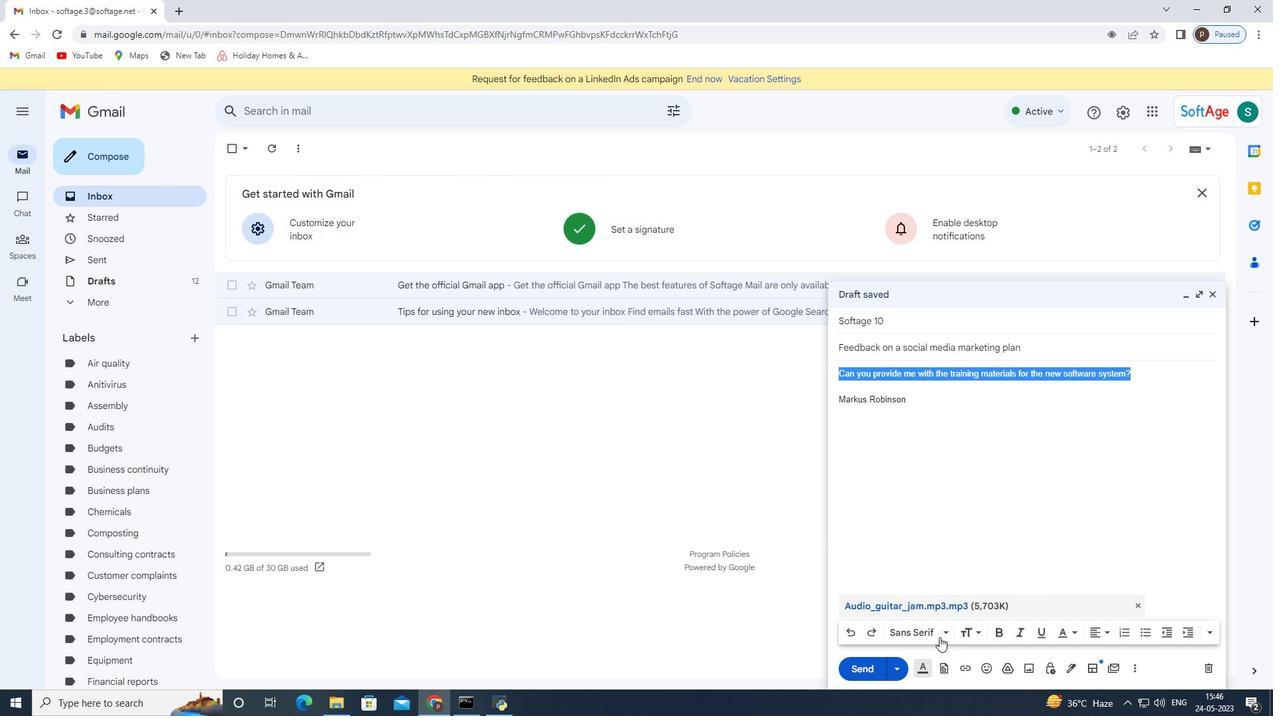
Action: Mouse pressed left at (946, 633)
Screenshot: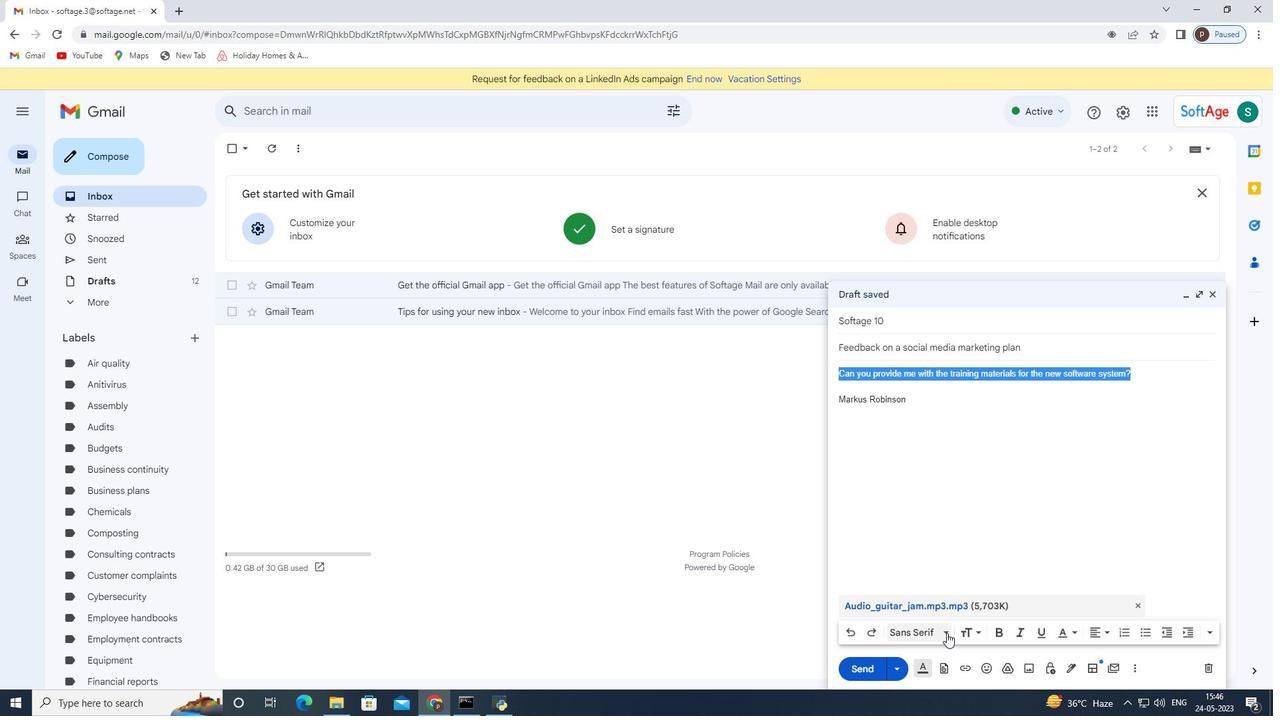 
Action: Mouse pressed left at (946, 633)
Screenshot: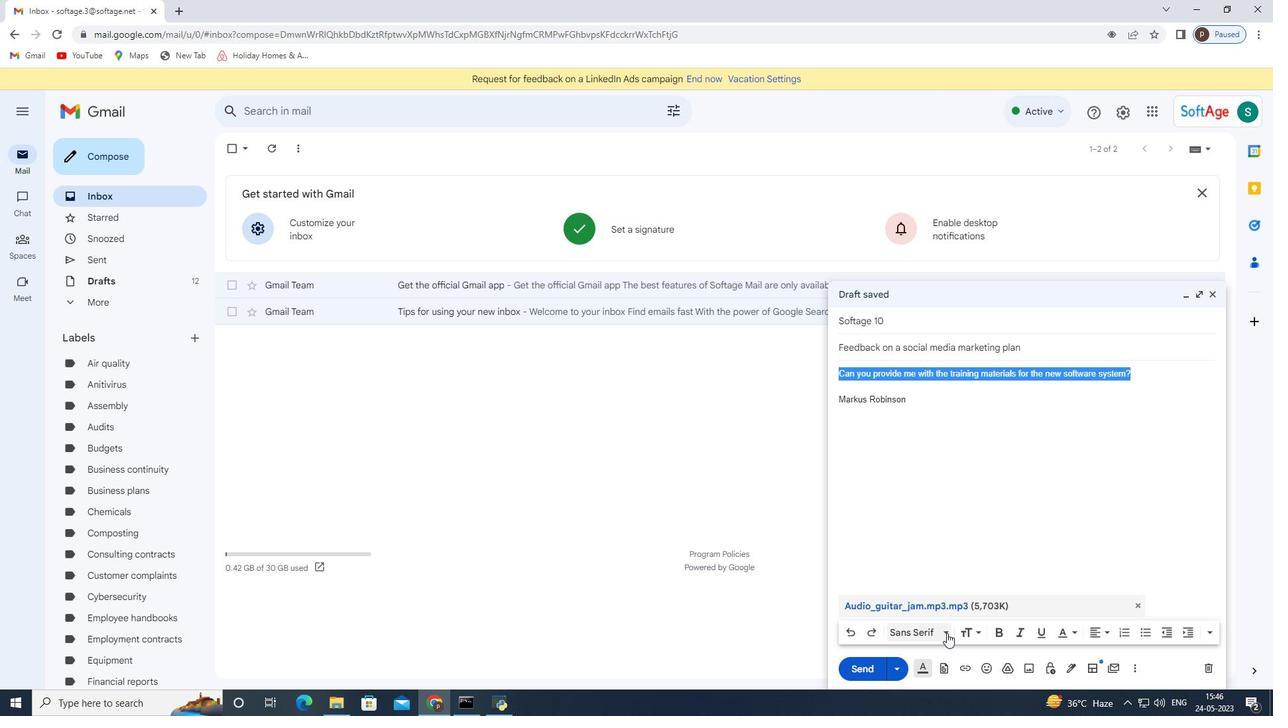 
Action: Mouse moved to (946, 631)
Screenshot: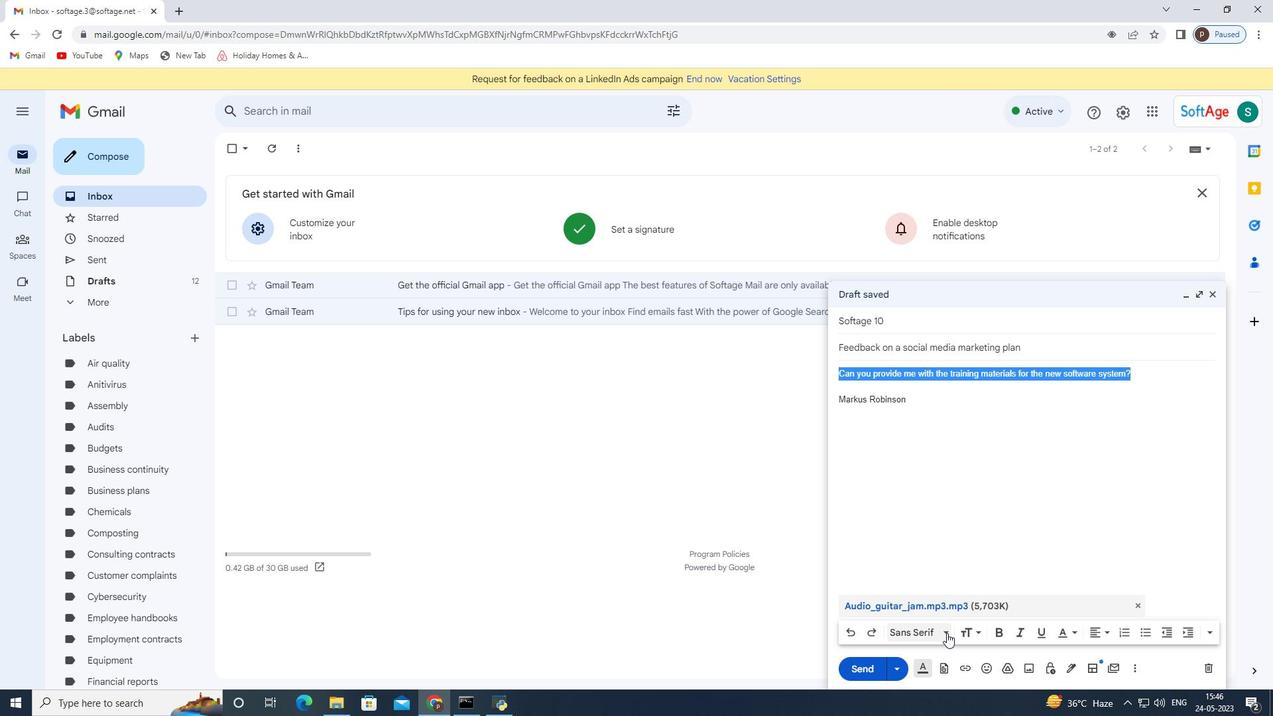 
Action: Mouse pressed left at (946, 631)
Screenshot: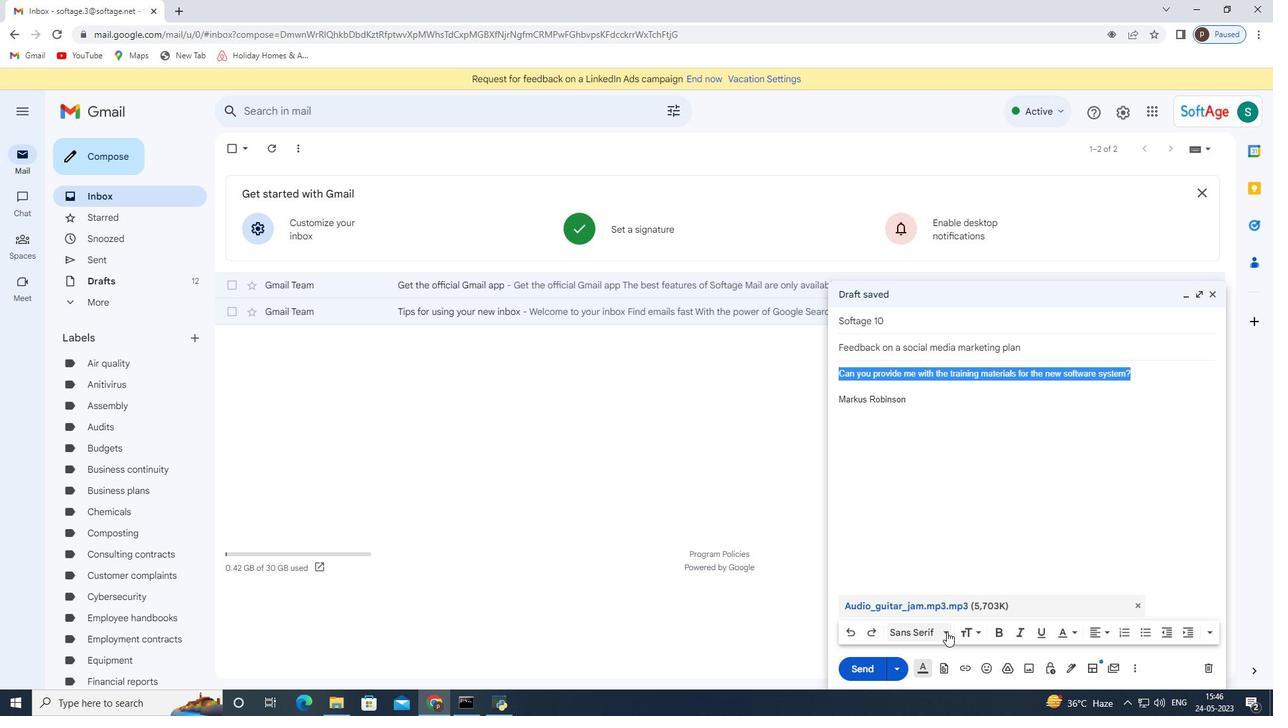 
Action: Mouse moved to (942, 611)
Screenshot: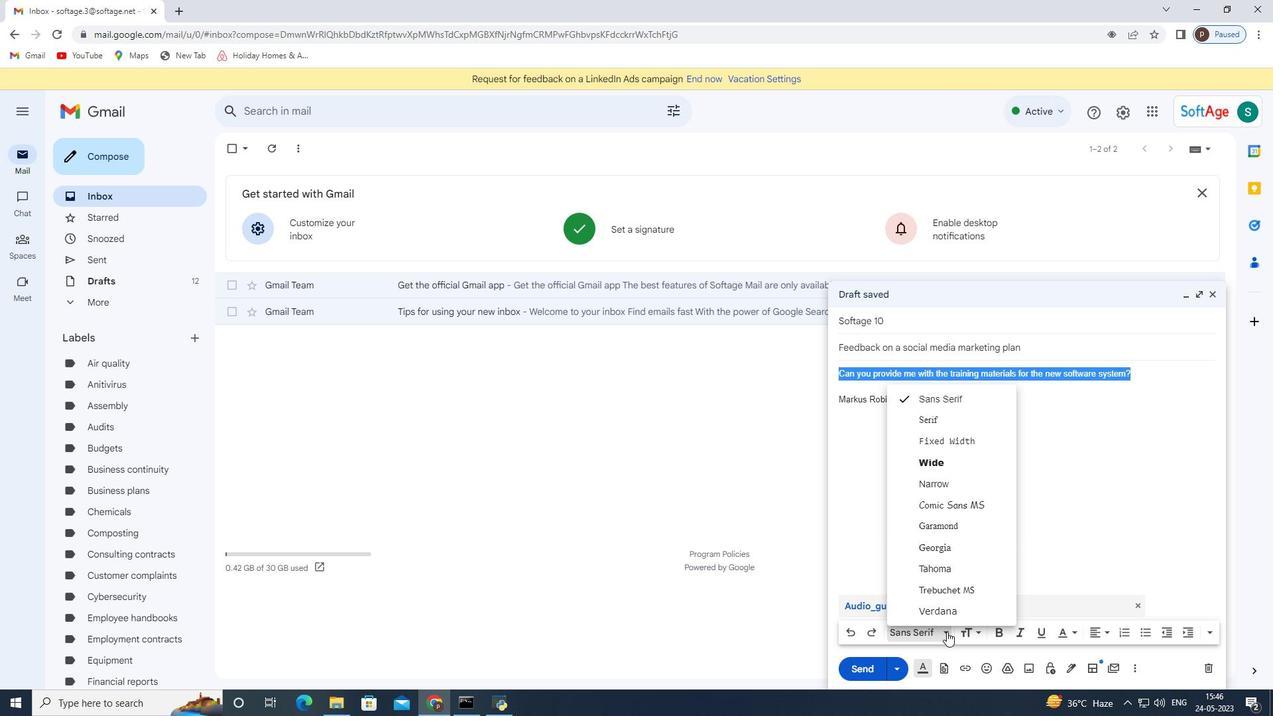 
Action: Mouse pressed left at (942, 611)
Screenshot: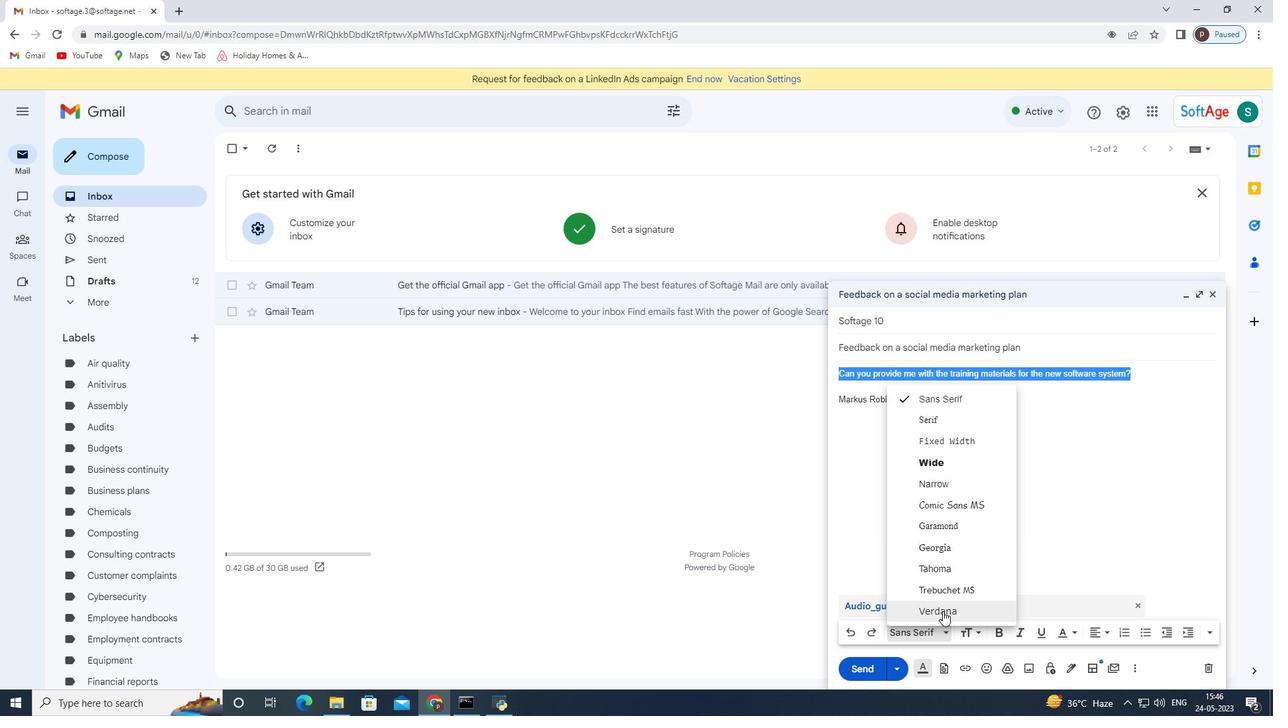 
Action: Mouse moved to (999, 633)
Screenshot: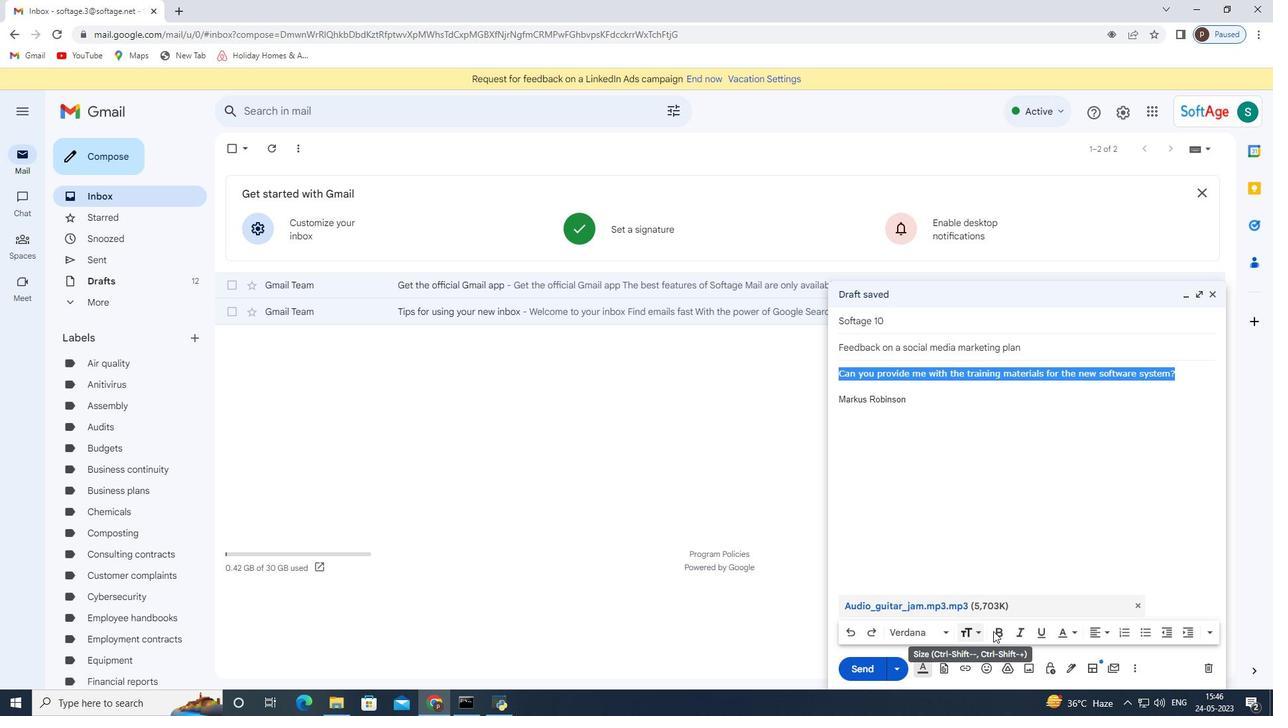 
Action: Mouse pressed left at (999, 633)
Screenshot: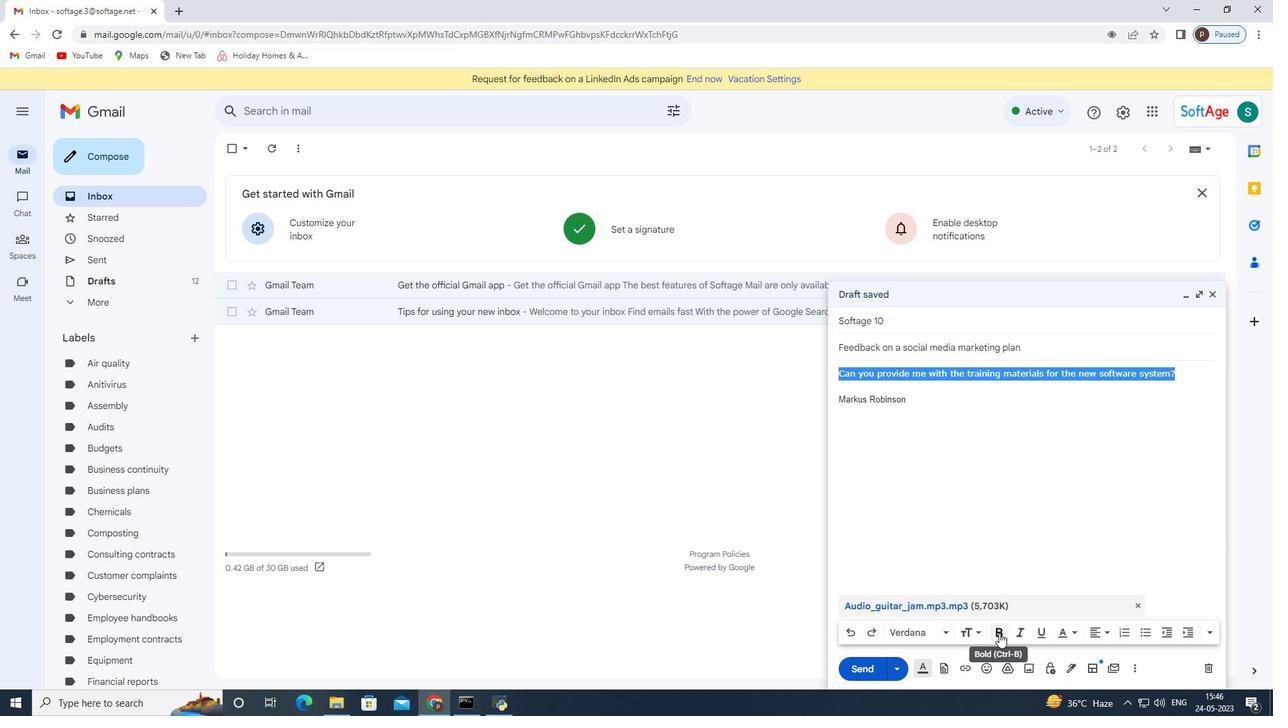 
Action: Mouse moved to (1021, 633)
Screenshot: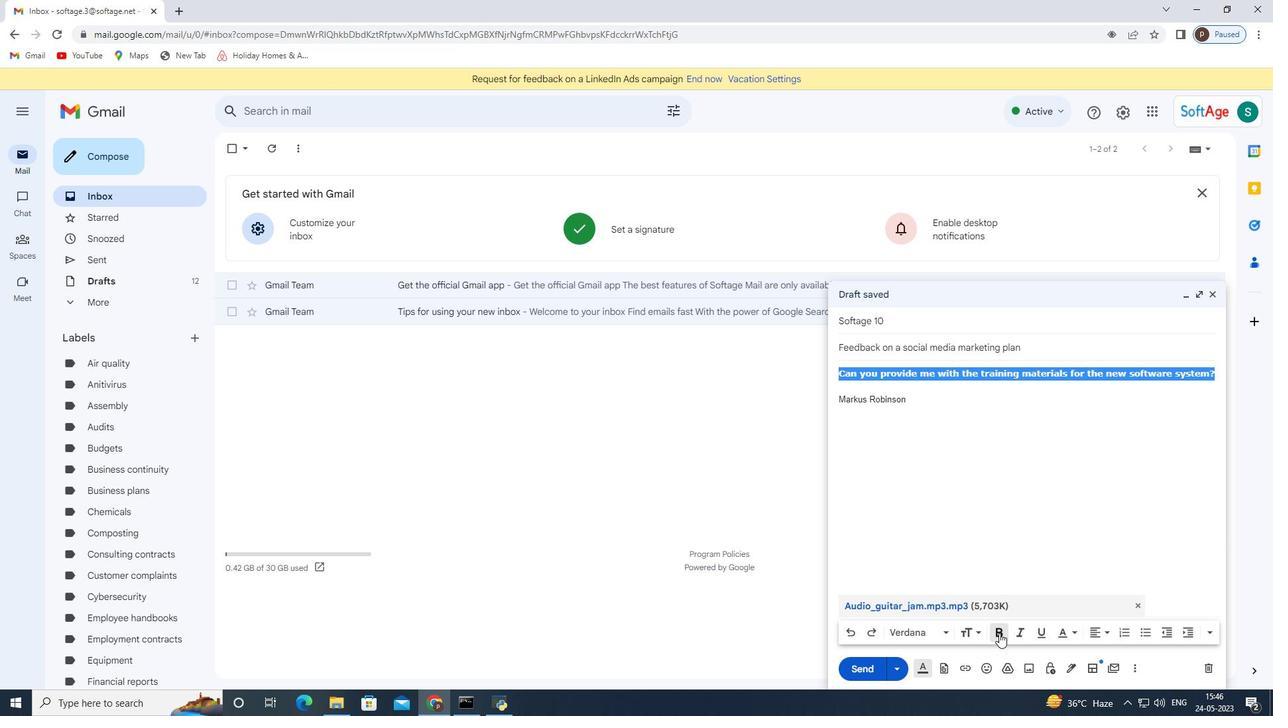 
Action: Mouse pressed left at (1021, 633)
Screenshot: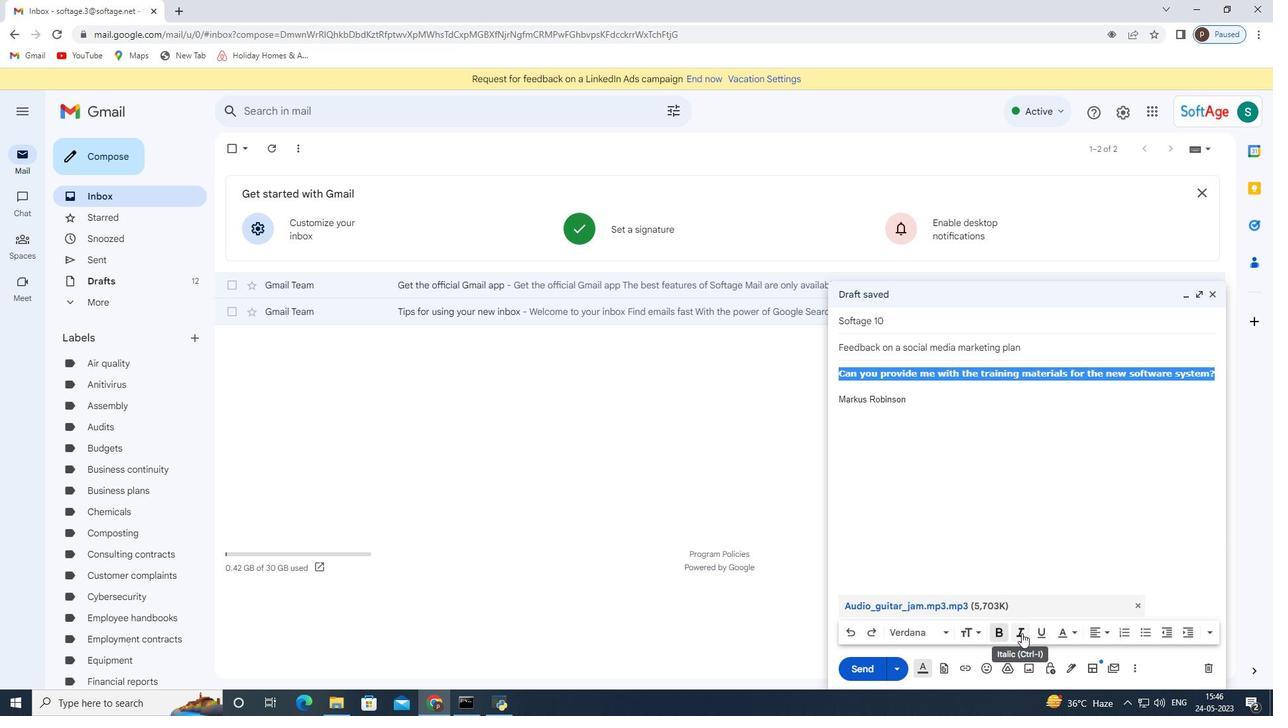 
Action: Mouse moved to (998, 546)
Screenshot: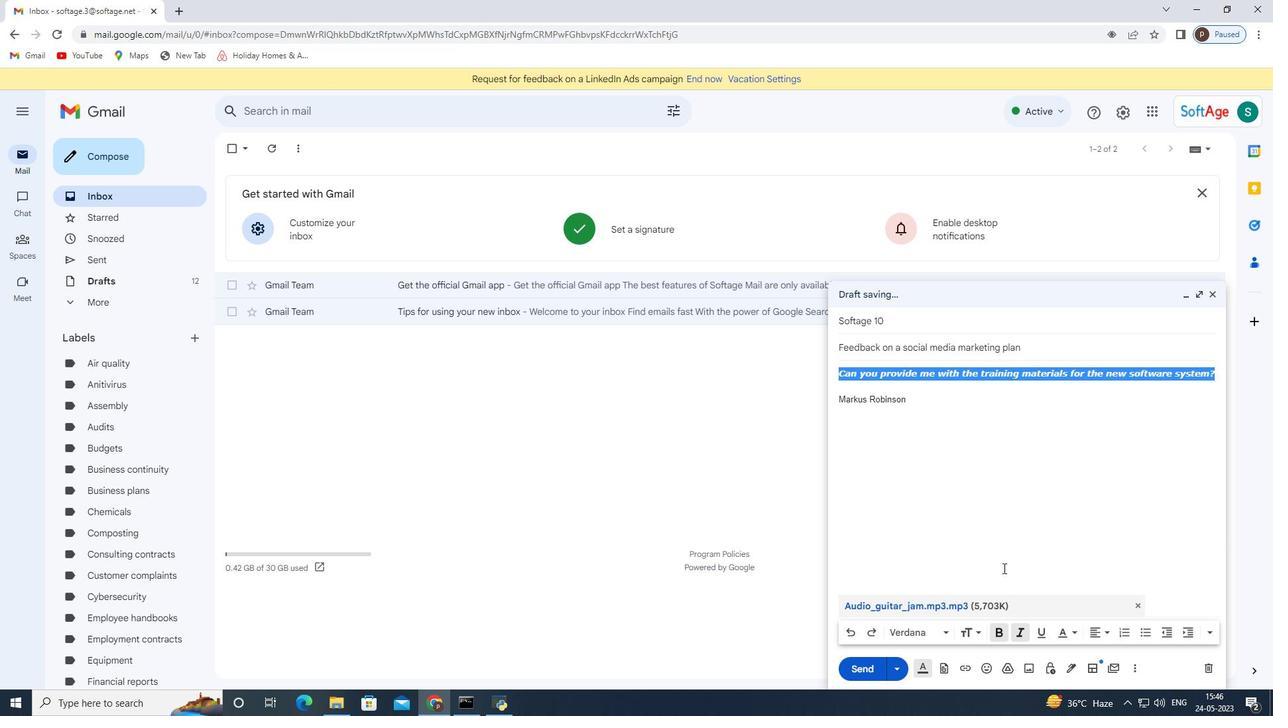 
Action: Mouse pressed left at (998, 546)
Screenshot: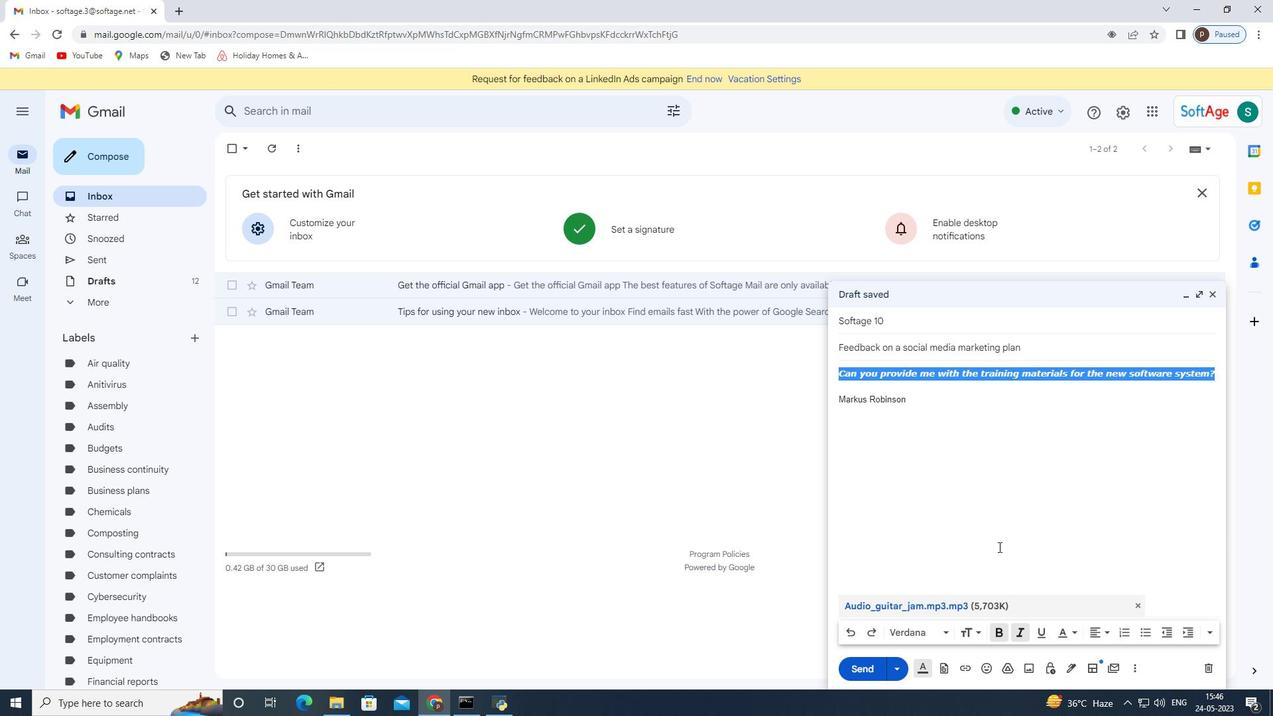 
Action: Mouse moved to (869, 670)
Screenshot: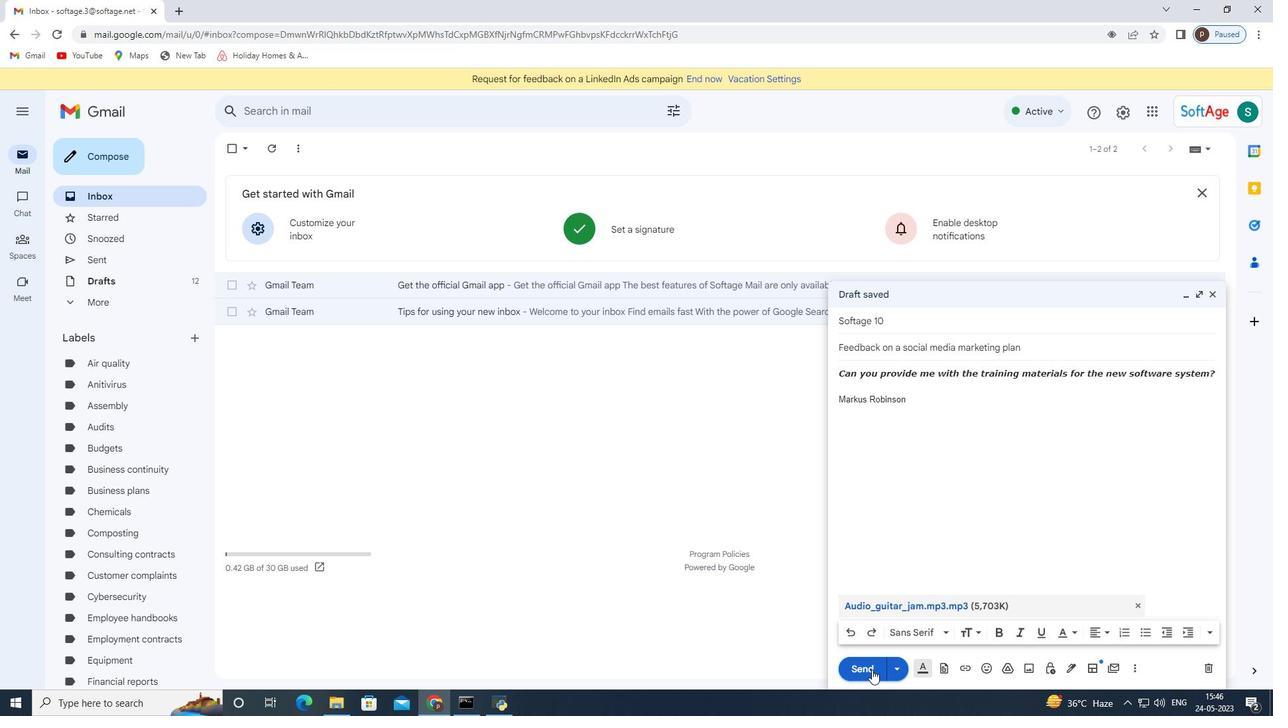 
Action: Mouse pressed left at (869, 670)
Screenshot: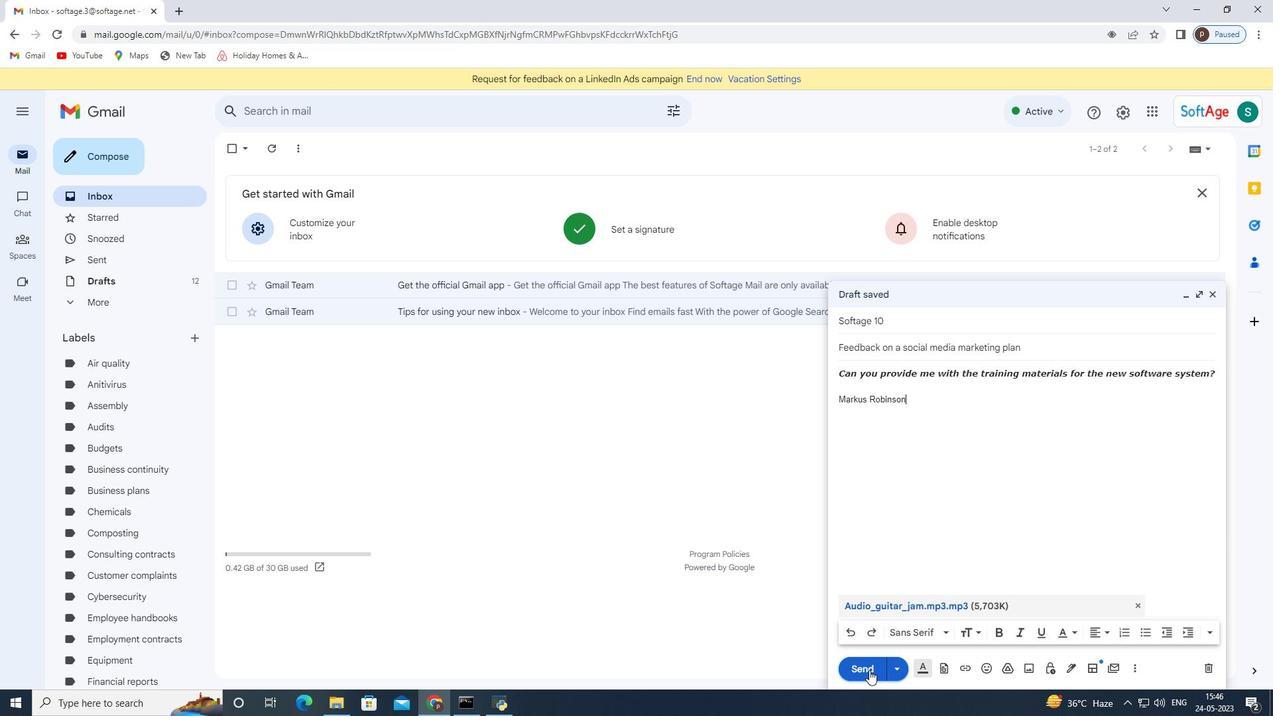 
Action: Mouse moved to (137, 257)
Screenshot: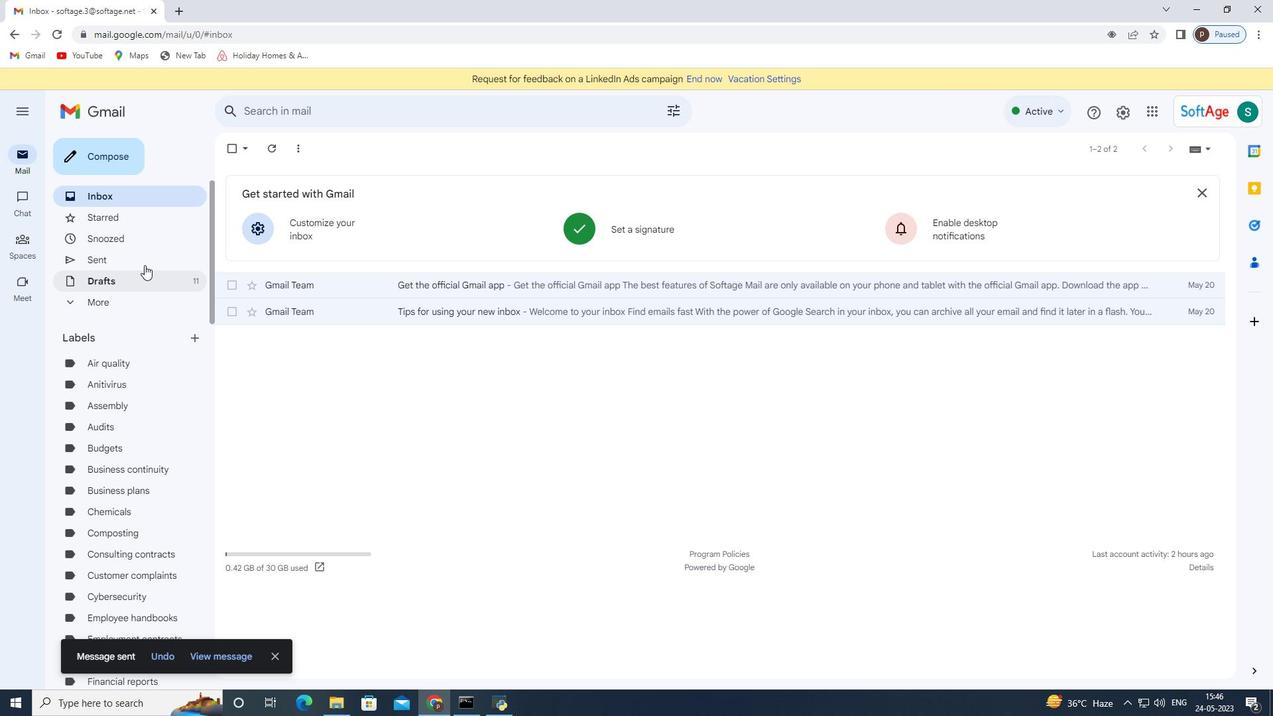 
Action: Mouse pressed left at (137, 257)
Screenshot: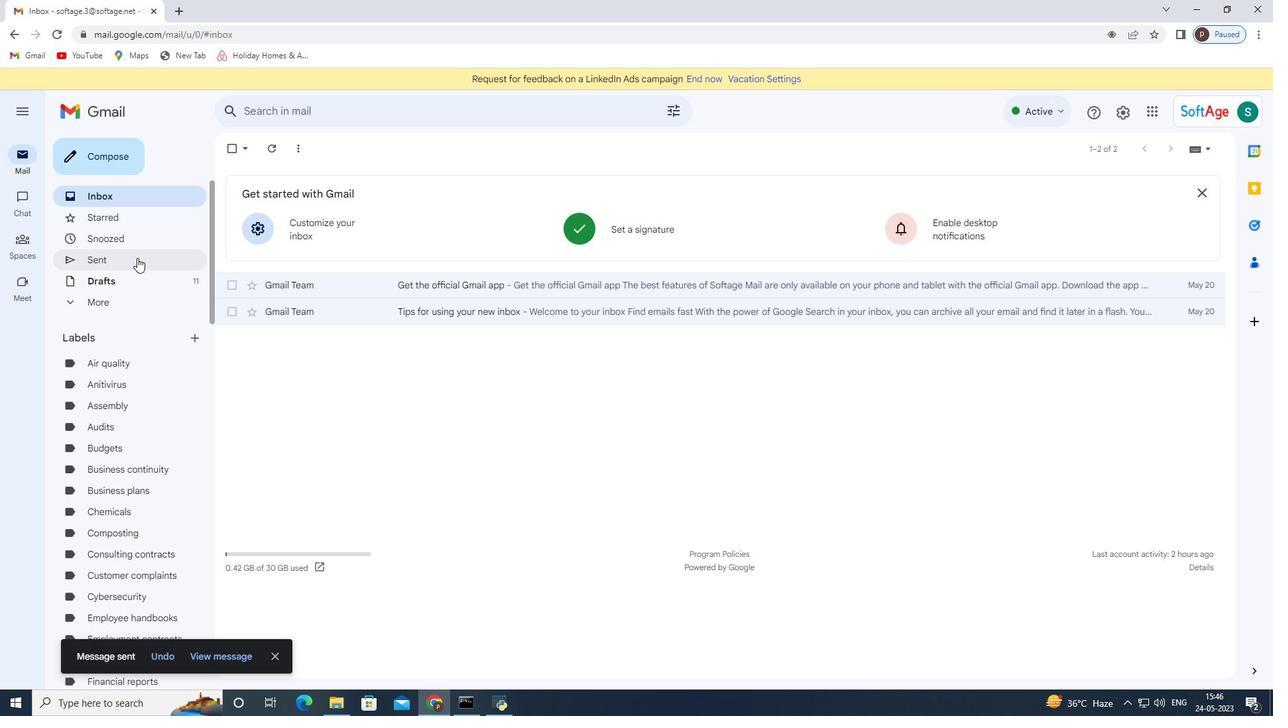 
Action: Mouse moved to (566, 235)
Screenshot: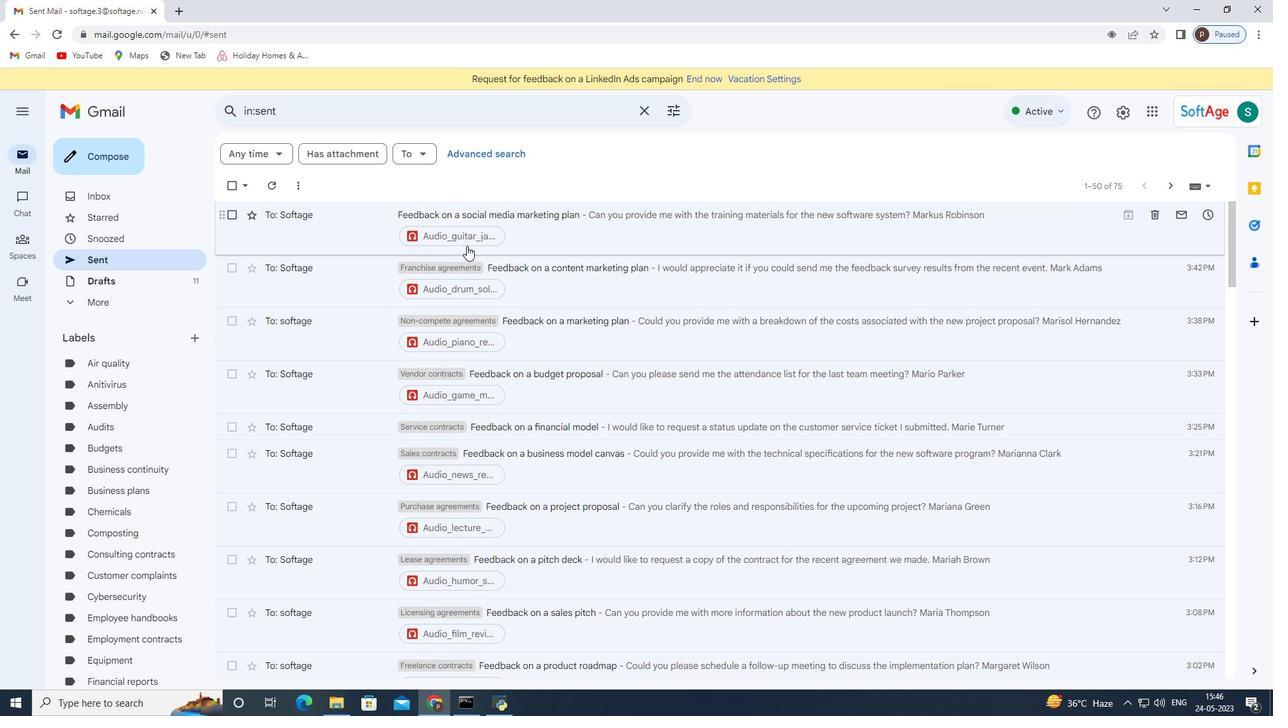 
Action: Mouse pressed right at (566, 235)
Screenshot: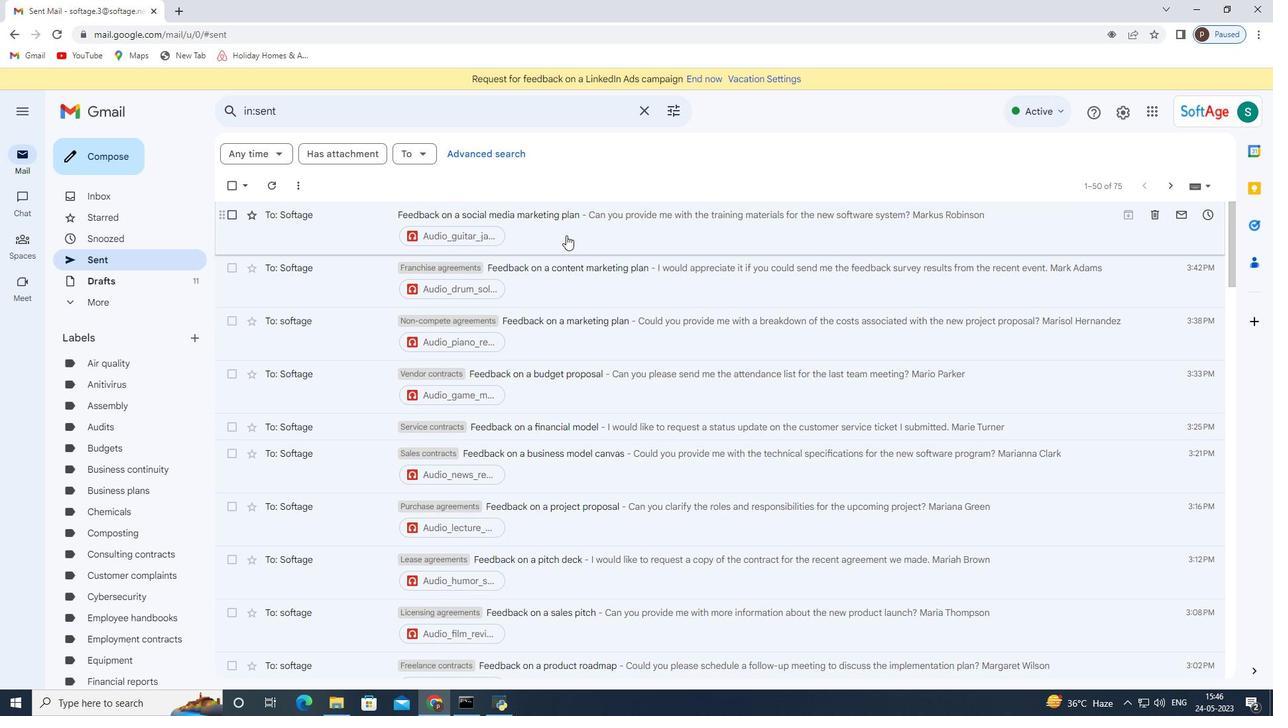 
Action: Mouse moved to (627, 456)
Screenshot: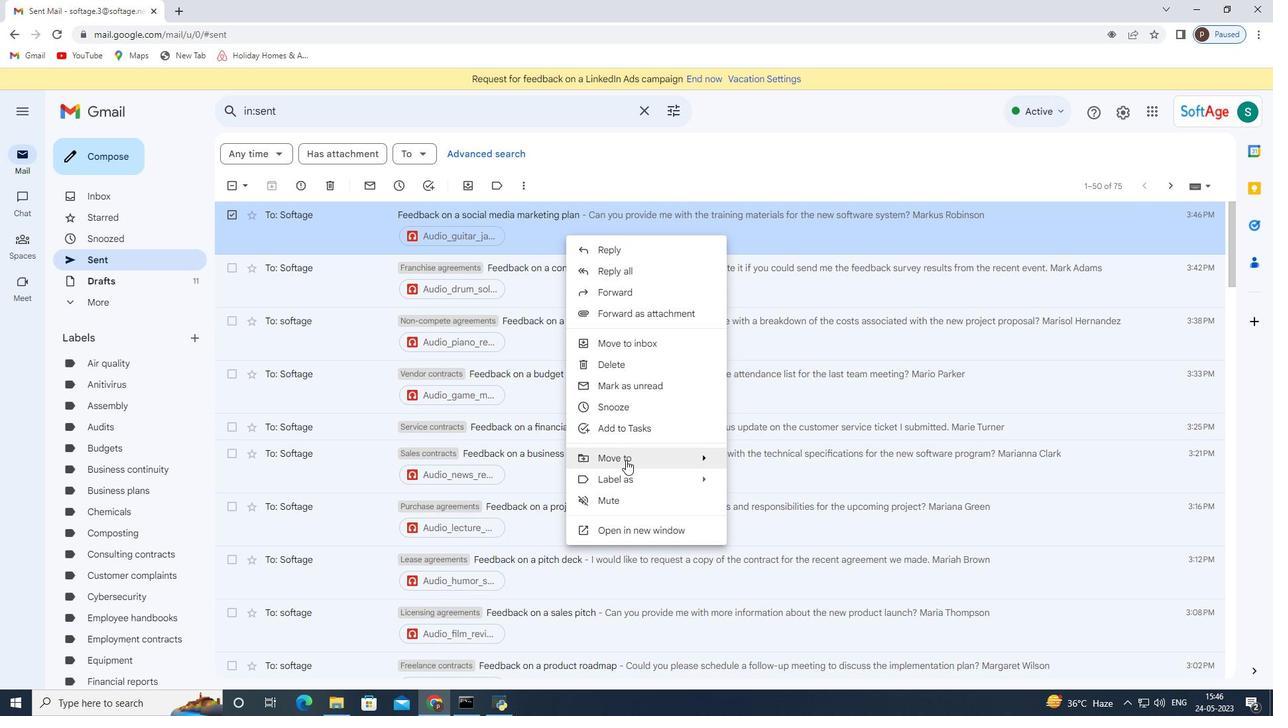 
Action: Mouse pressed left at (627, 456)
Screenshot: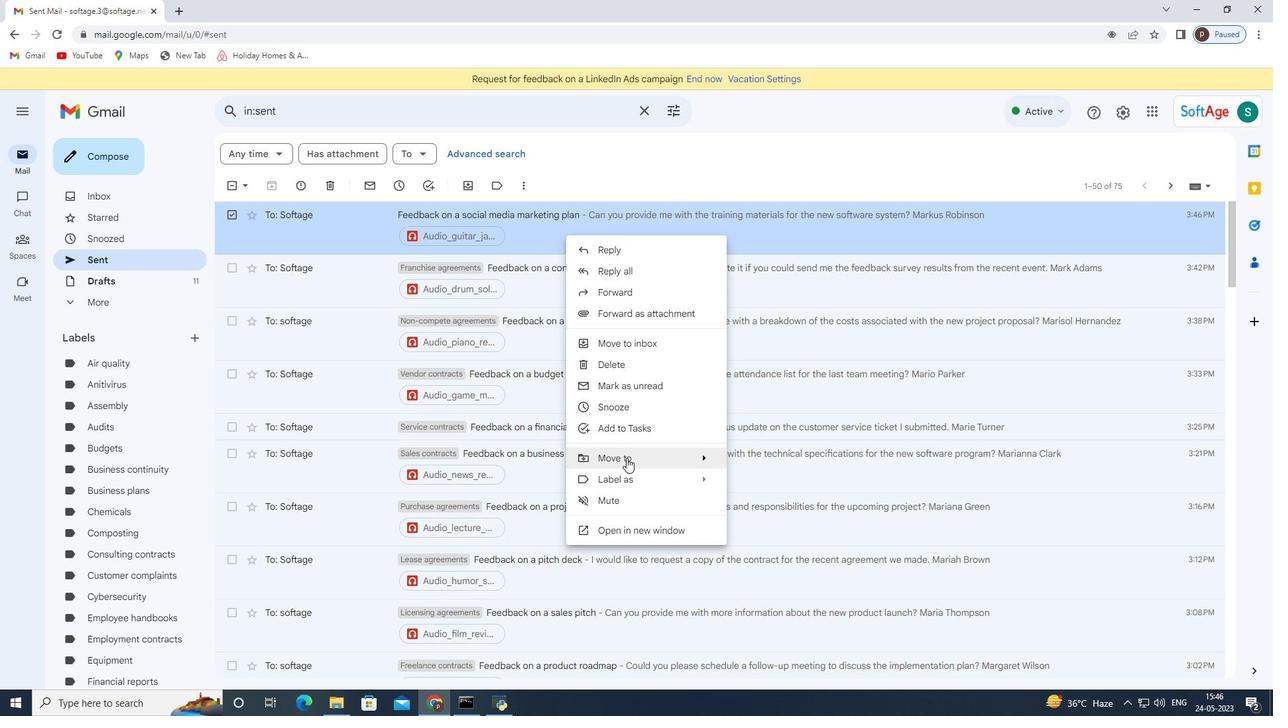 
Action: Mouse moved to (760, 434)
Screenshot: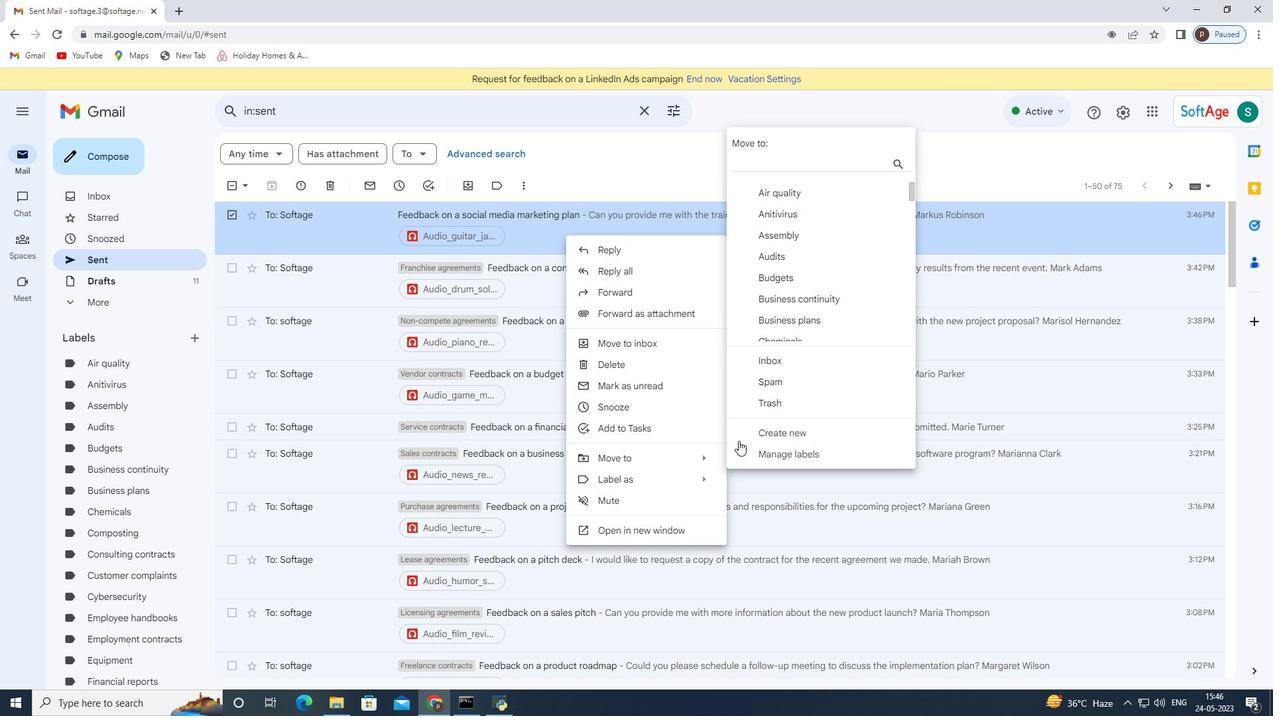 
Action: Mouse pressed left at (760, 434)
Screenshot: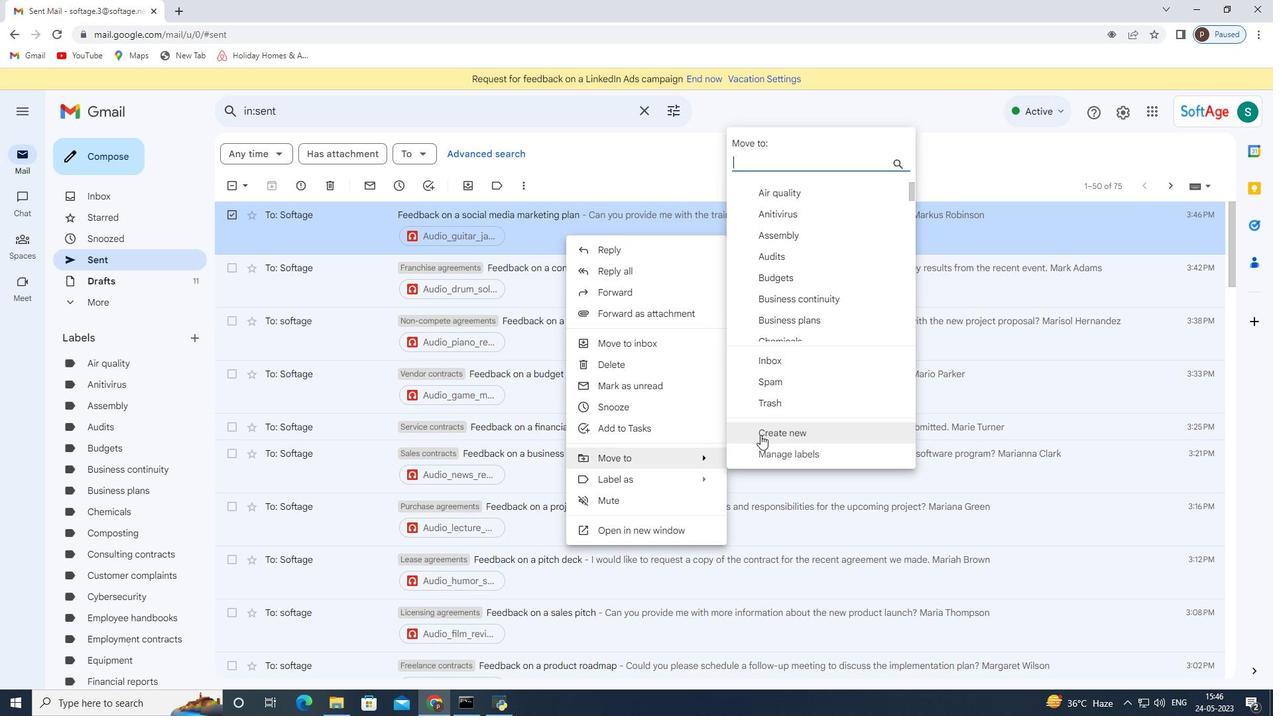 
Action: Mouse moved to (553, 364)
Screenshot: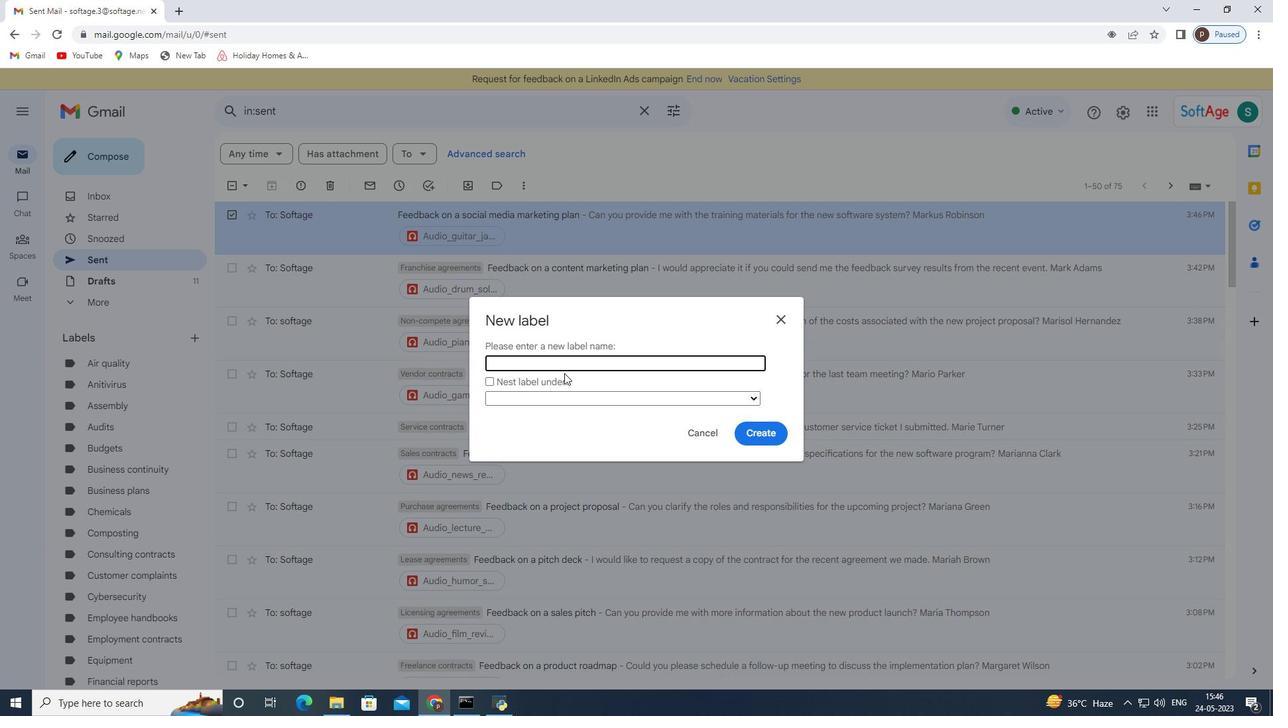 
Action: Mouse pressed left at (553, 364)
Screenshot: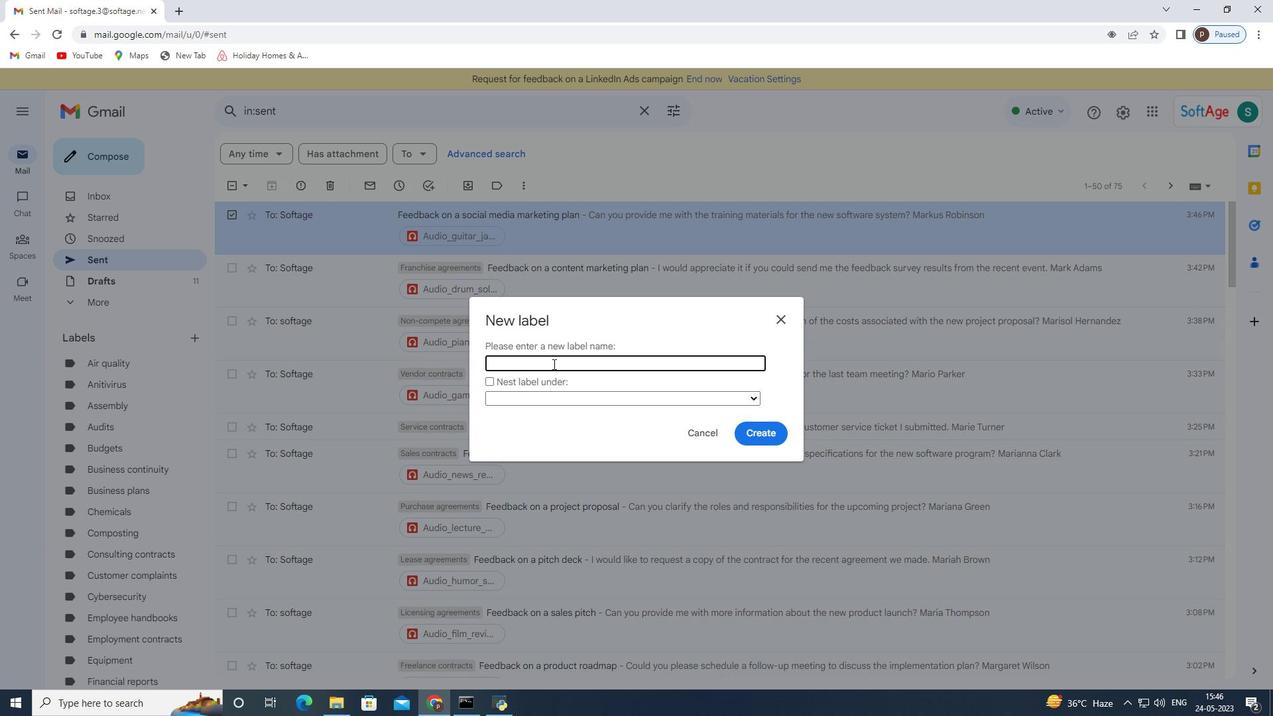 
Action: Key pressed <Key.shift>Trademark<Key.space>licenses
Screenshot: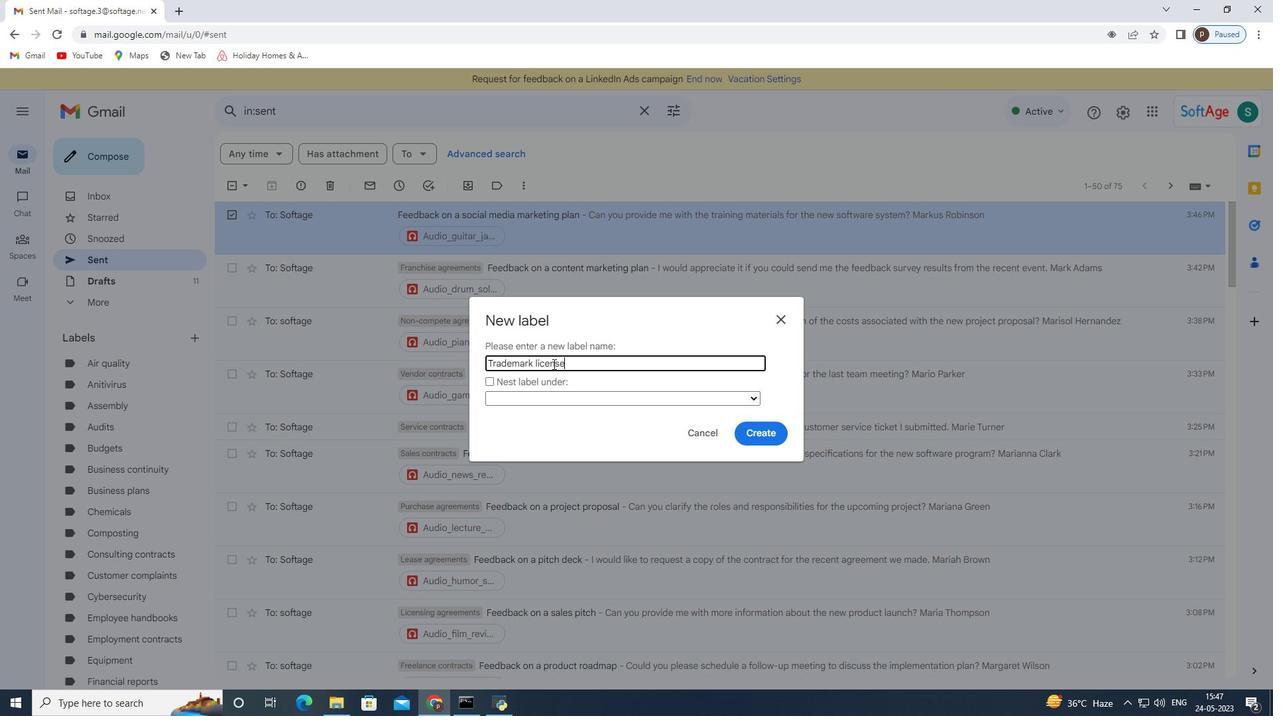 
Action: Mouse moved to (761, 432)
Screenshot: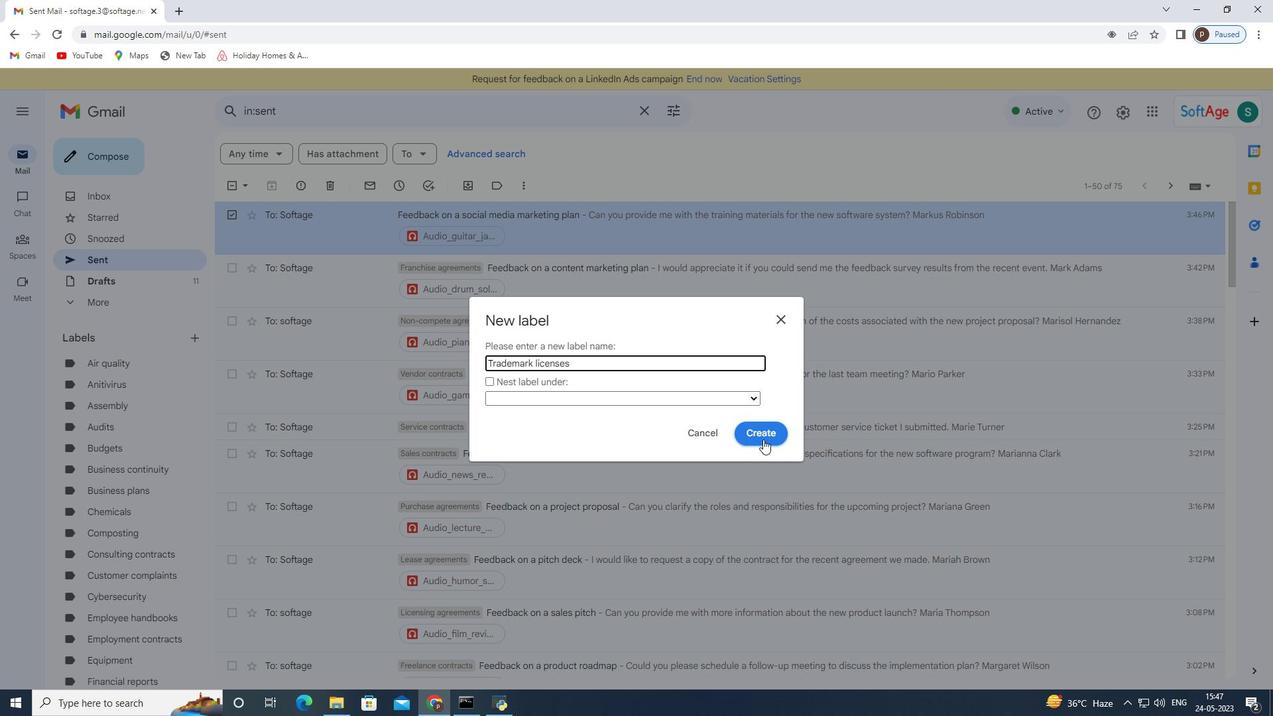 
Action: Mouse pressed left at (761, 432)
Screenshot: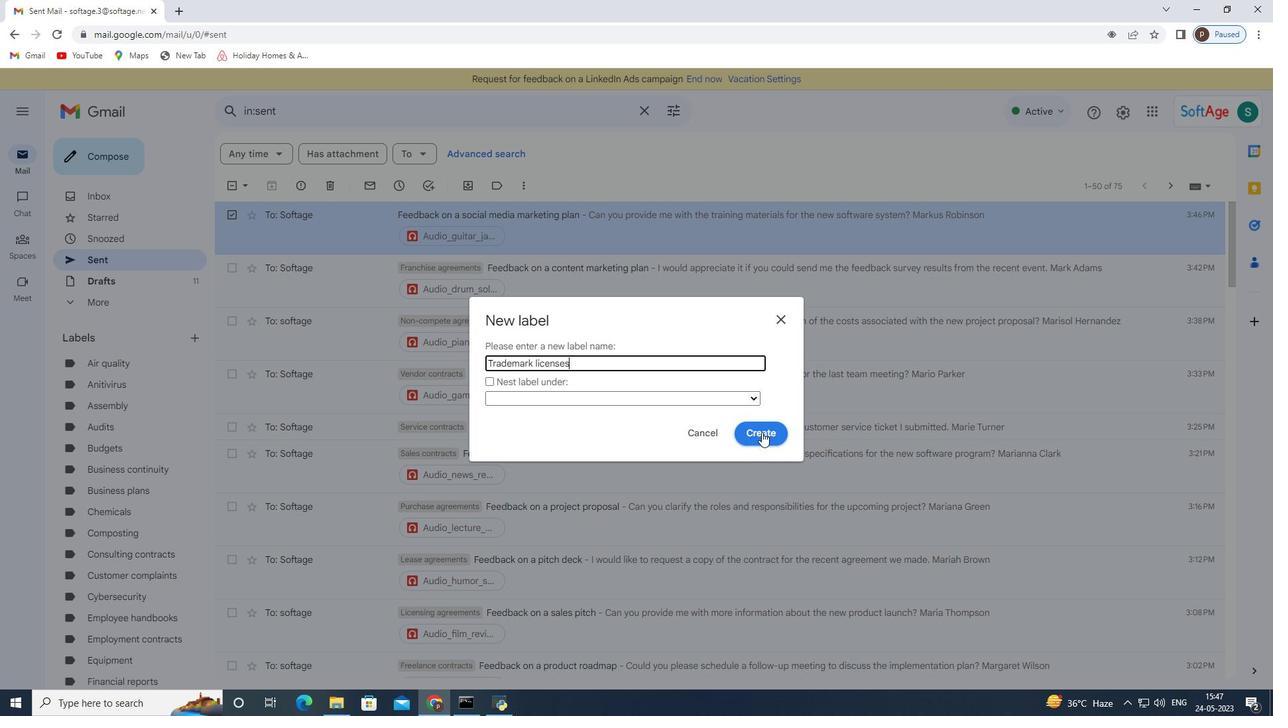 
